 Task: Find connections with filter location Aquidauana with filter topic #linkedincoachwith filter profile language German with filter current company Synechron with filter school Alva's College, Moodabidri, Karnataka with filter industry Theater Companies with filter service category Strategic Planning with filter keywords title Mechanic
Action: Mouse moved to (719, 147)
Screenshot: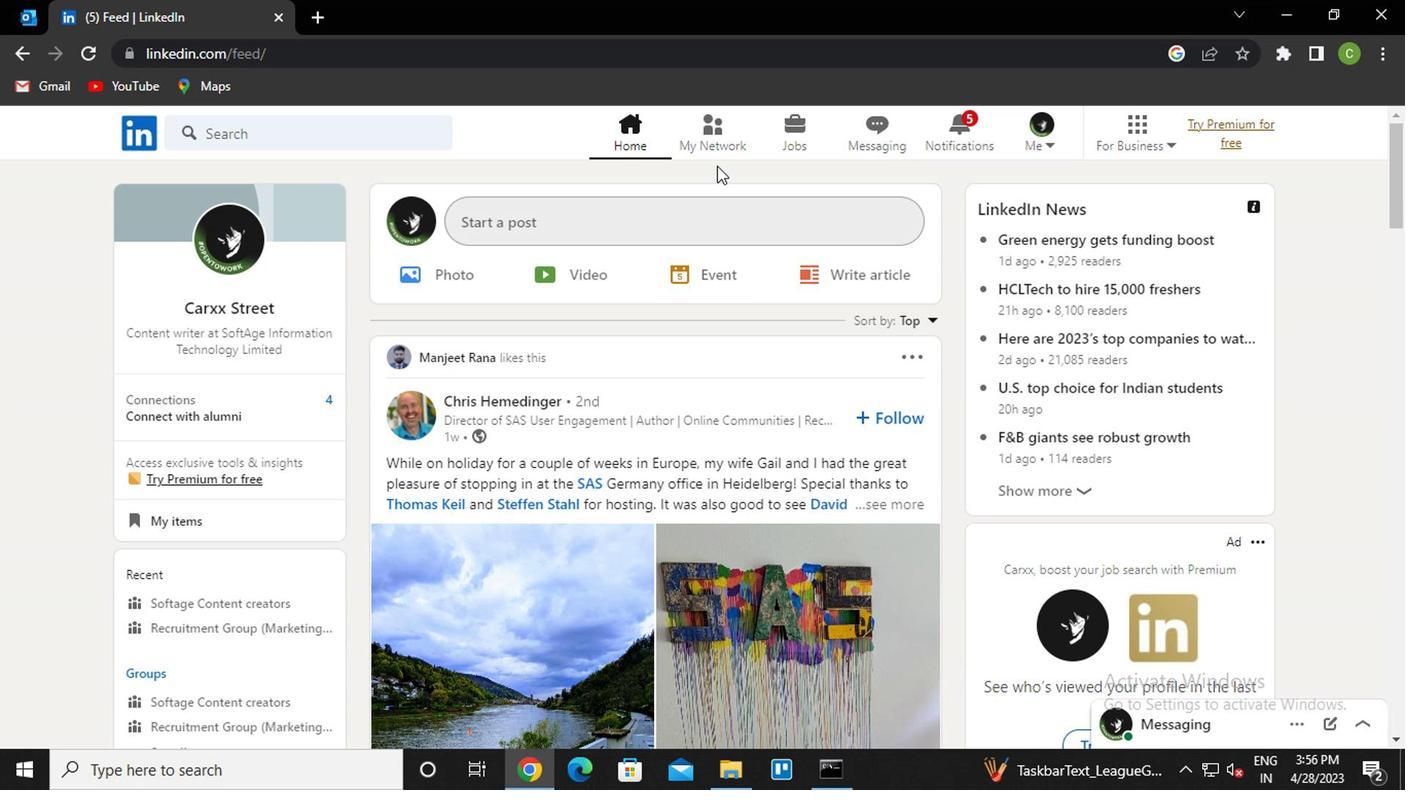 
Action: Mouse pressed left at (719, 147)
Screenshot: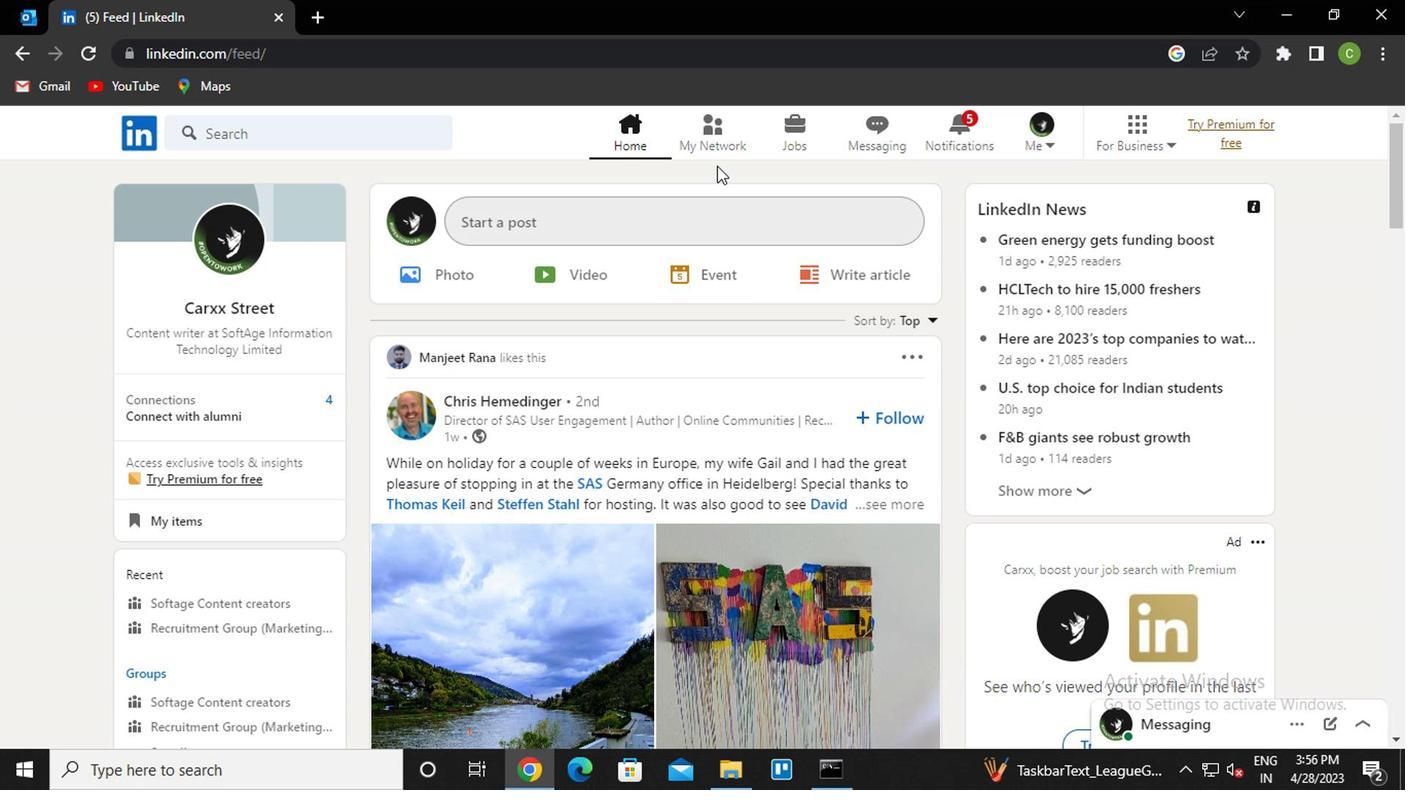 
Action: Mouse moved to (305, 262)
Screenshot: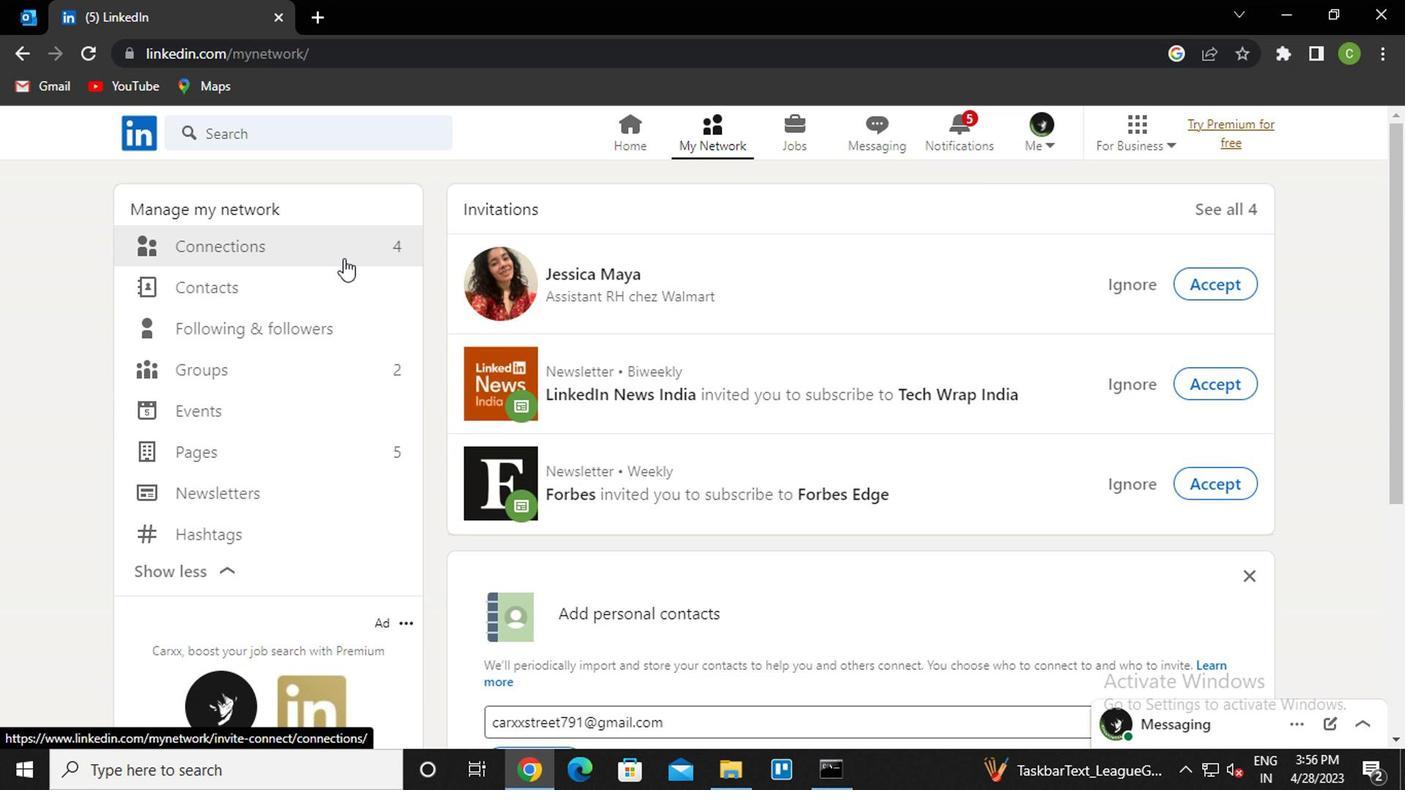 
Action: Mouse pressed left at (305, 262)
Screenshot: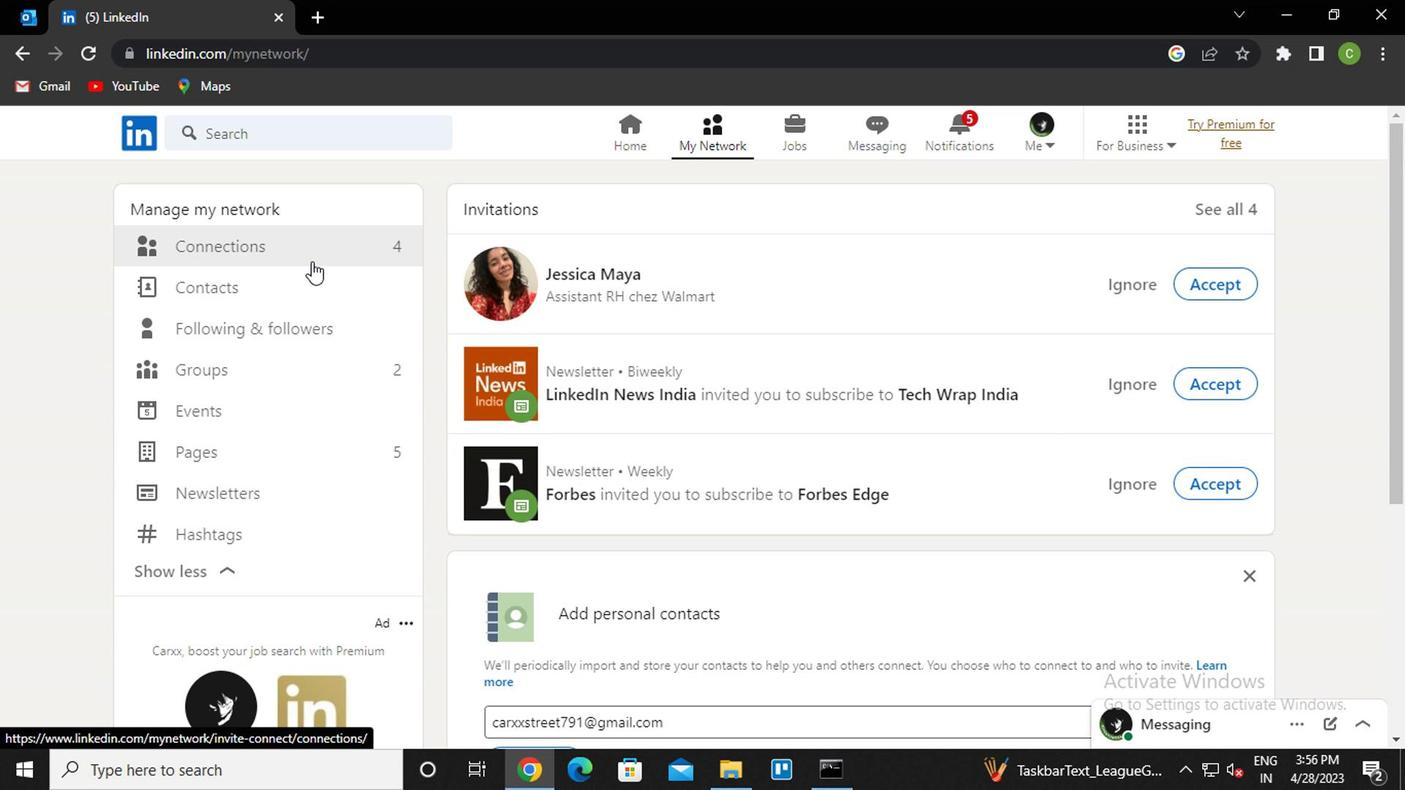 
Action: Mouse moved to (324, 241)
Screenshot: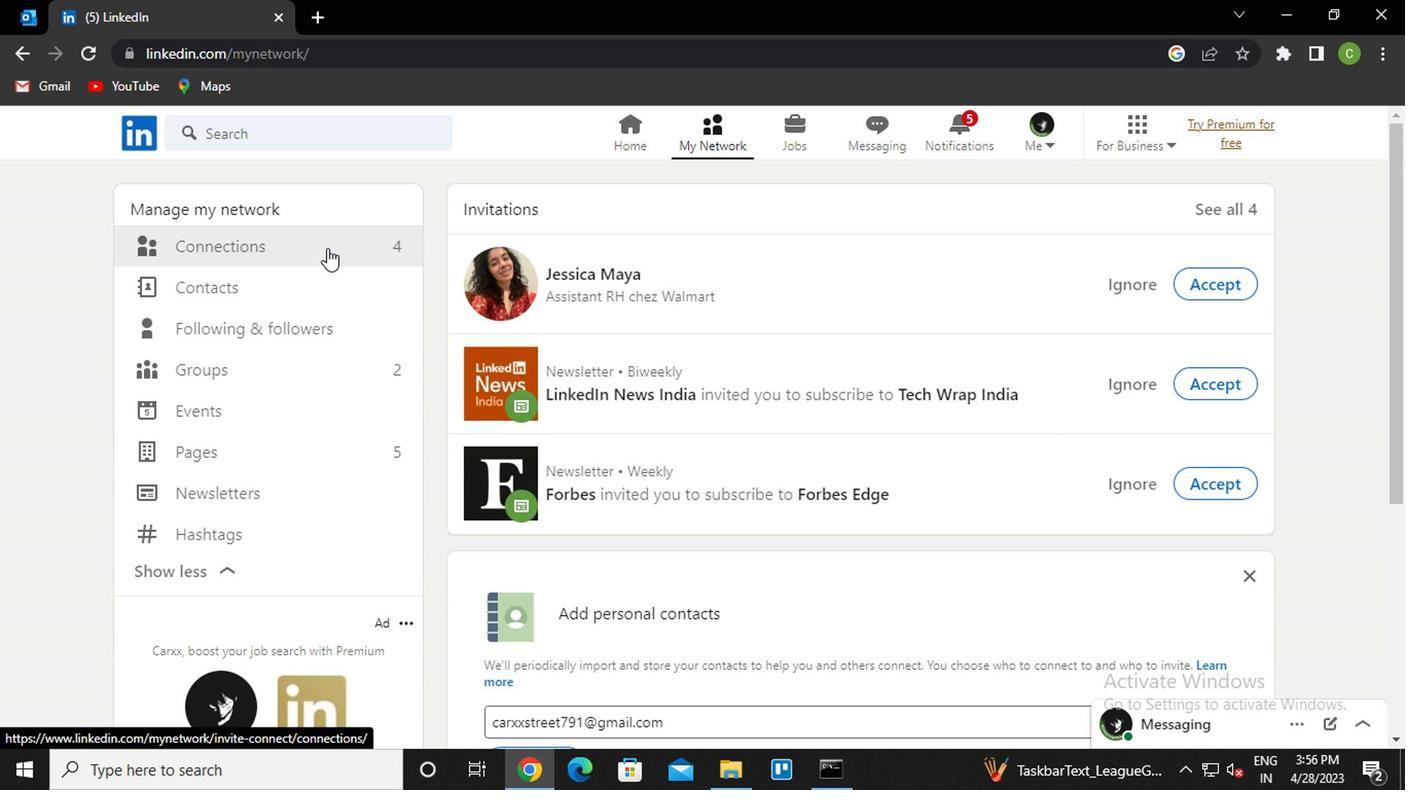 
Action: Mouse pressed left at (324, 241)
Screenshot: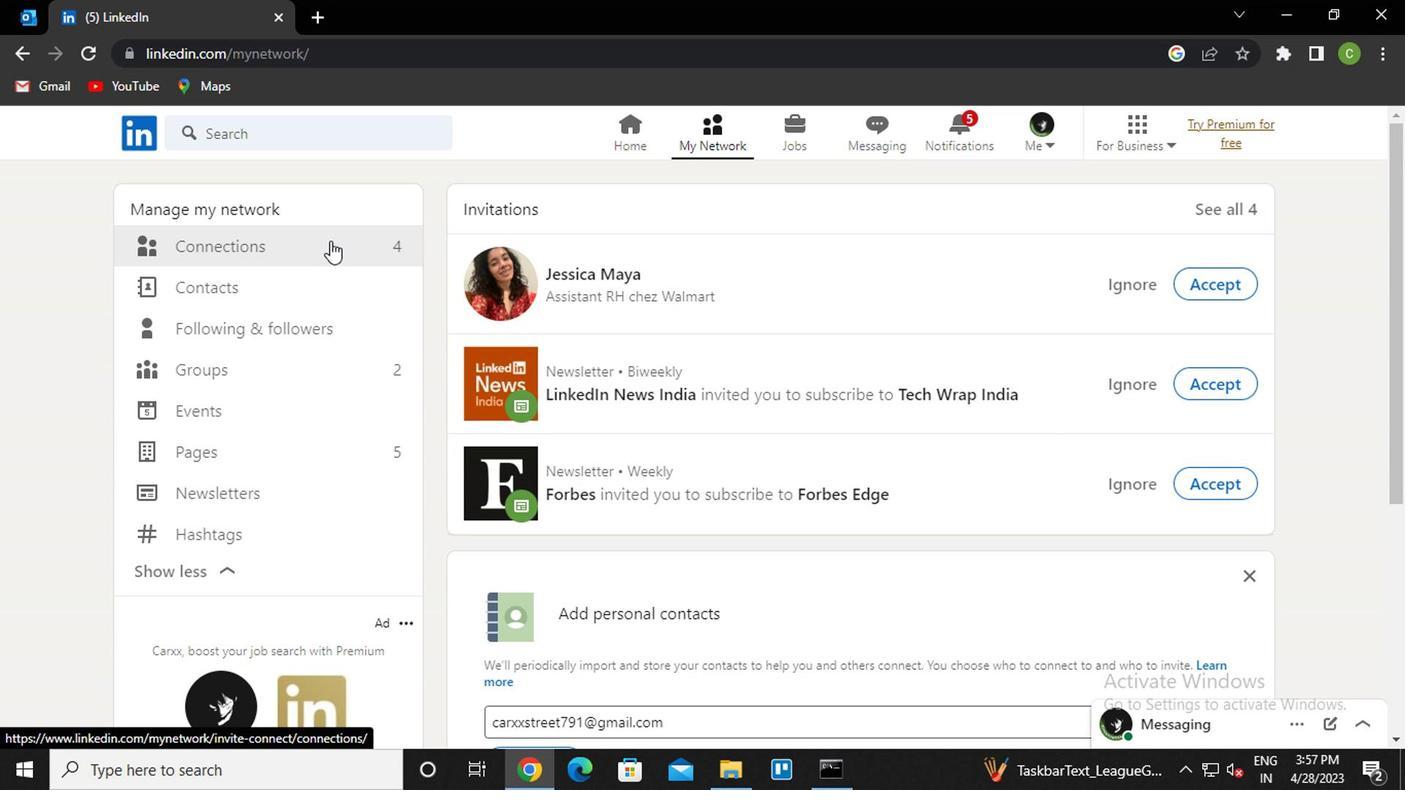 
Action: Mouse moved to (854, 247)
Screenshot: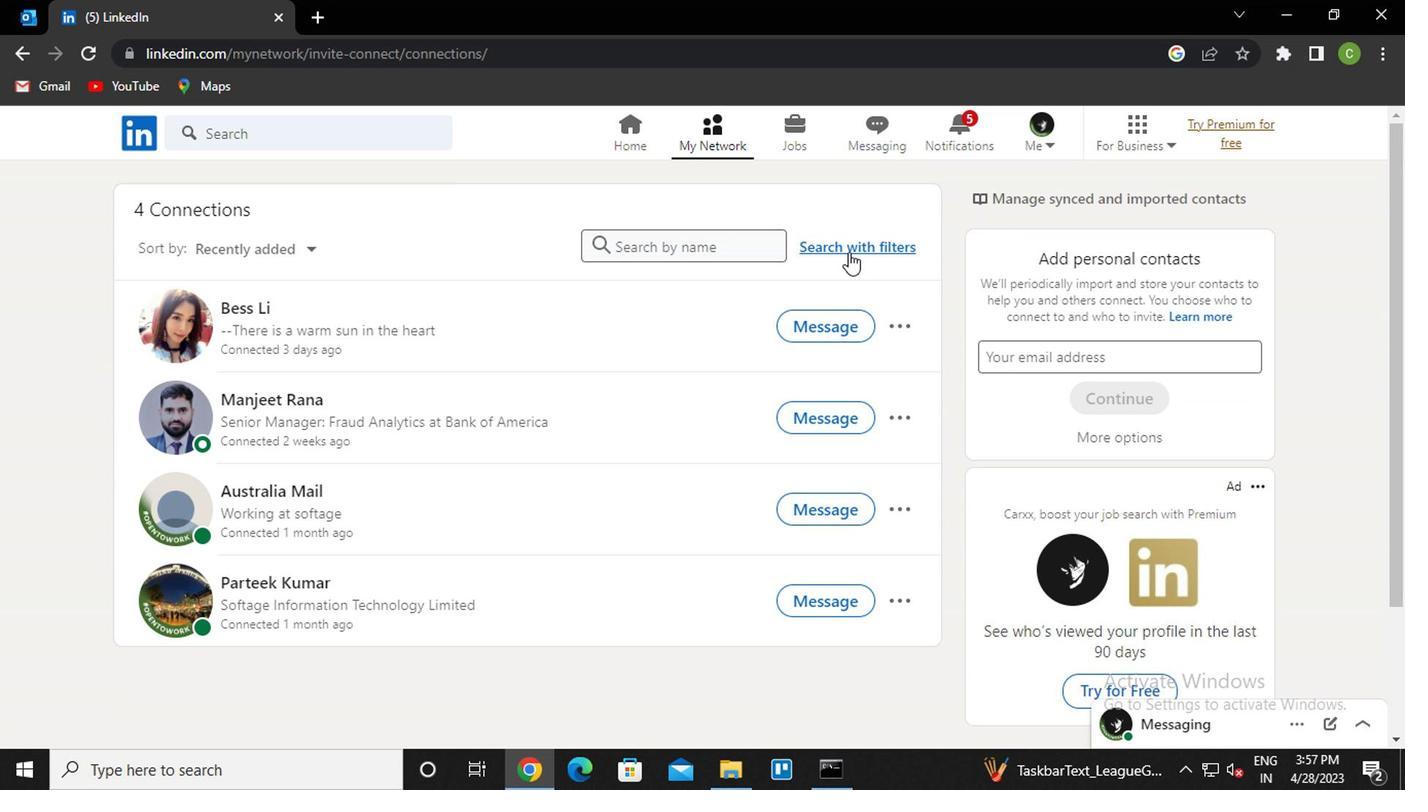 
Action: Mouse pressed left at (854, 247)
Screenshot: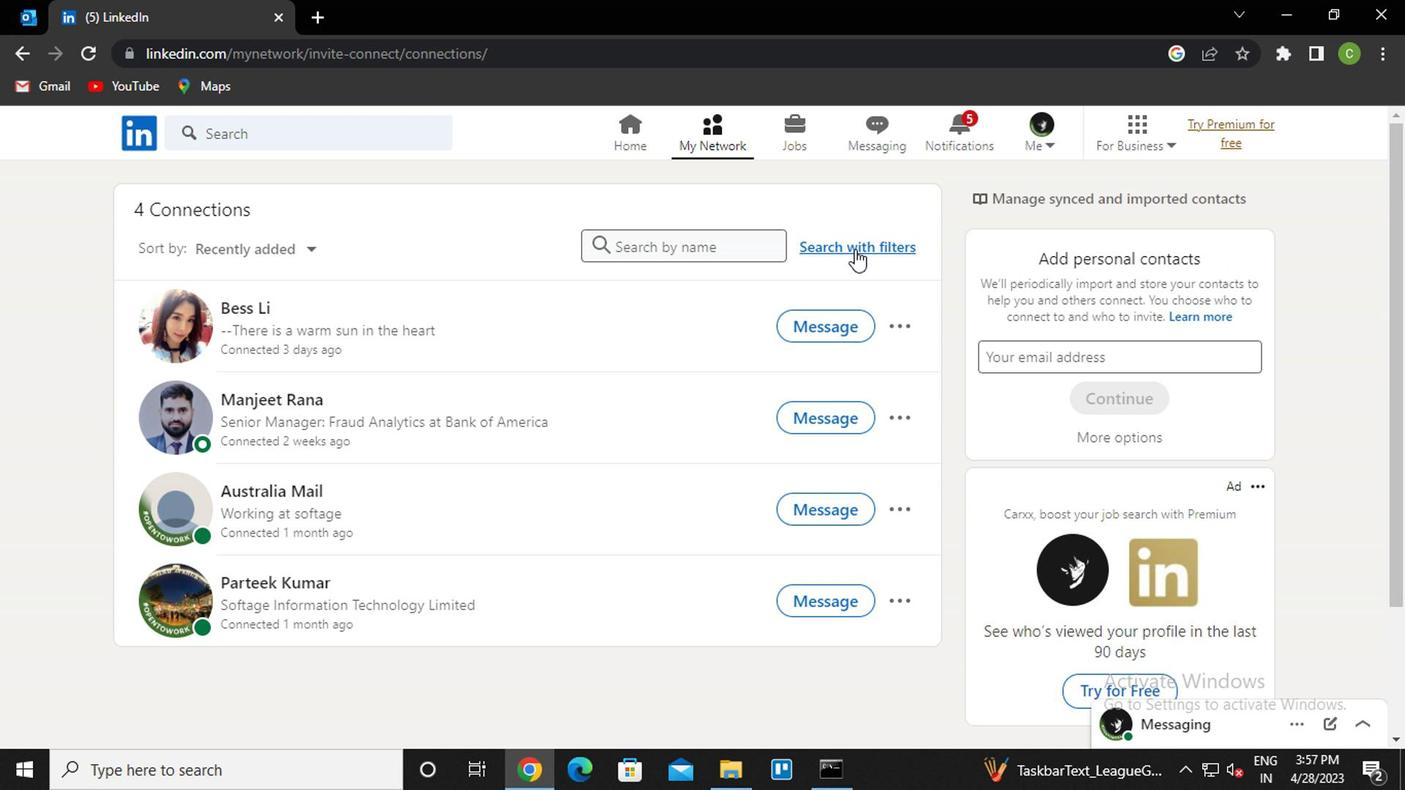
Action: Mouse moved to (756, 193)
Screenshot: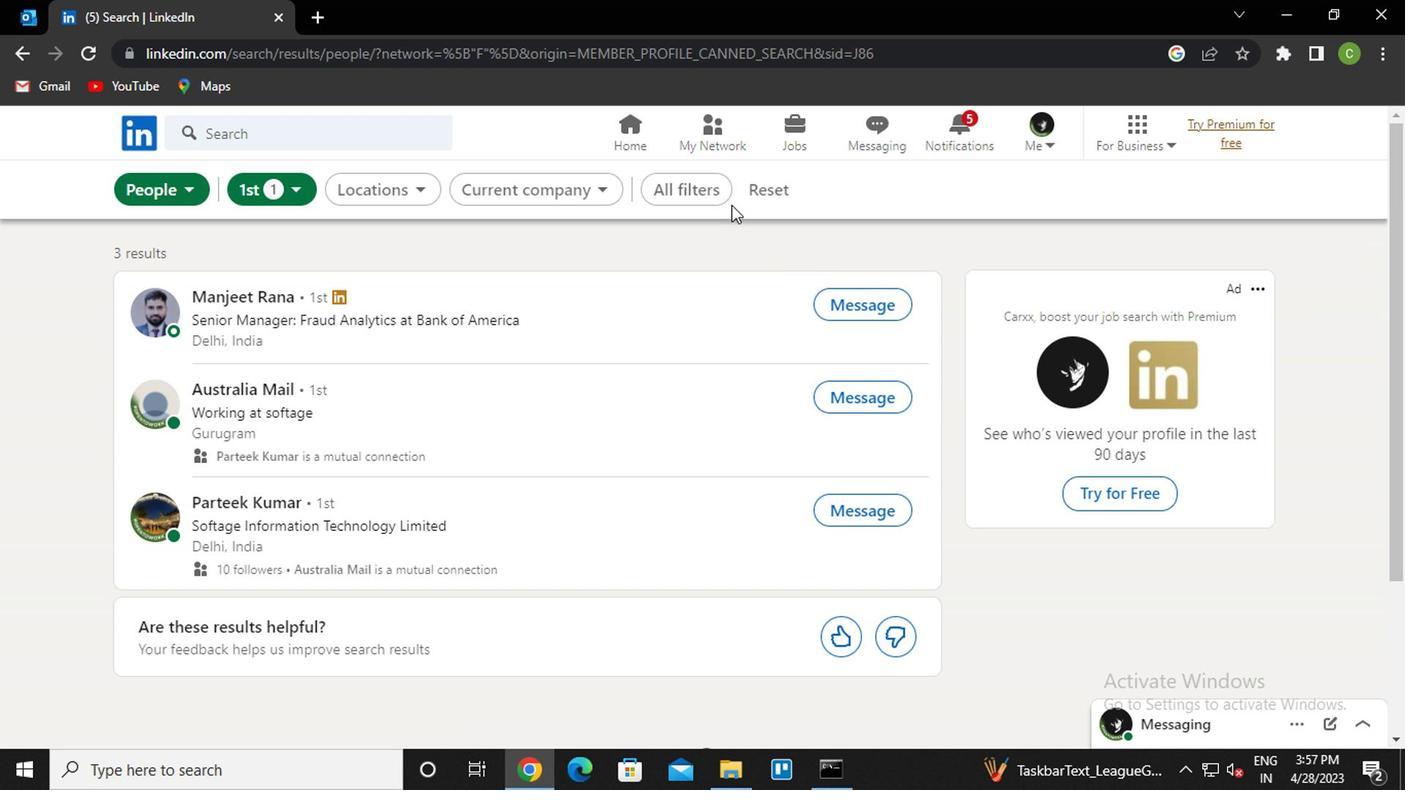
Action: Mouse pressed left at (756, 193)
Screenshot: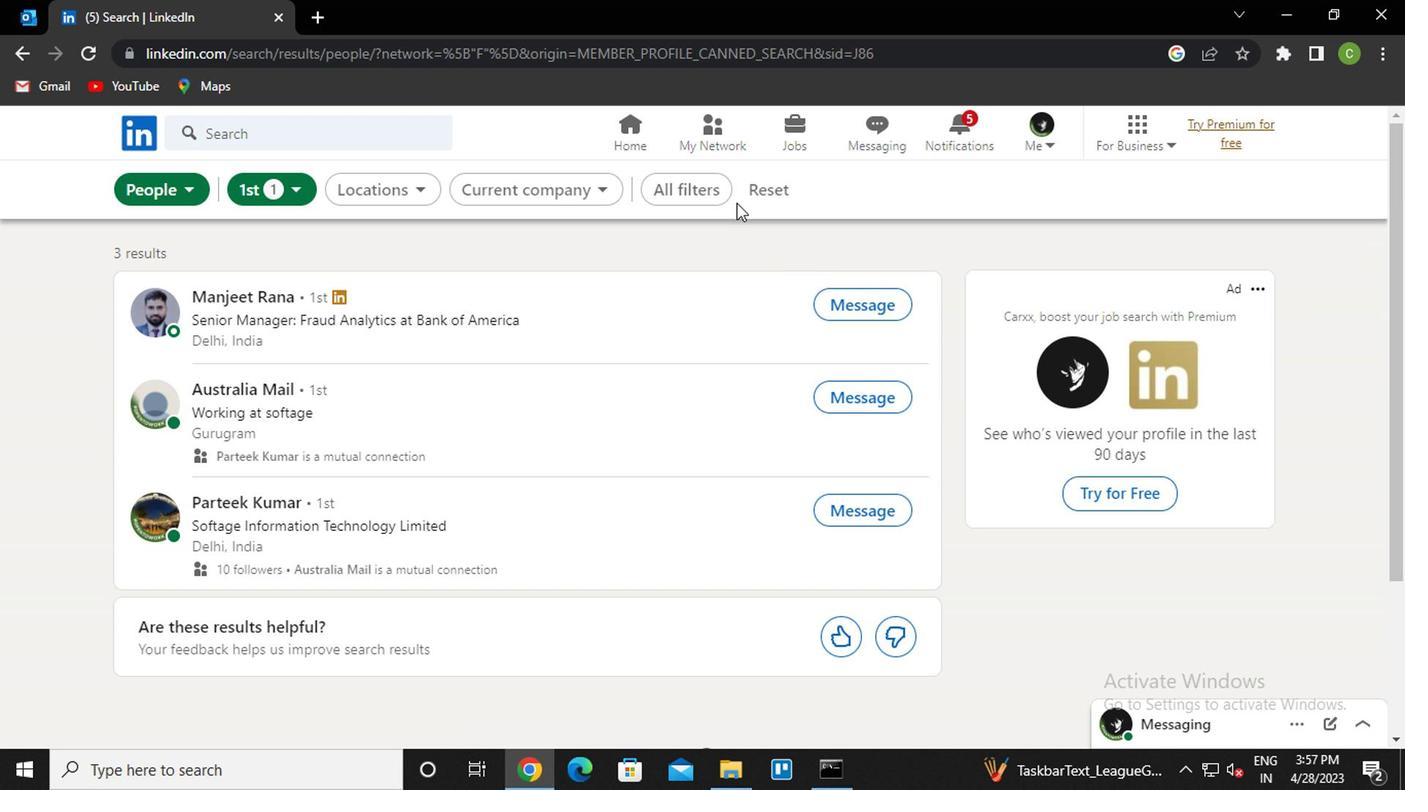 
Action: Mouse moved to (721, 196)
Screenshot: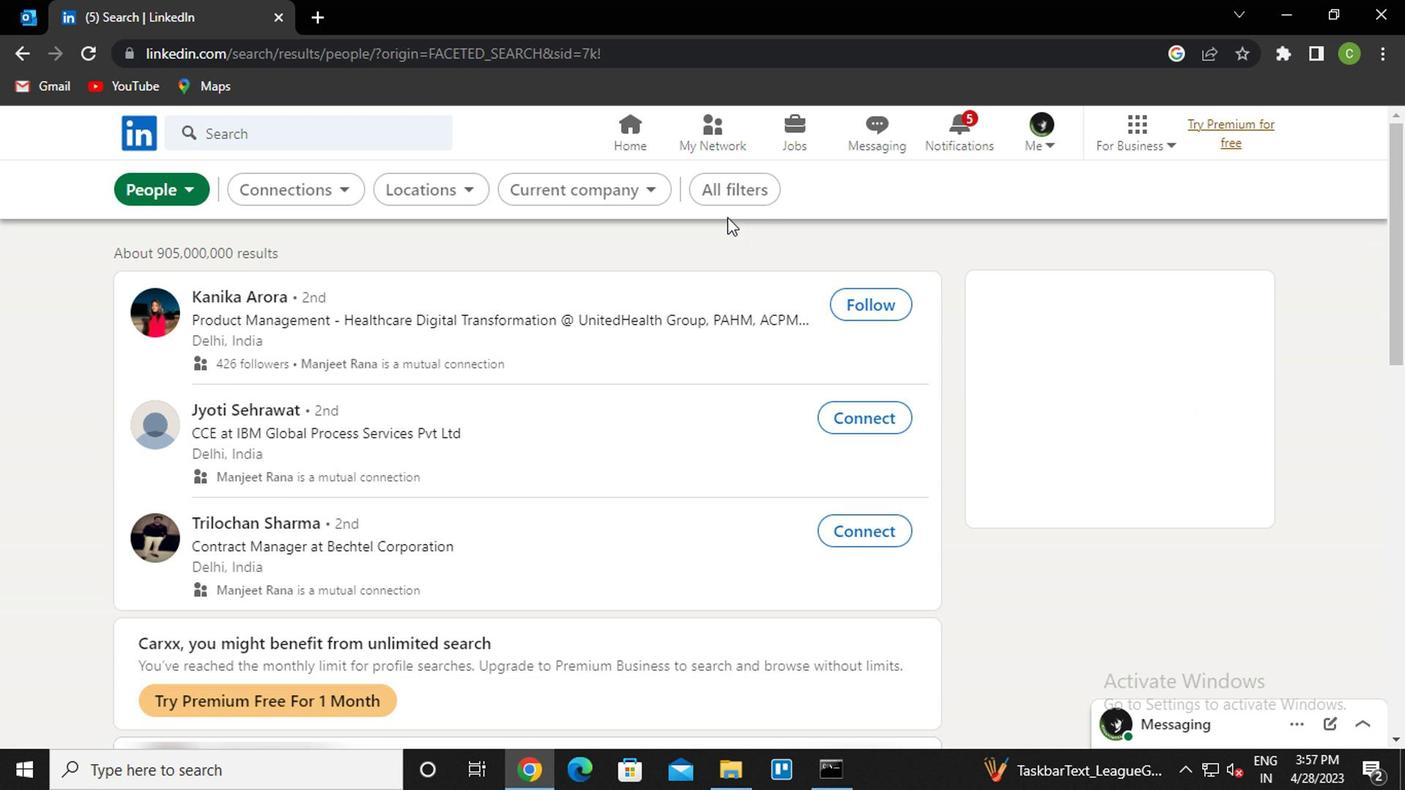 
Action: Mouse pressed left at (721, 196)
Screenshot: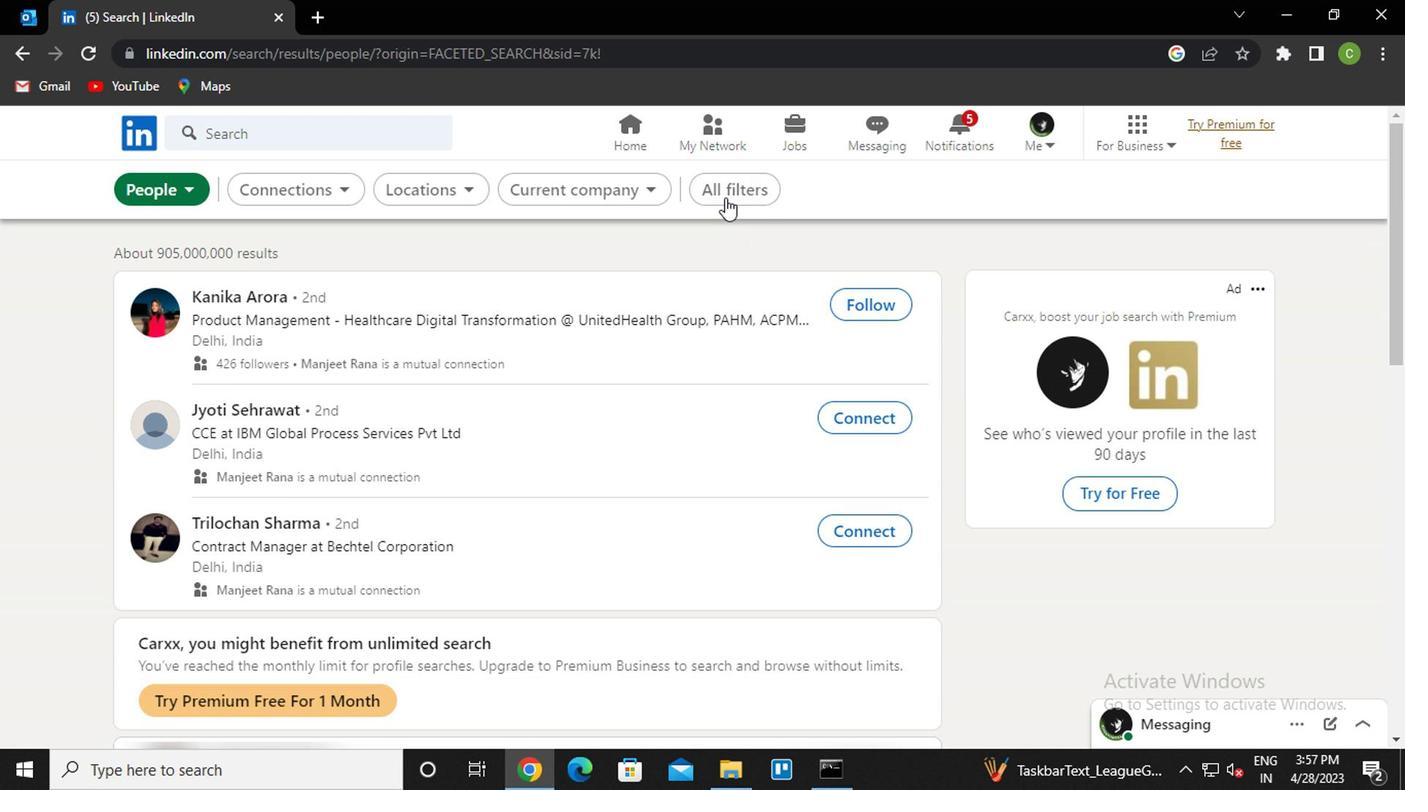 
Action: Mouse moved to (940, 457)
Screenshot: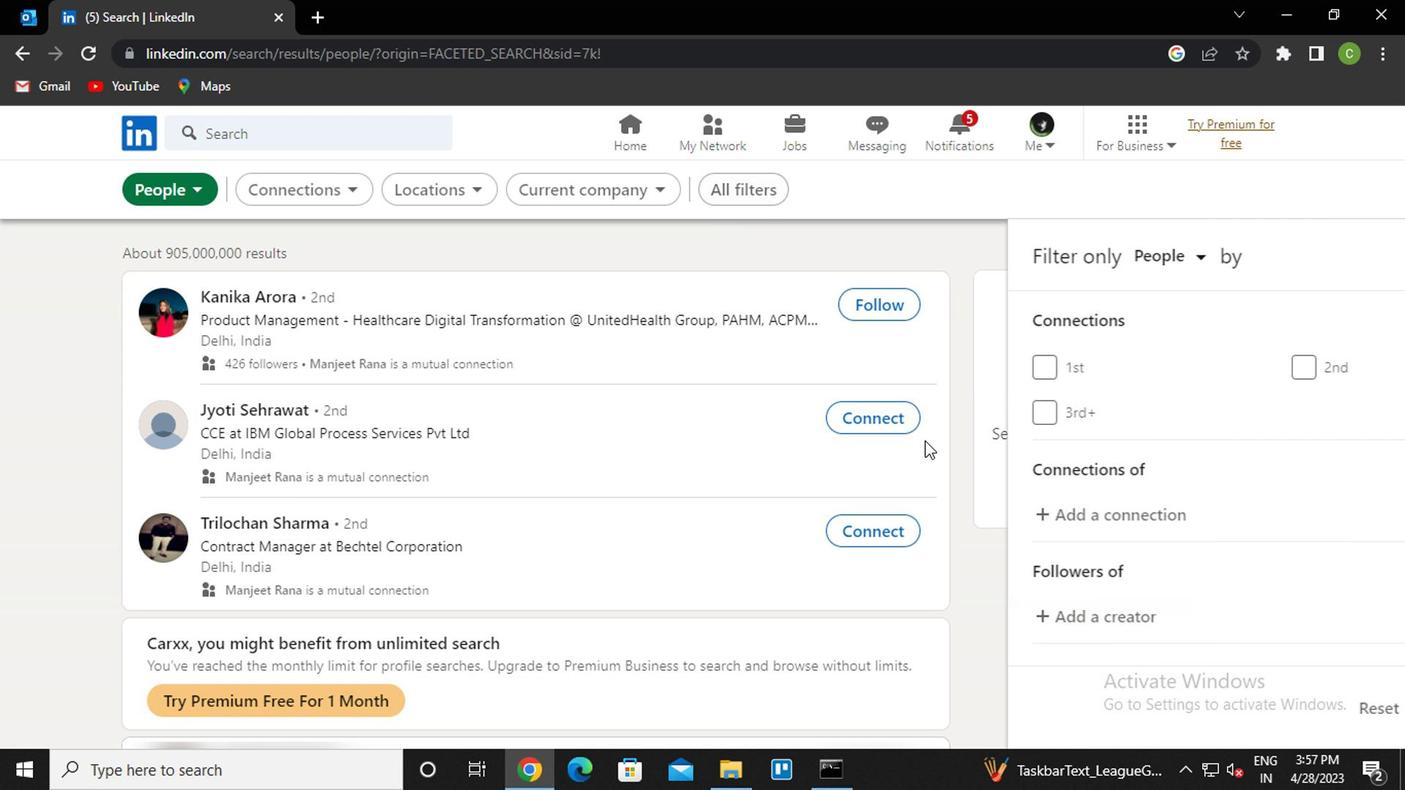 
Action: Mouse scrolled (940, 456) with delta (0, 0)
Screenshot: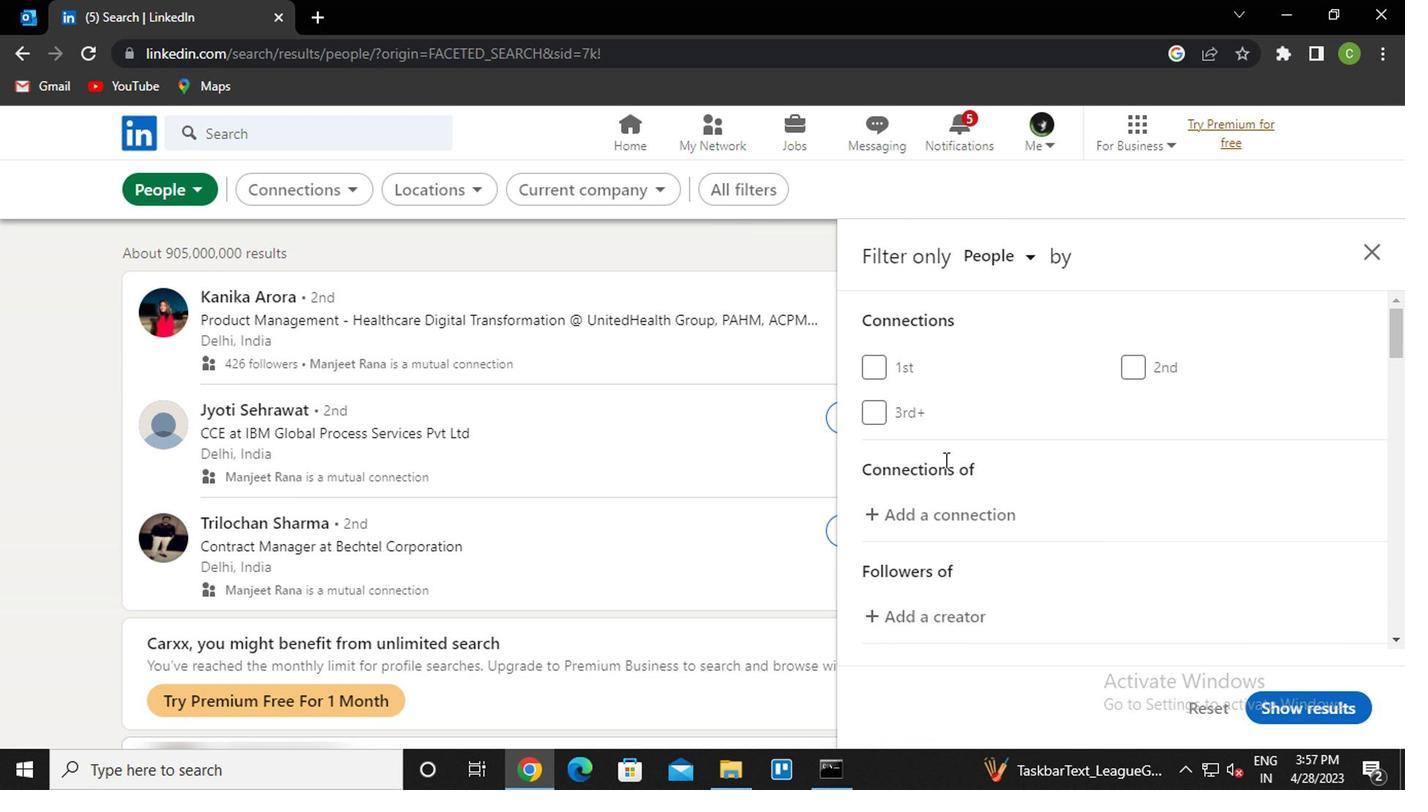 
Action: Mouse scrolled (940, 456) with delta (0, 0)
Screenshot: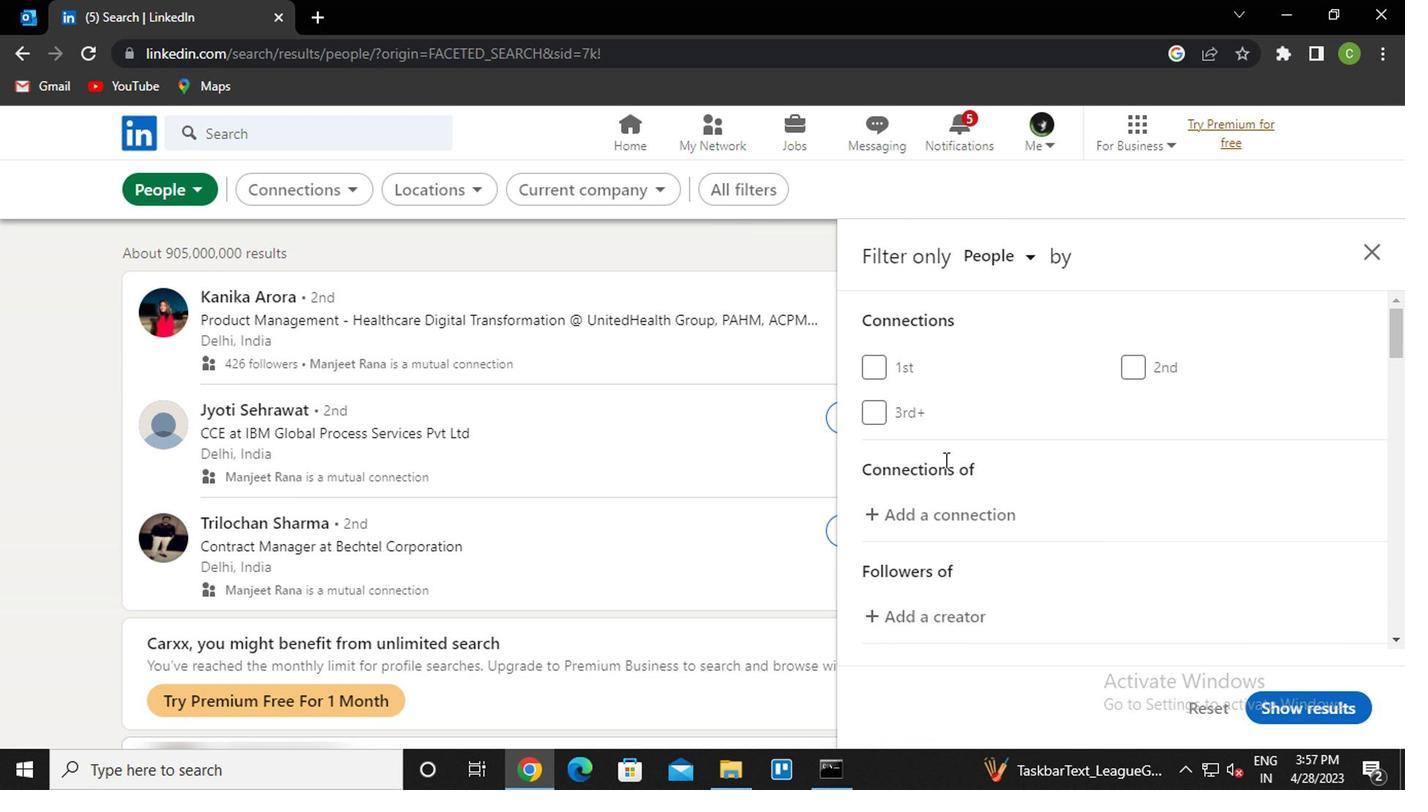 
Action: Mouse moved to (943, 462)
Screenshot: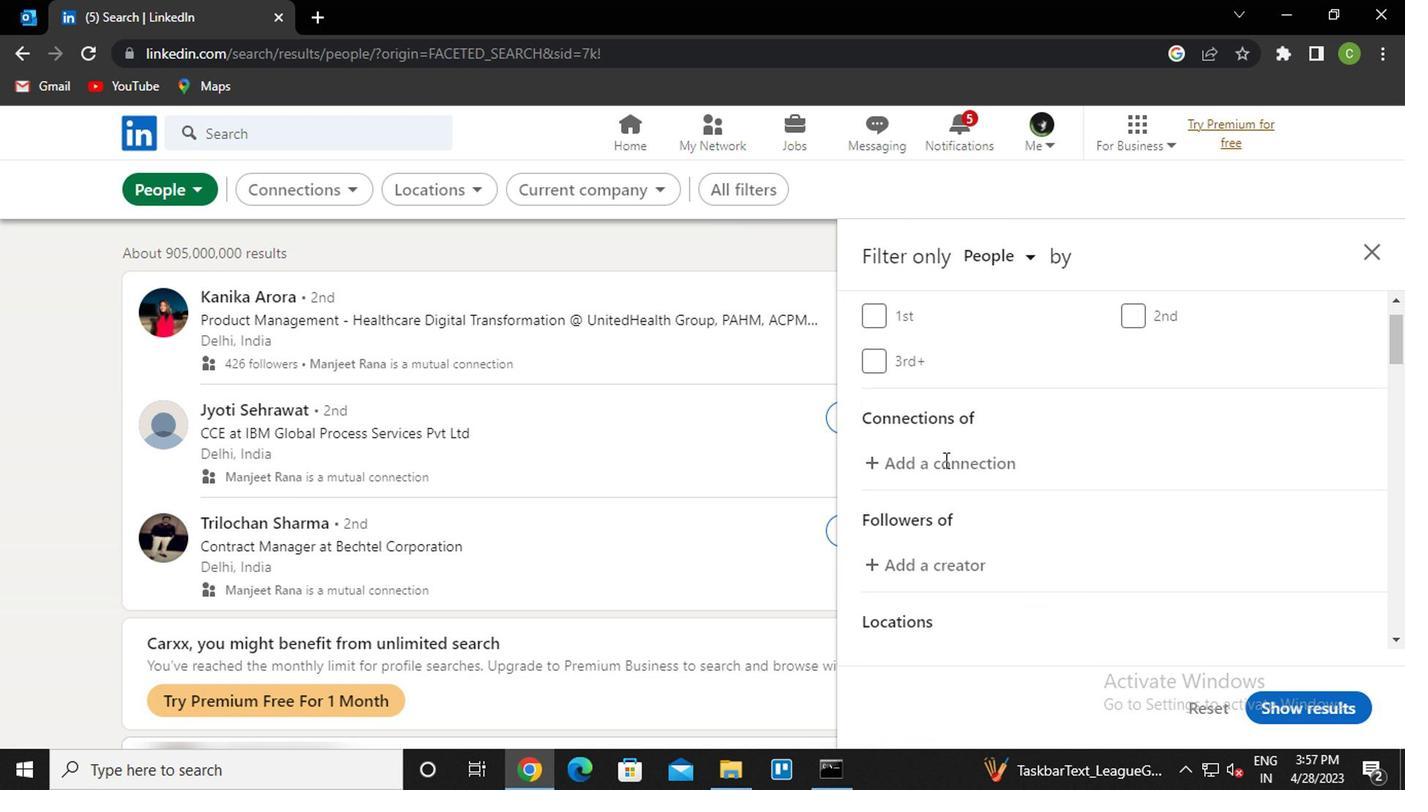 
Action: Mouse scrolled (943, 462) with delta (0, 0)
Screenshot: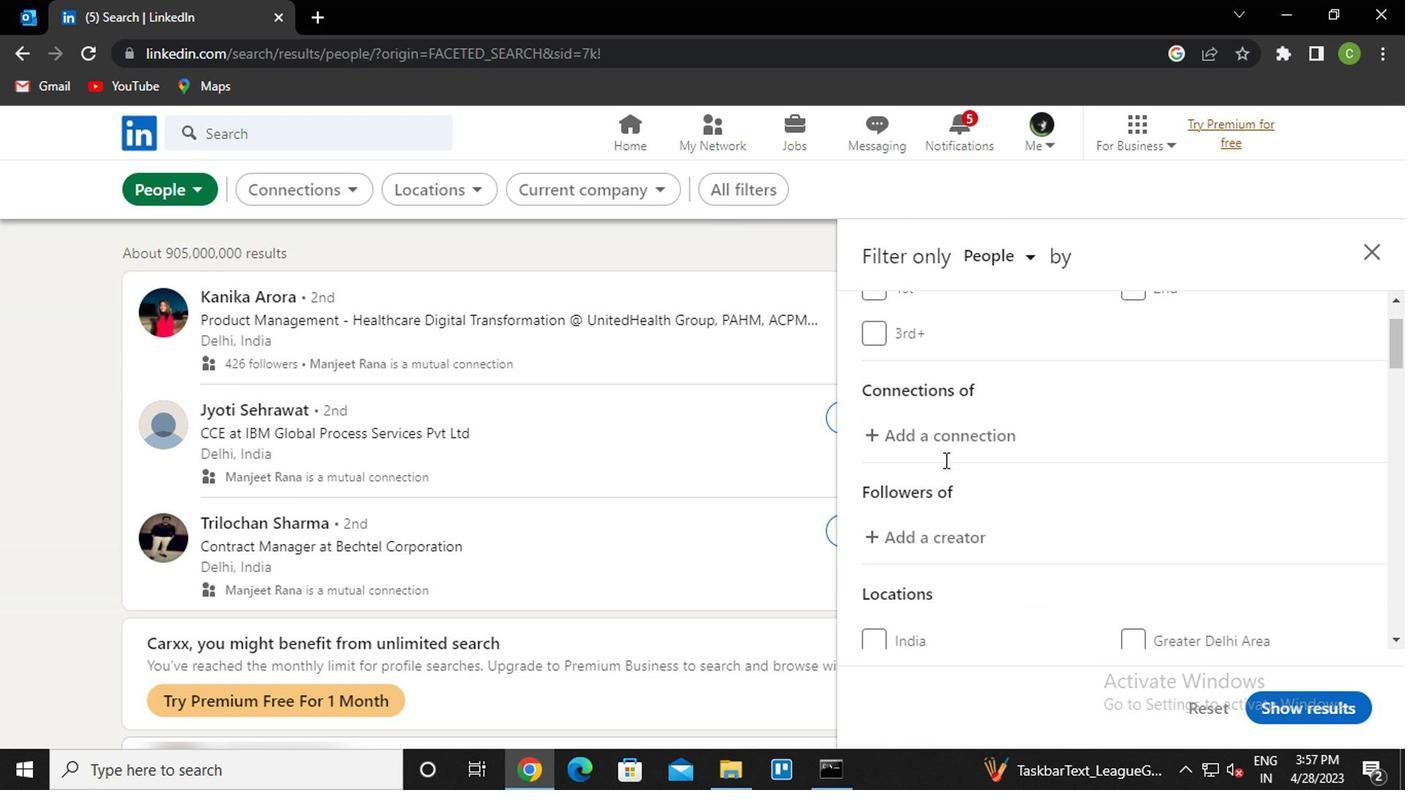 
Action: Mouse moved to (958, 475)
Screenshot: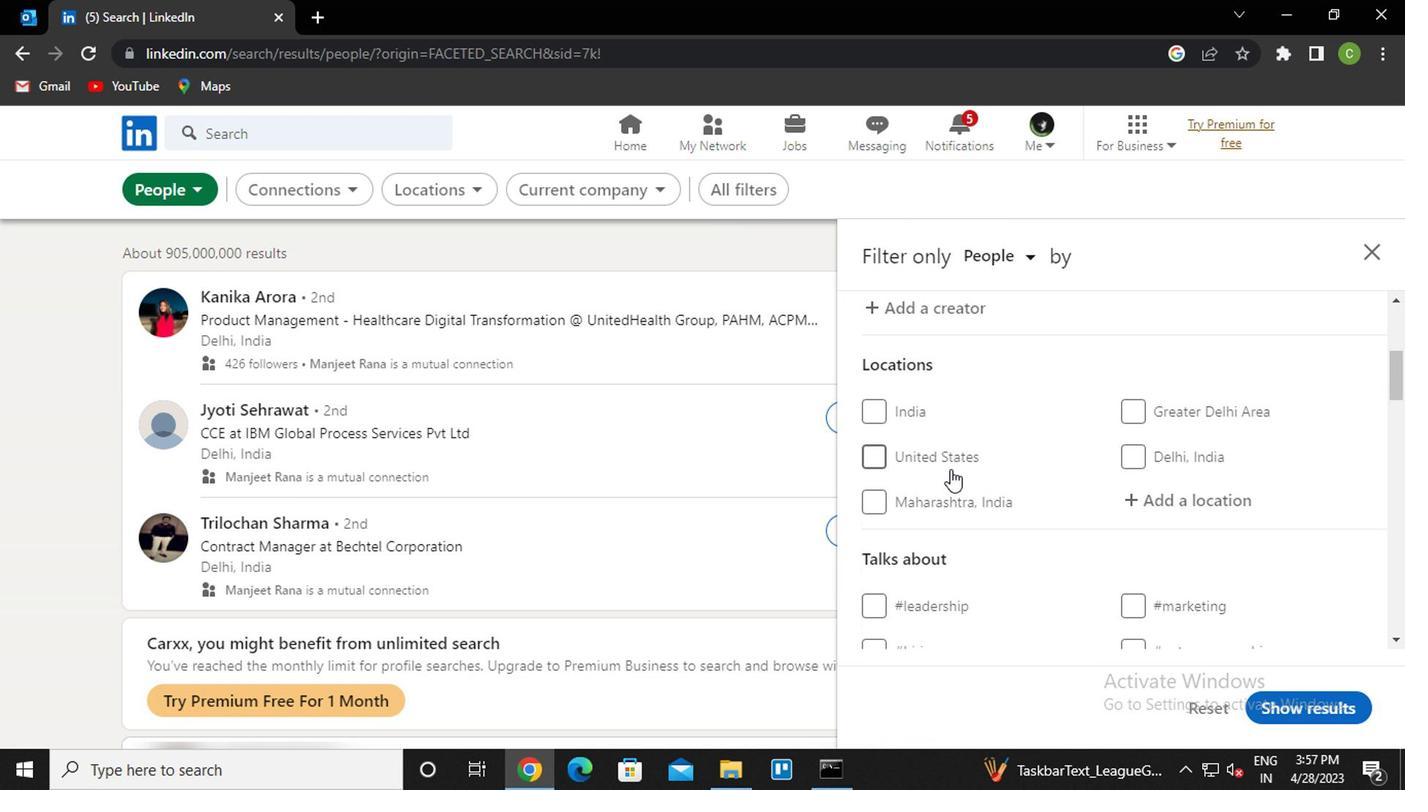 
Action: Mouse scrolled (958, 474) with delta (0, 0)
Screenshot: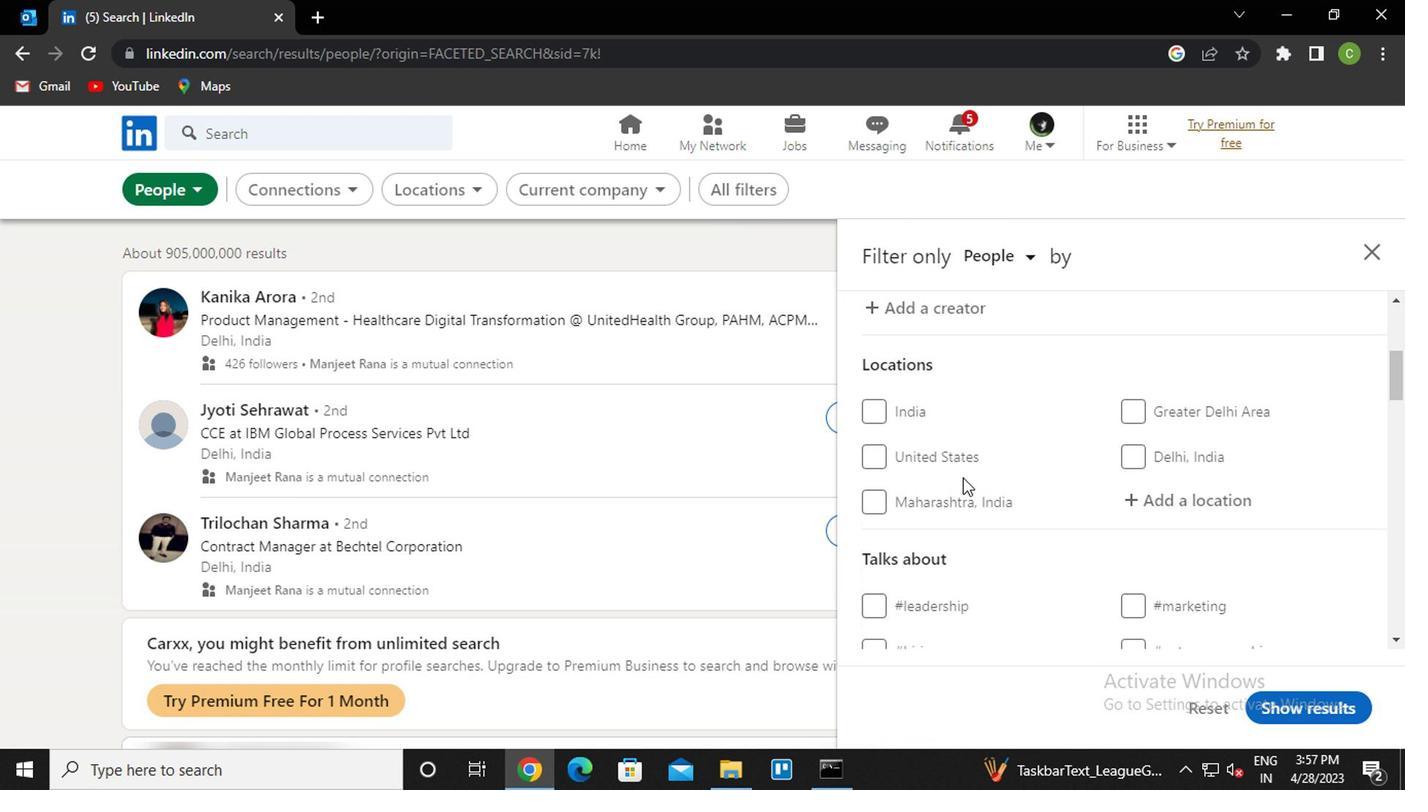 
Action: Mouse moved to (1144, 393)
Screenshot: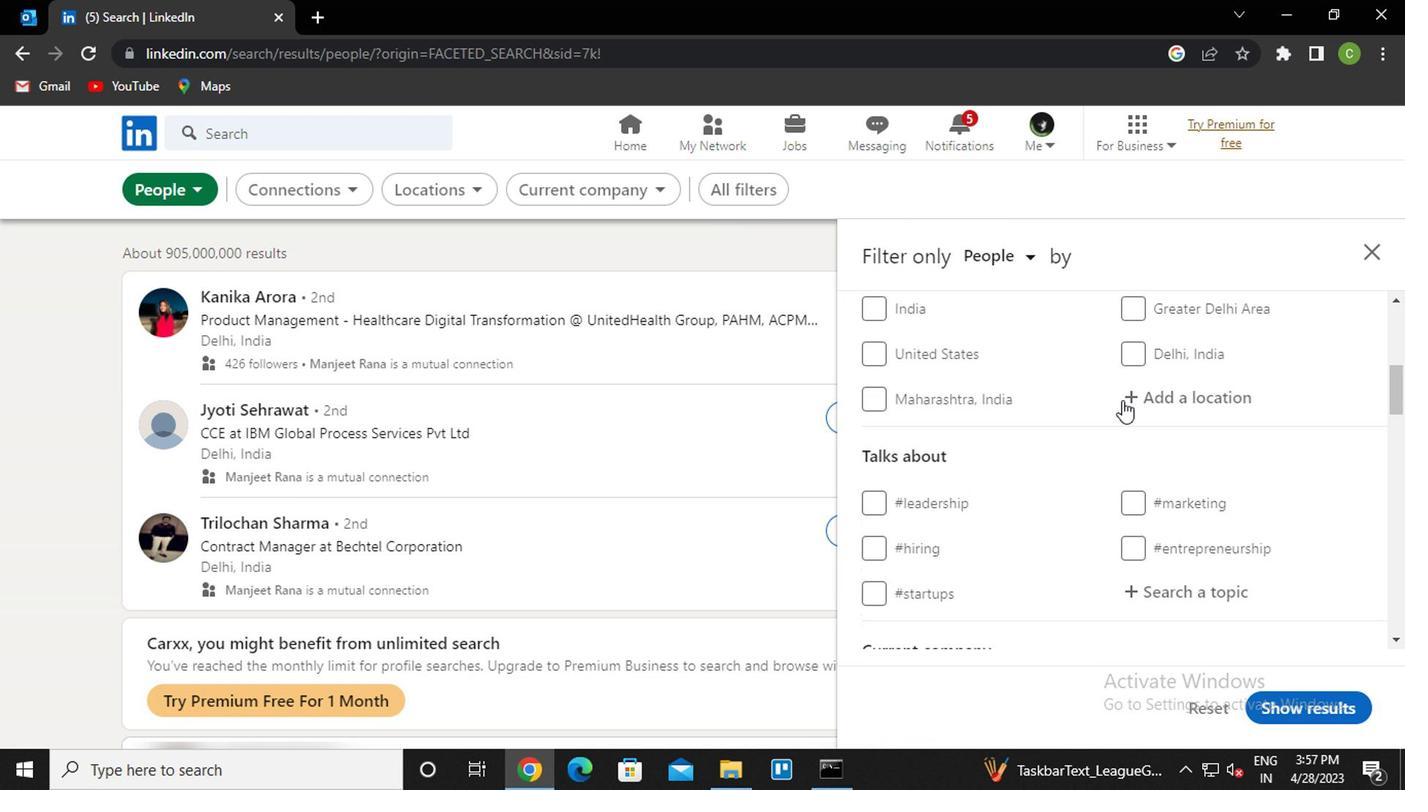 
Action: Mouse pressed left at (1144, 393)
Screenshot: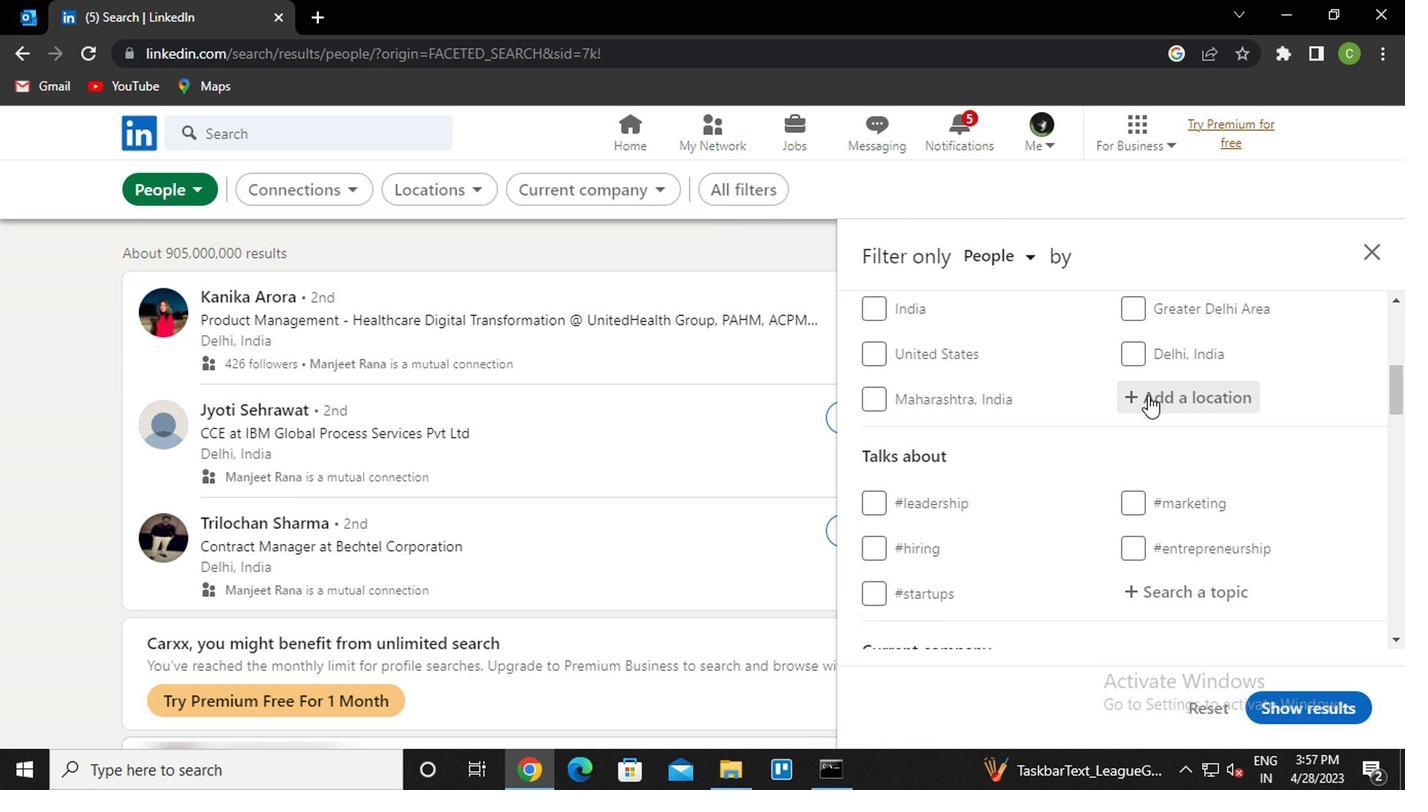 
Action: Key pressed <Key.caps_lock>a<Key.caps_lock>quida<Key.down><Key.enter>
Screenshot: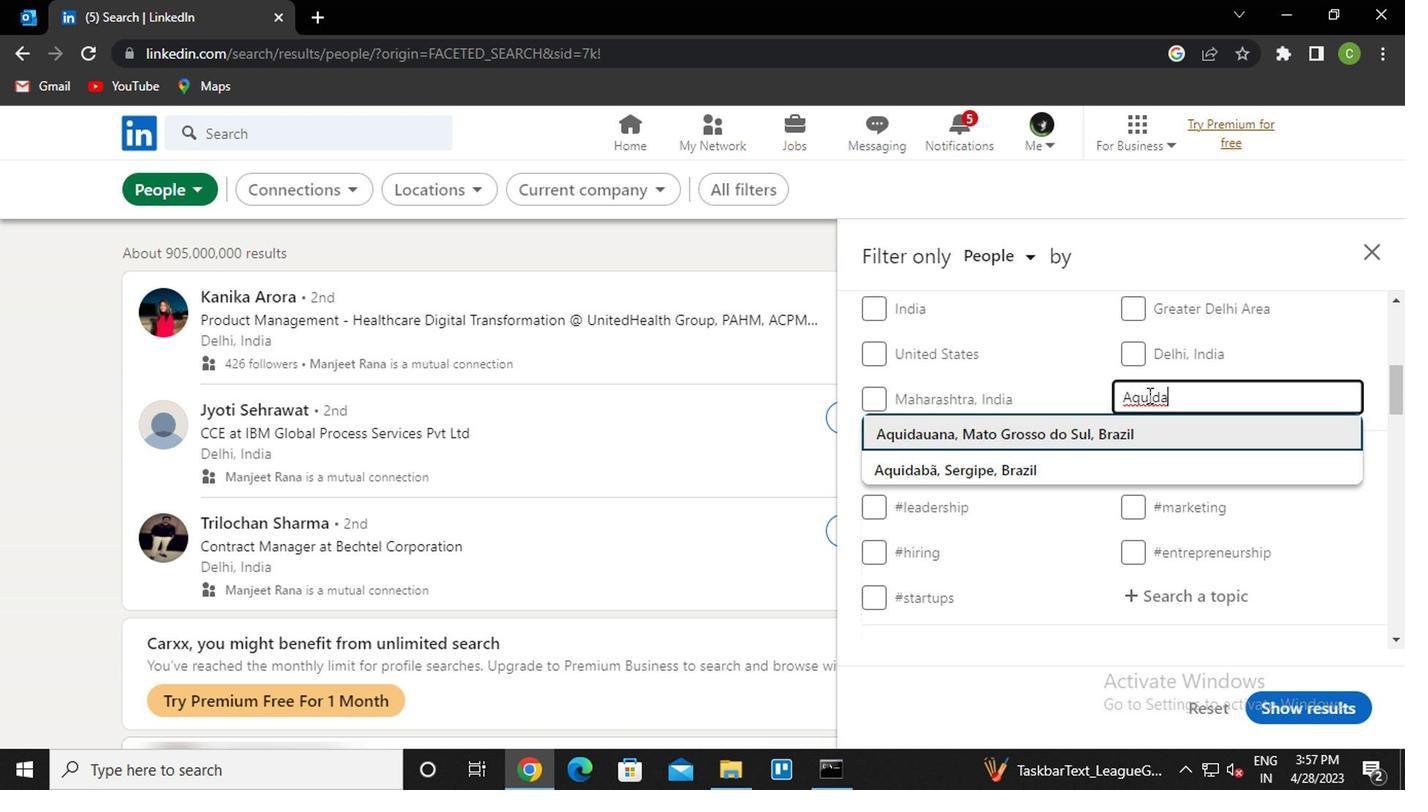 
Action: Mouse scrolled (1144, 393) with delta (0, 0)
Screenshot: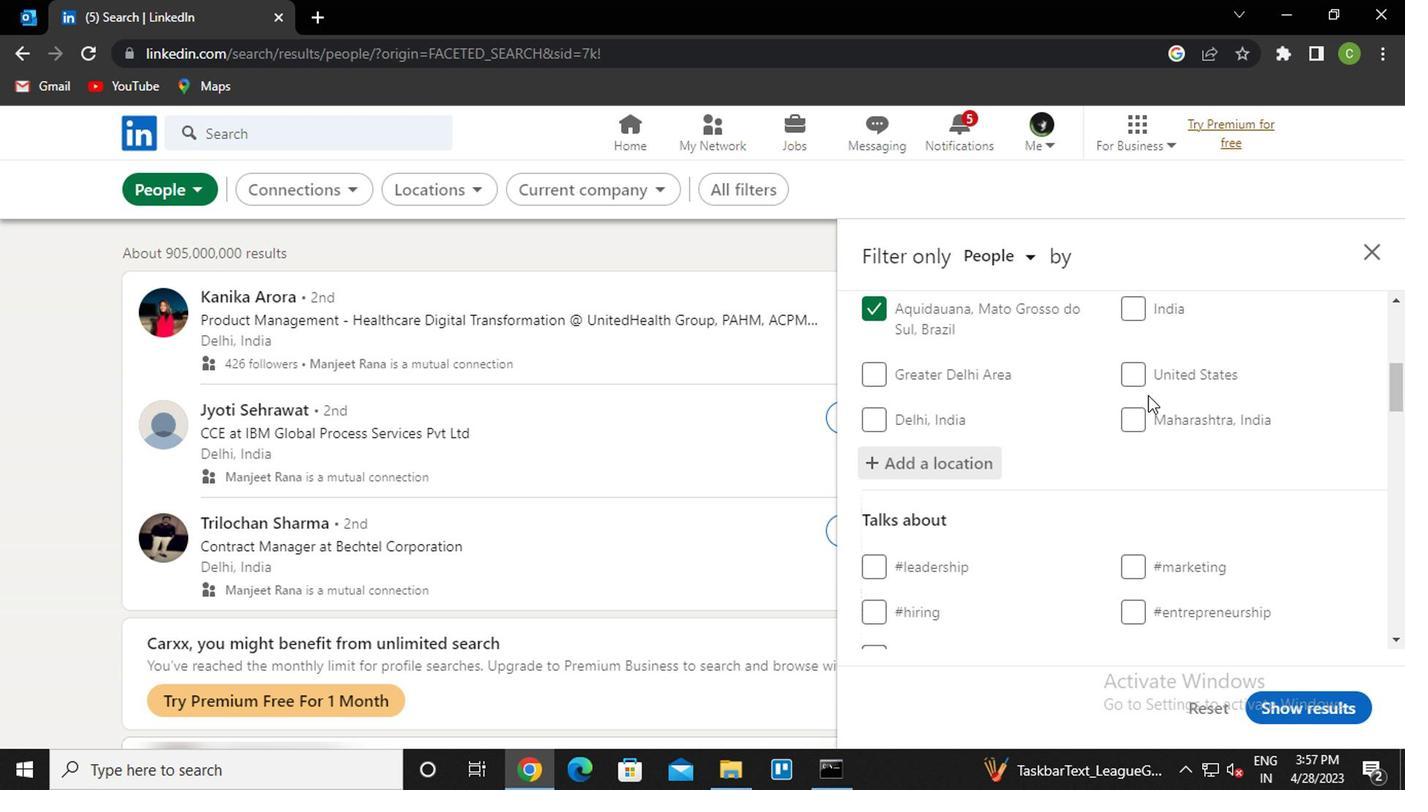 
Action: Mouse scrolled (1144, 393) with delta (0, 0)
Screenshot: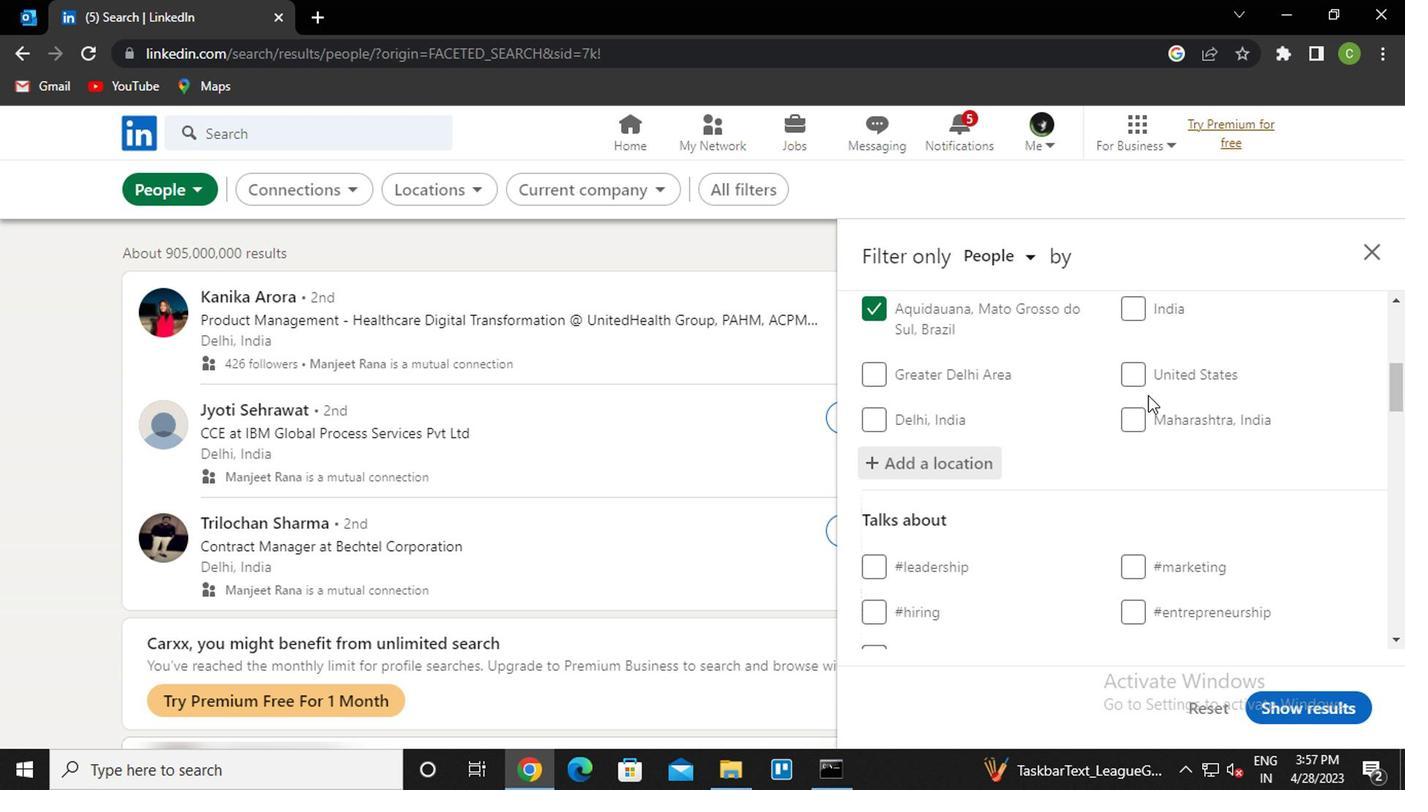 
Action: Mouse moved to (1180, 444)
Screenshot: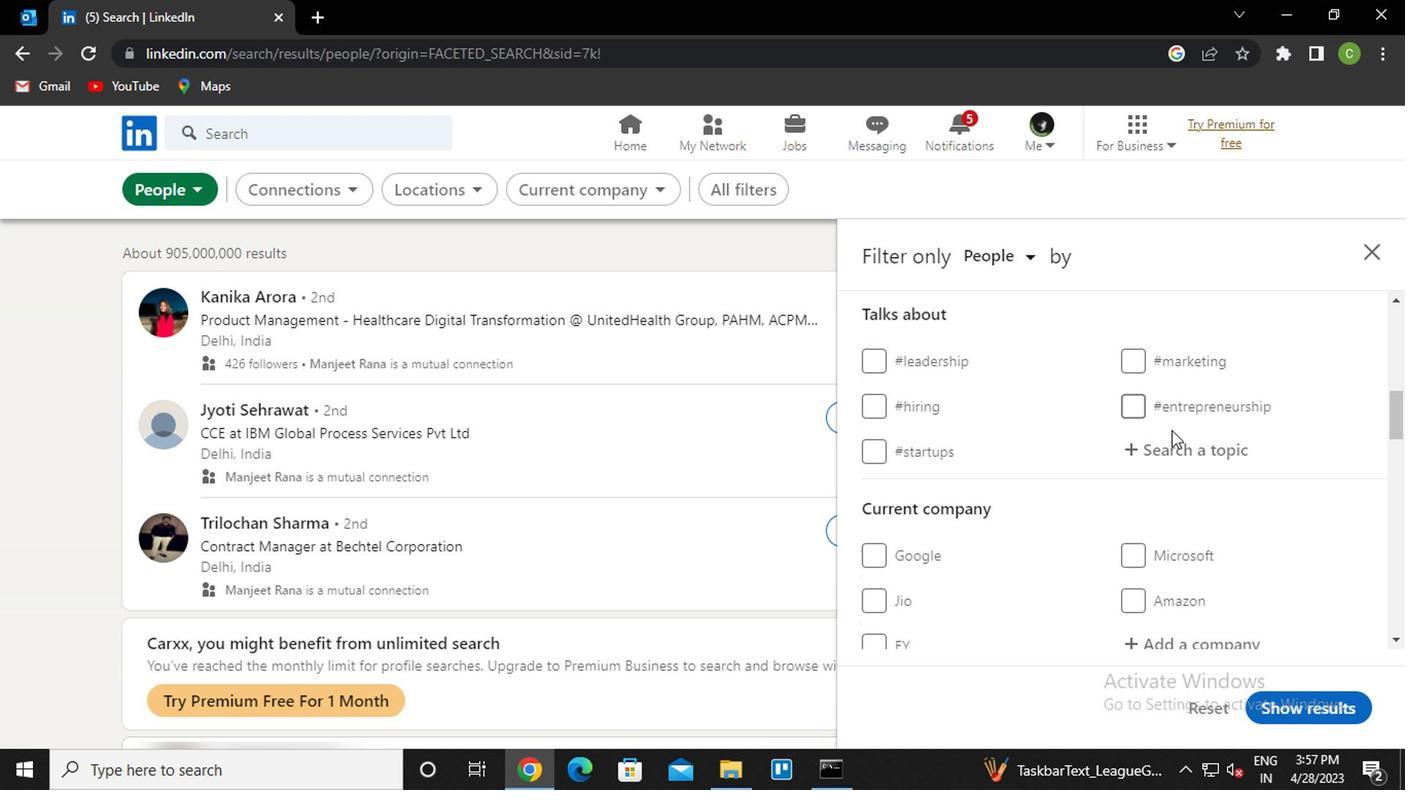 
Action: Mouse pressed left at (1180, 444)
Screenshot: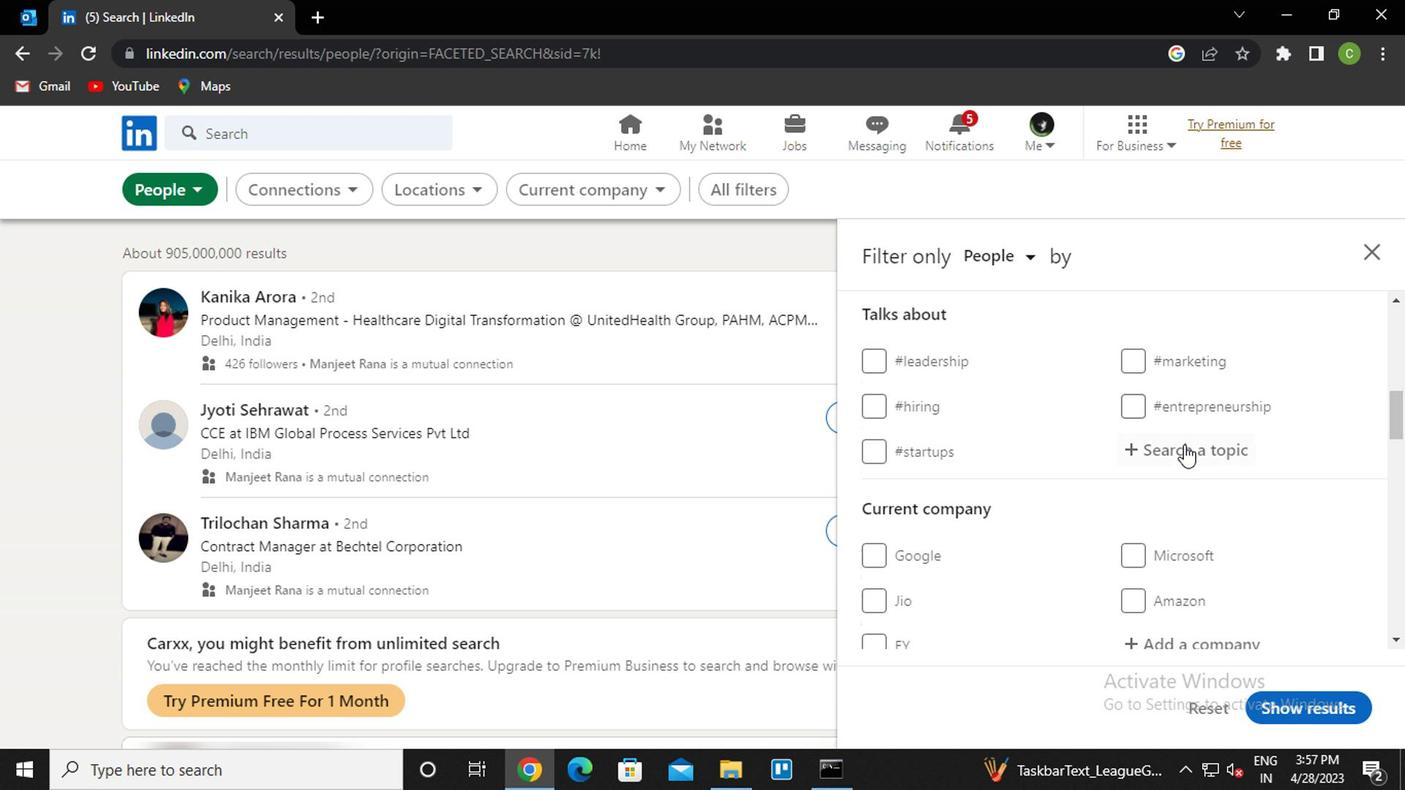 
Action: Key pressed linkedin<Key.down><Key.down><Key.down><Key.down><Key.down><Key.down><Key.down><Key.down><Key.down><Key.down><Key.down>coach<Key.down><Key.enter>
Screenshot: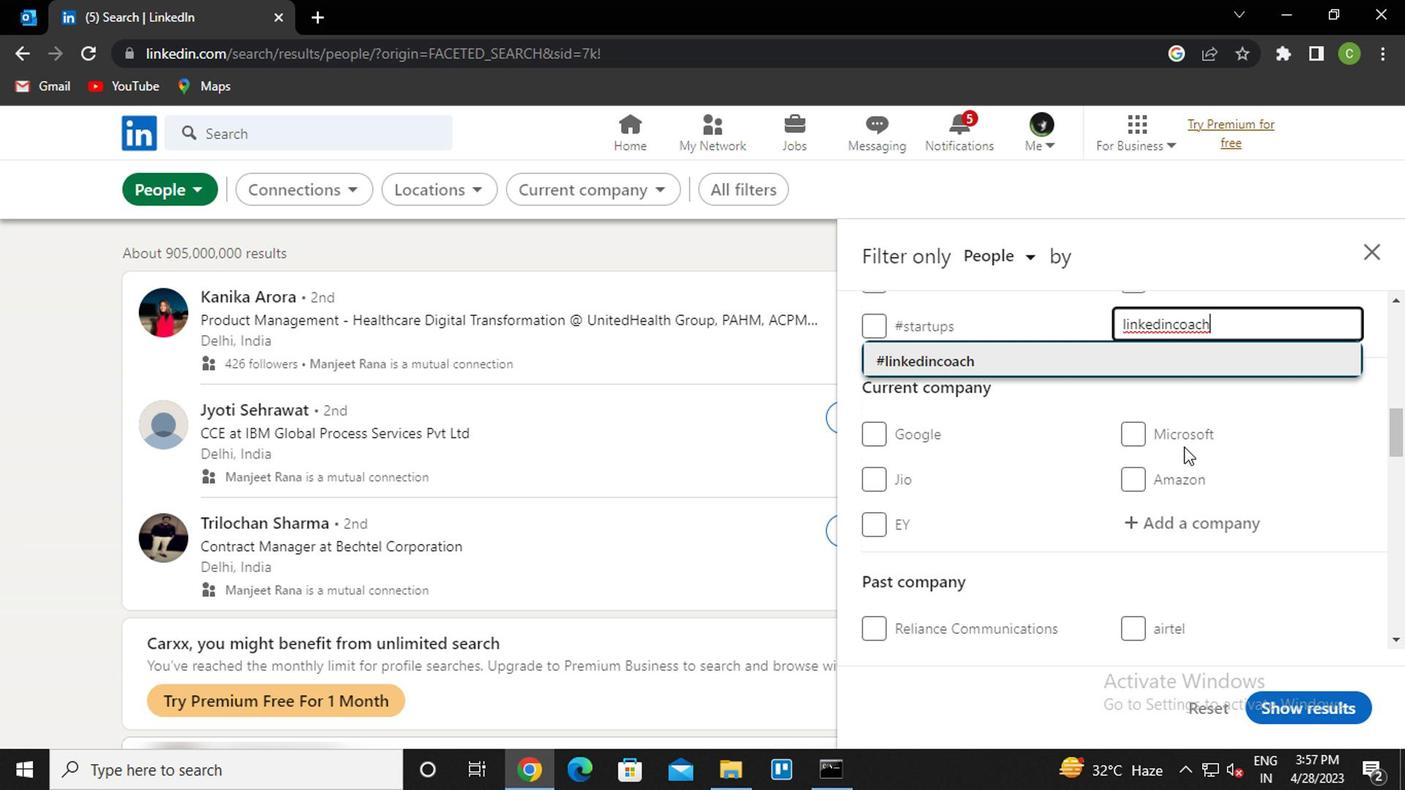 
Action: Mouse moved to (1184, 538)
Screenshot: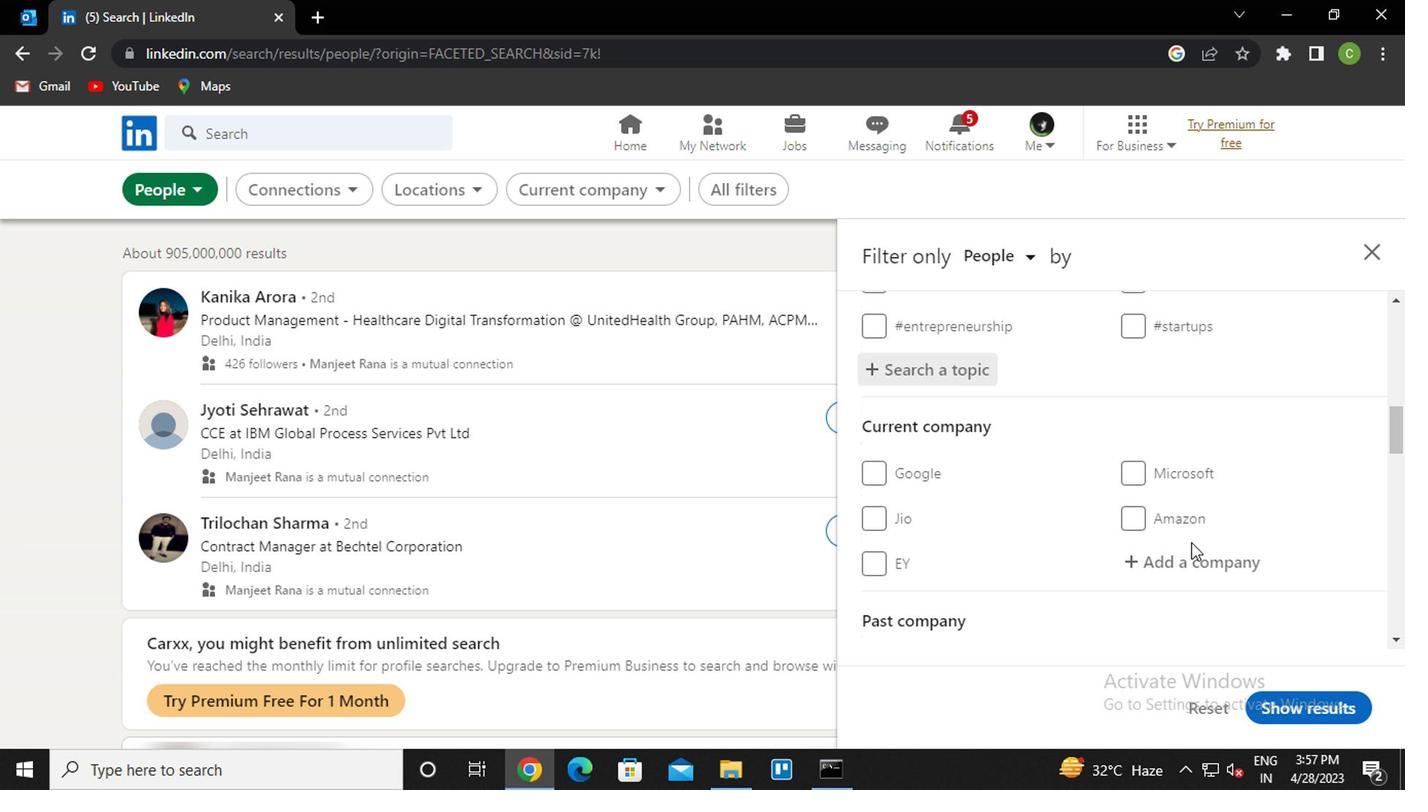 
Action: Mouse scrolled (1184, 538) with delta (0, 0)
Screenshot: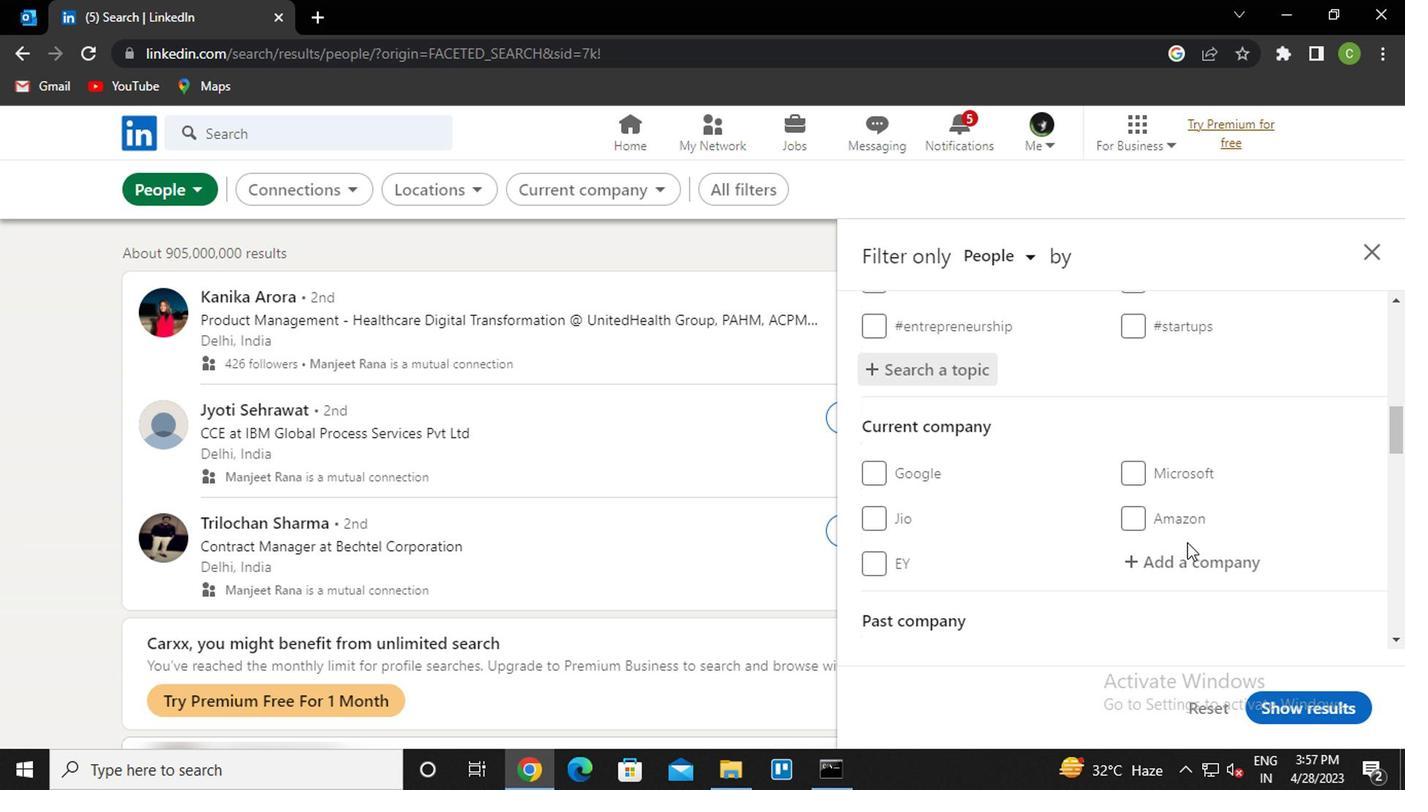 
Action: Mouse scrolled (1184, 538) with delta (0, 0)
Screenshot: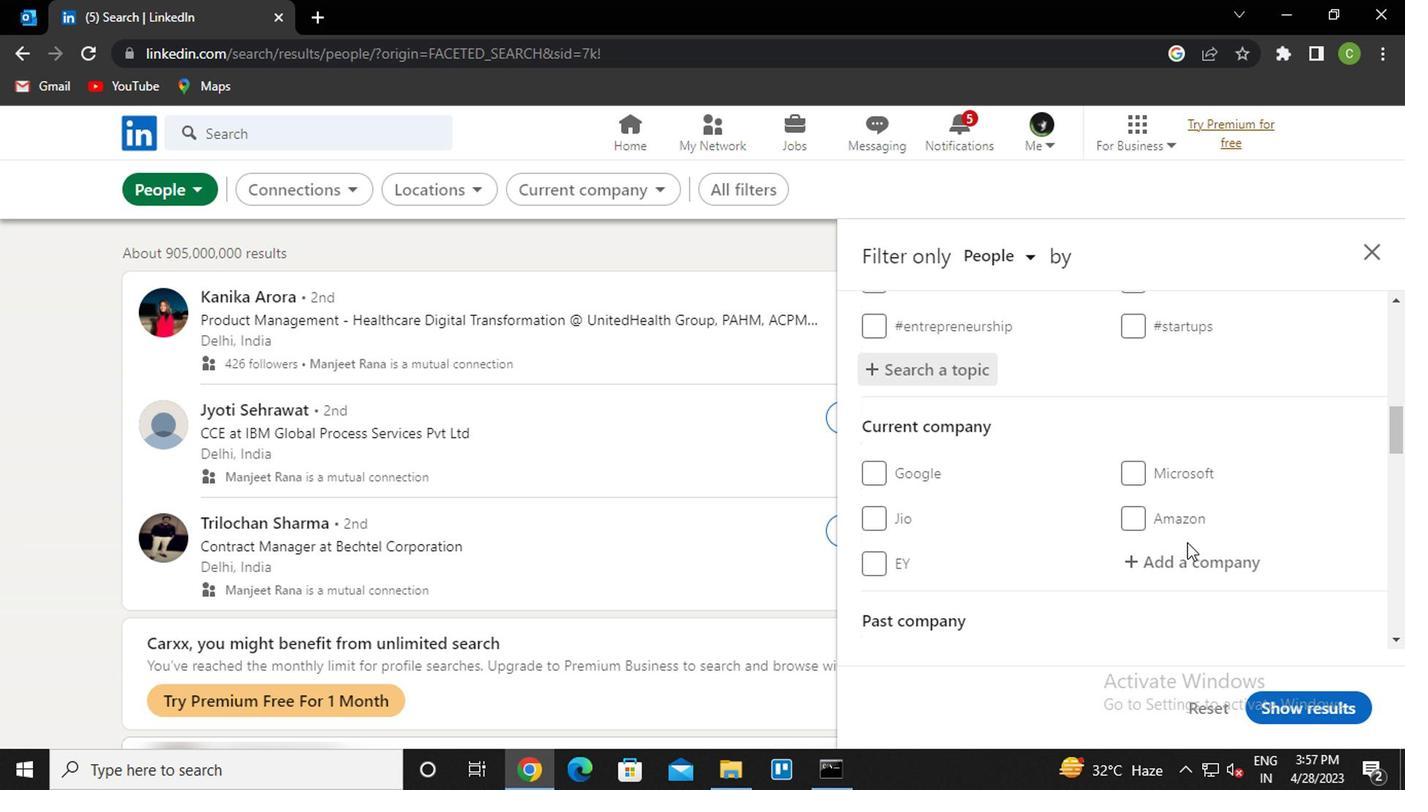 
Action: Mouse moved to (1182, 538)
Screenshot: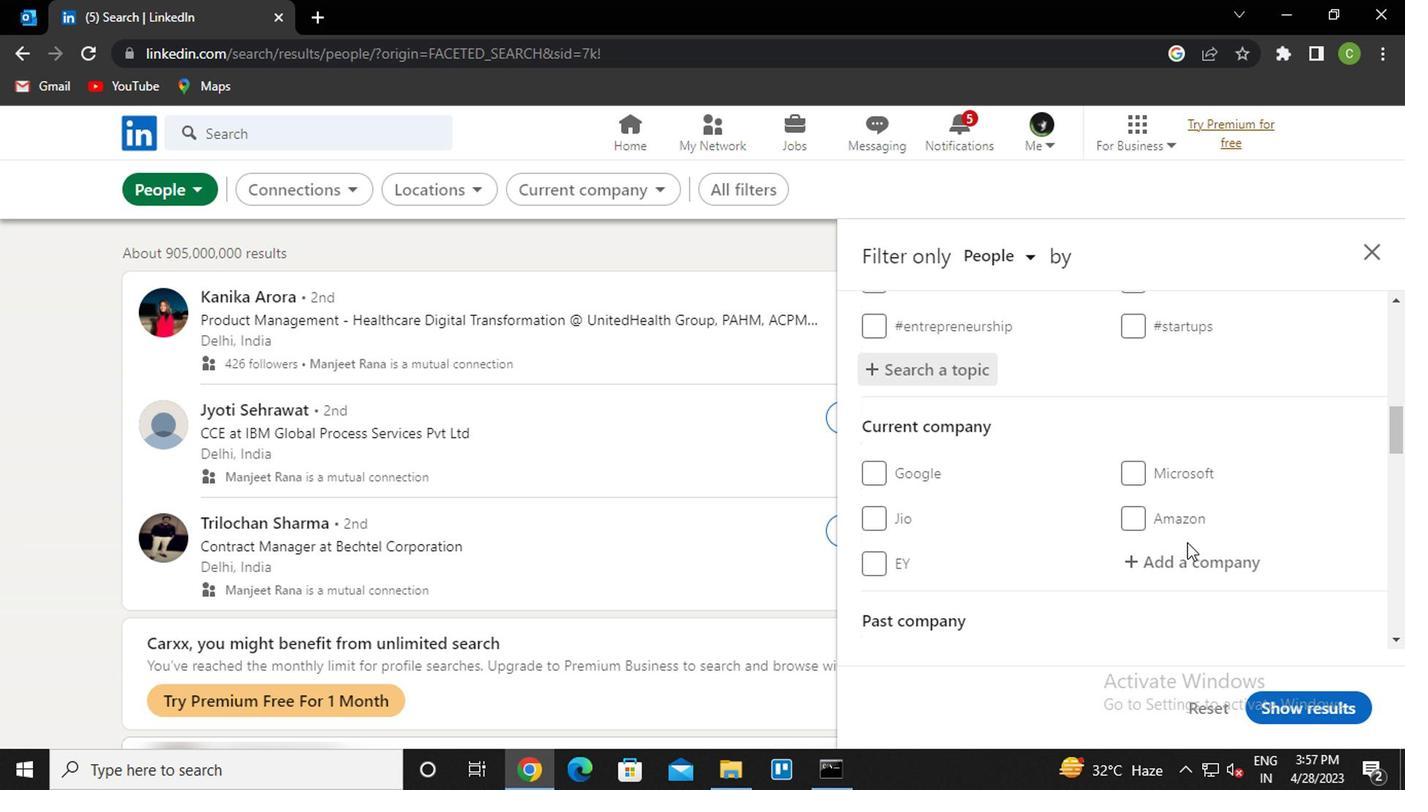 
Action: Mouse scrolled (1182, 538) with delta (0, 0)
Screenshot: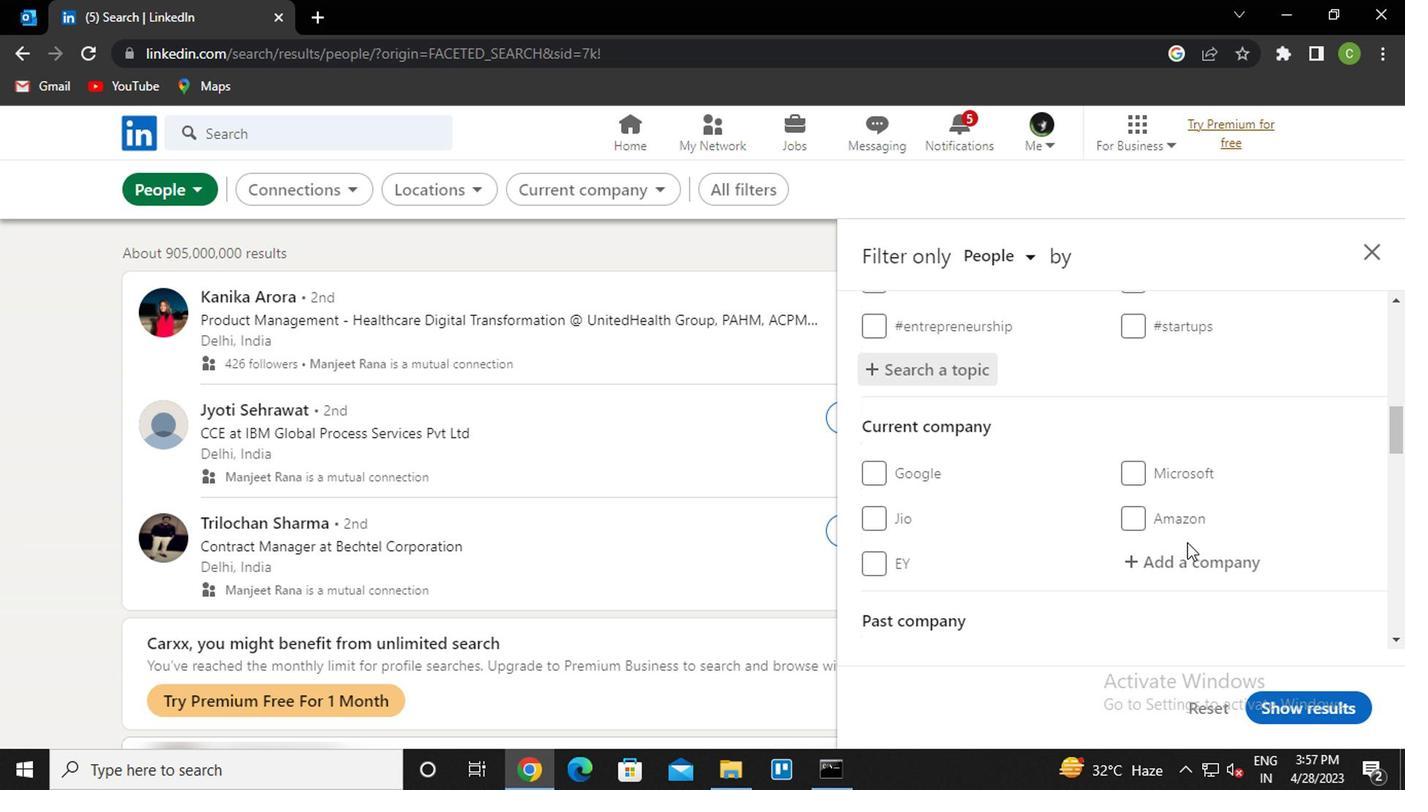 
Action: Mouse scrolled (1182, 538) with delta (0, 0)
Screenshot: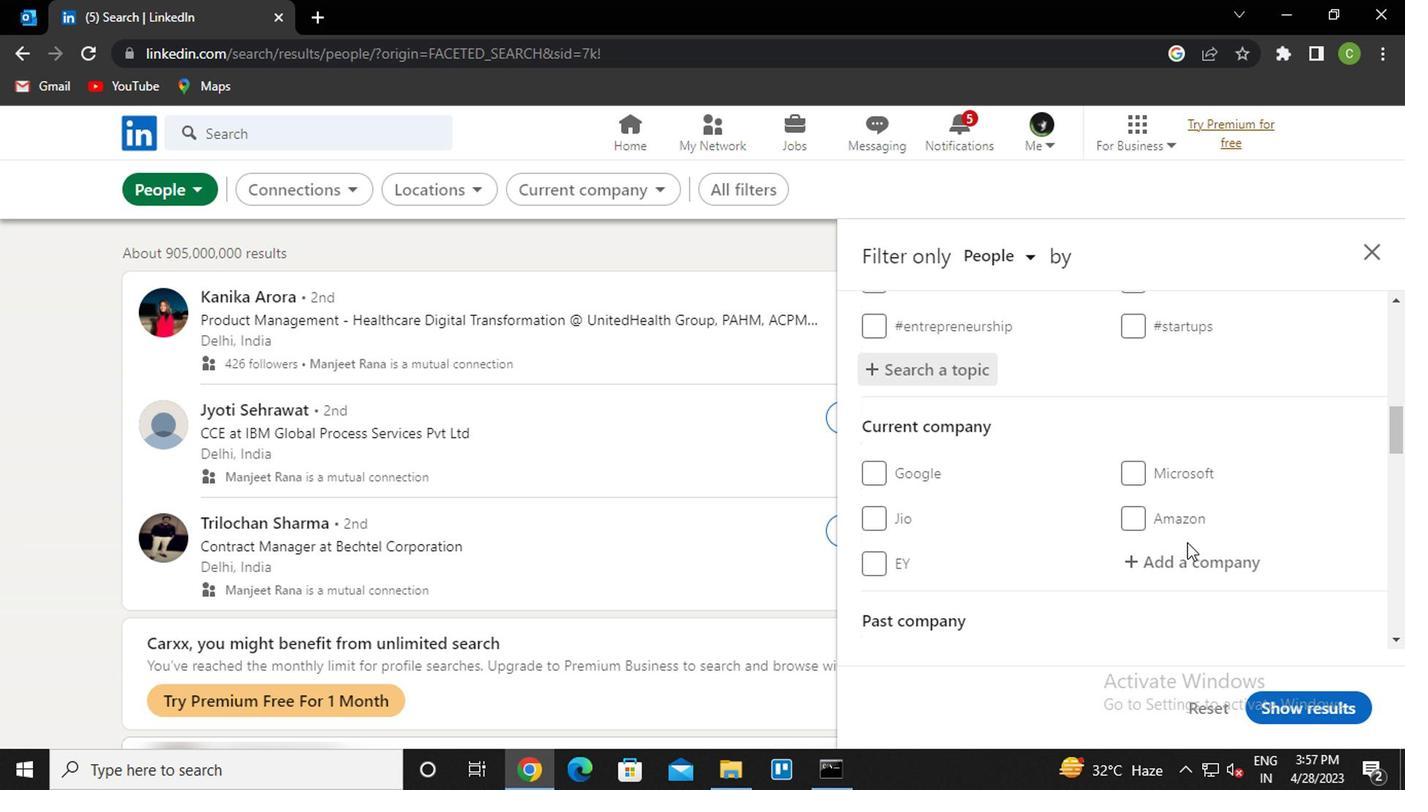 
Action: Mouse scrolled (1182, 538) with delta (0, 0)
Screenshot: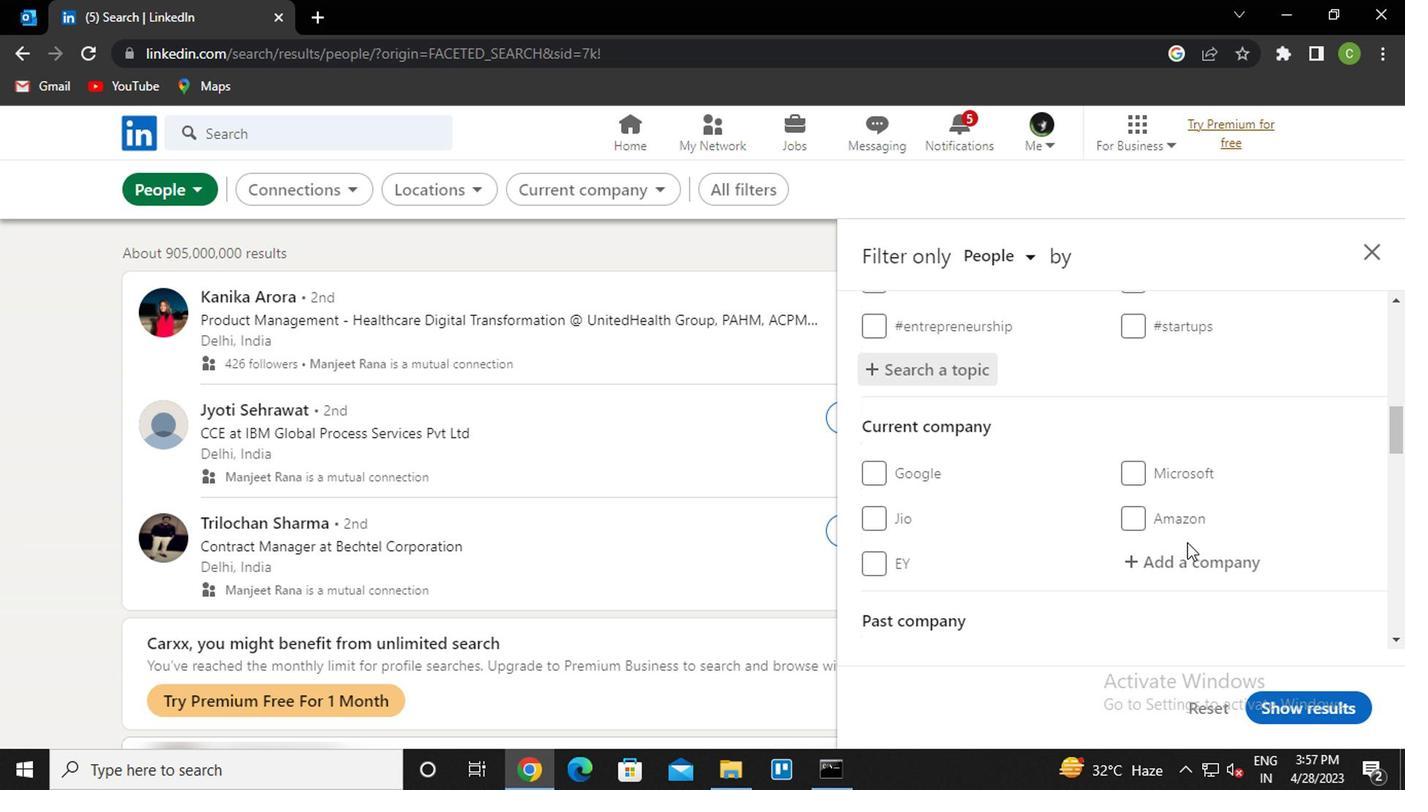 
Action: Mouse scrolled (1182, 538) with delta (0, 0)
Screenshot: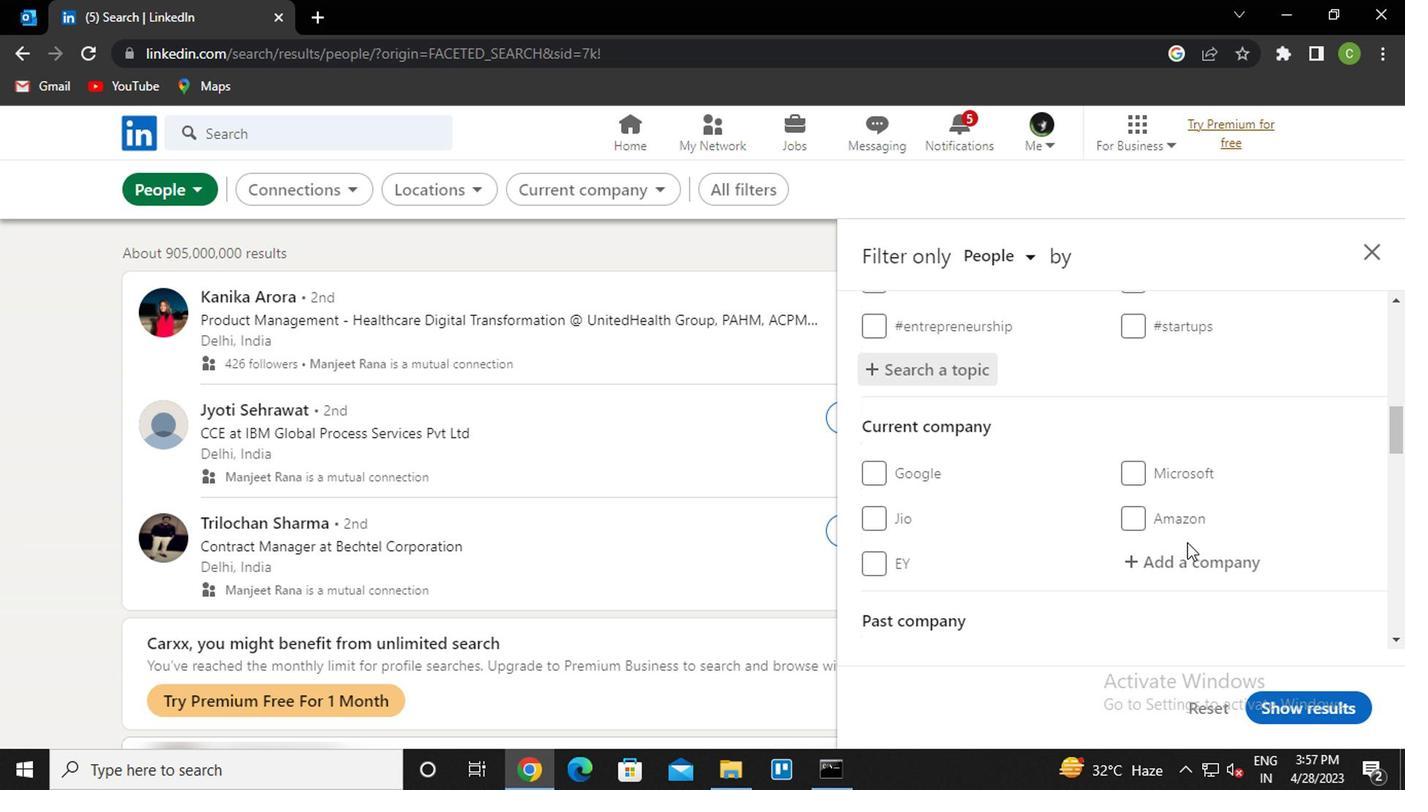 
Action: Mouse scrolled (1182, 538) with delta (0, 0)
Screenshot: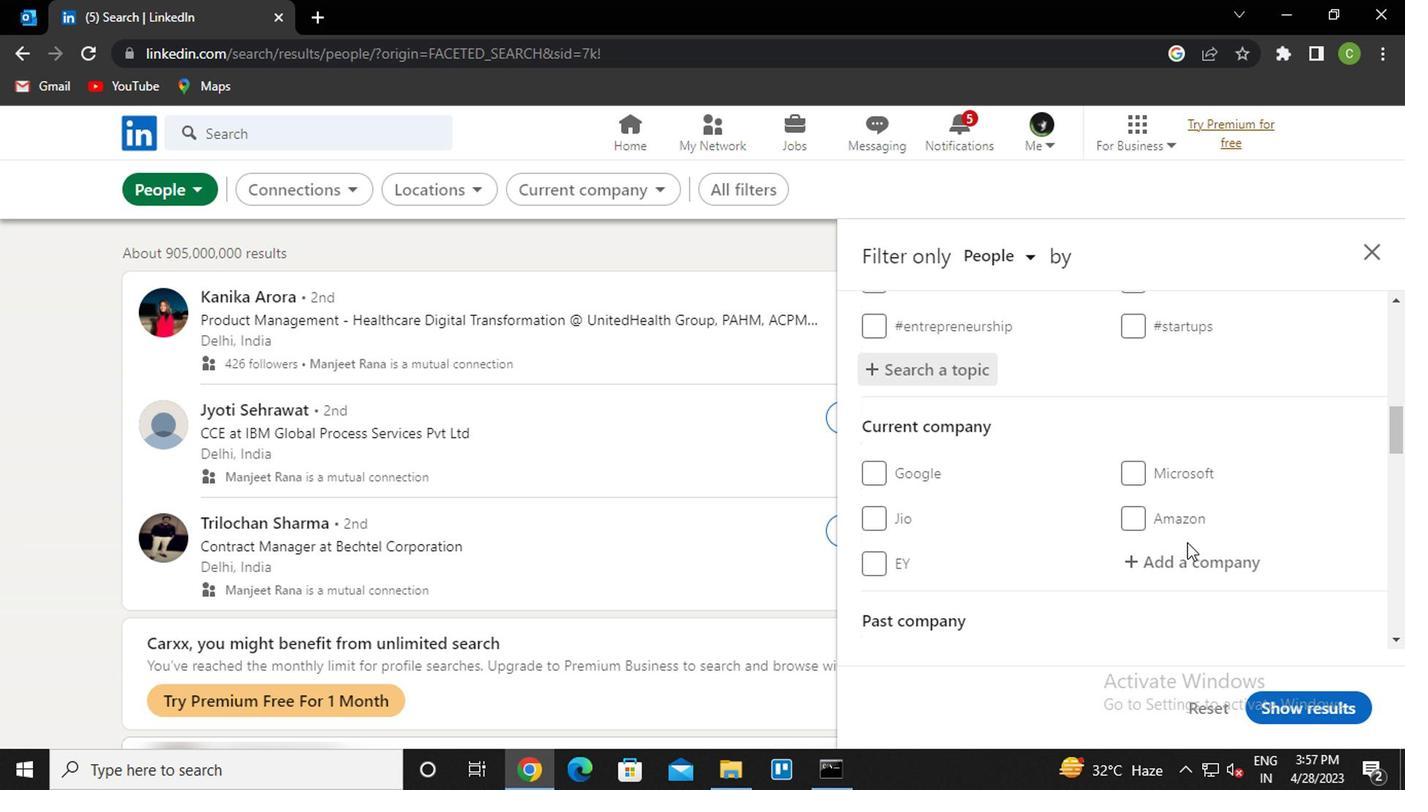 
Action: Mouse scrolled (1182, 538) with delta (0, 0)
Screenshot: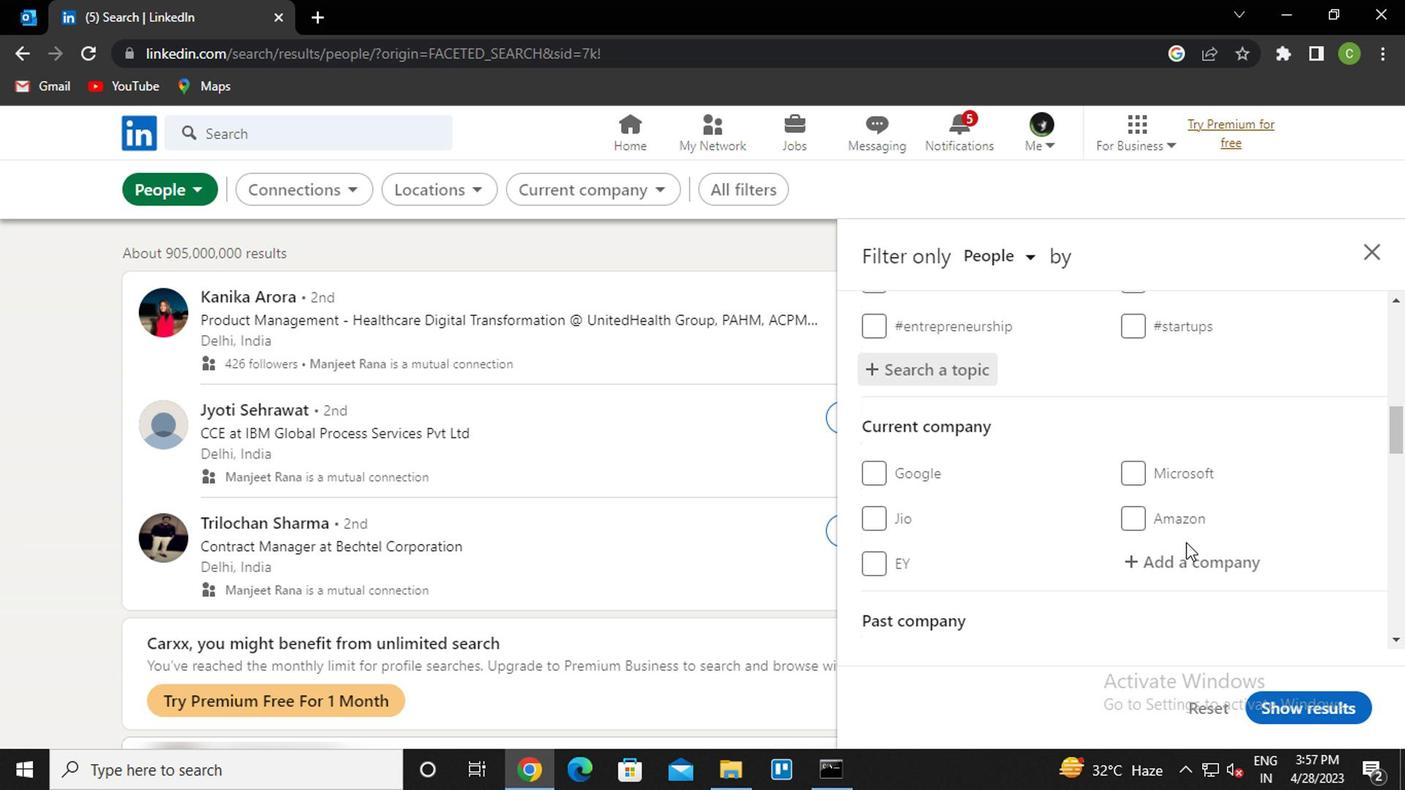 
Action: Mouse moved to (1111, 464)
Screenshot: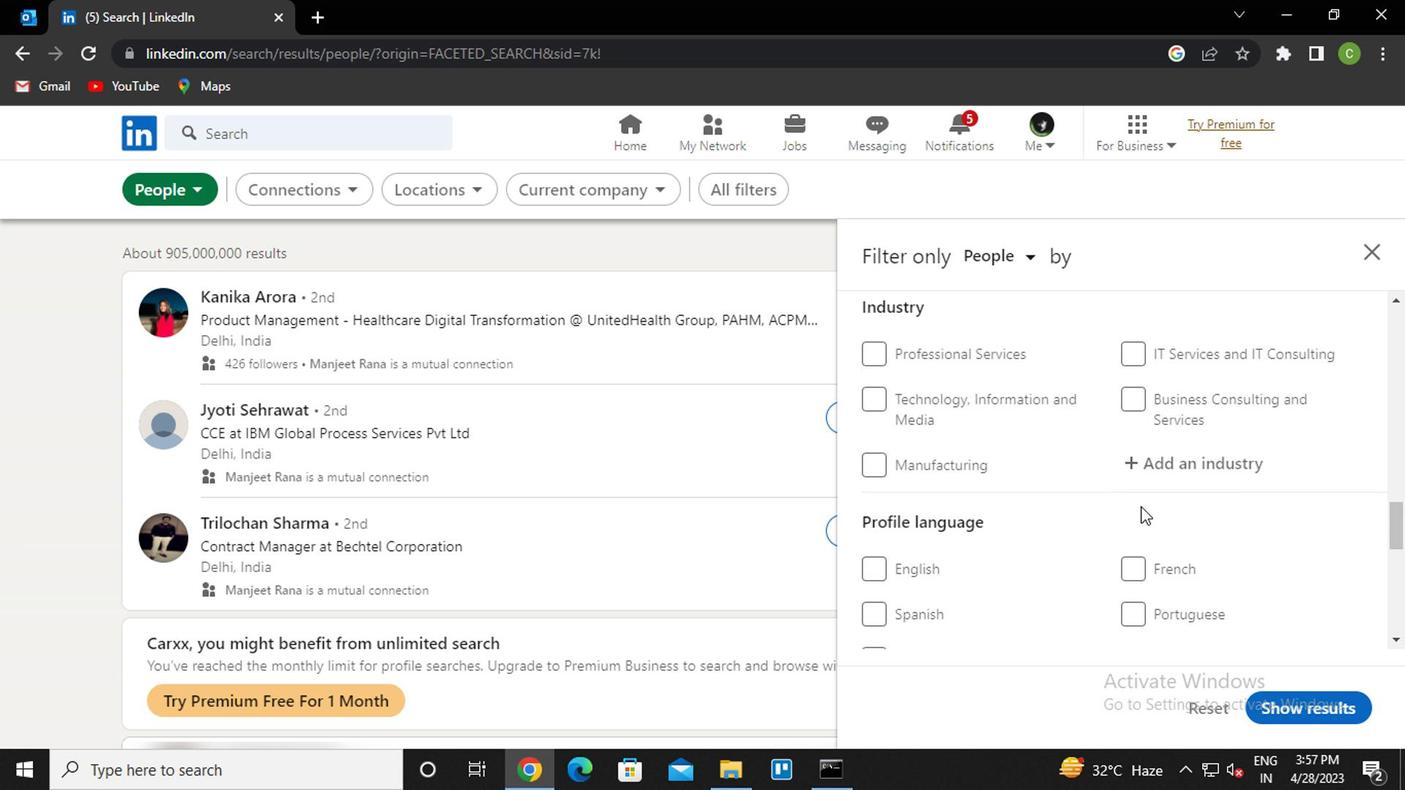 
Action: Mouse scrolled (1111, 464) with delta (0, 0)
Screenshot: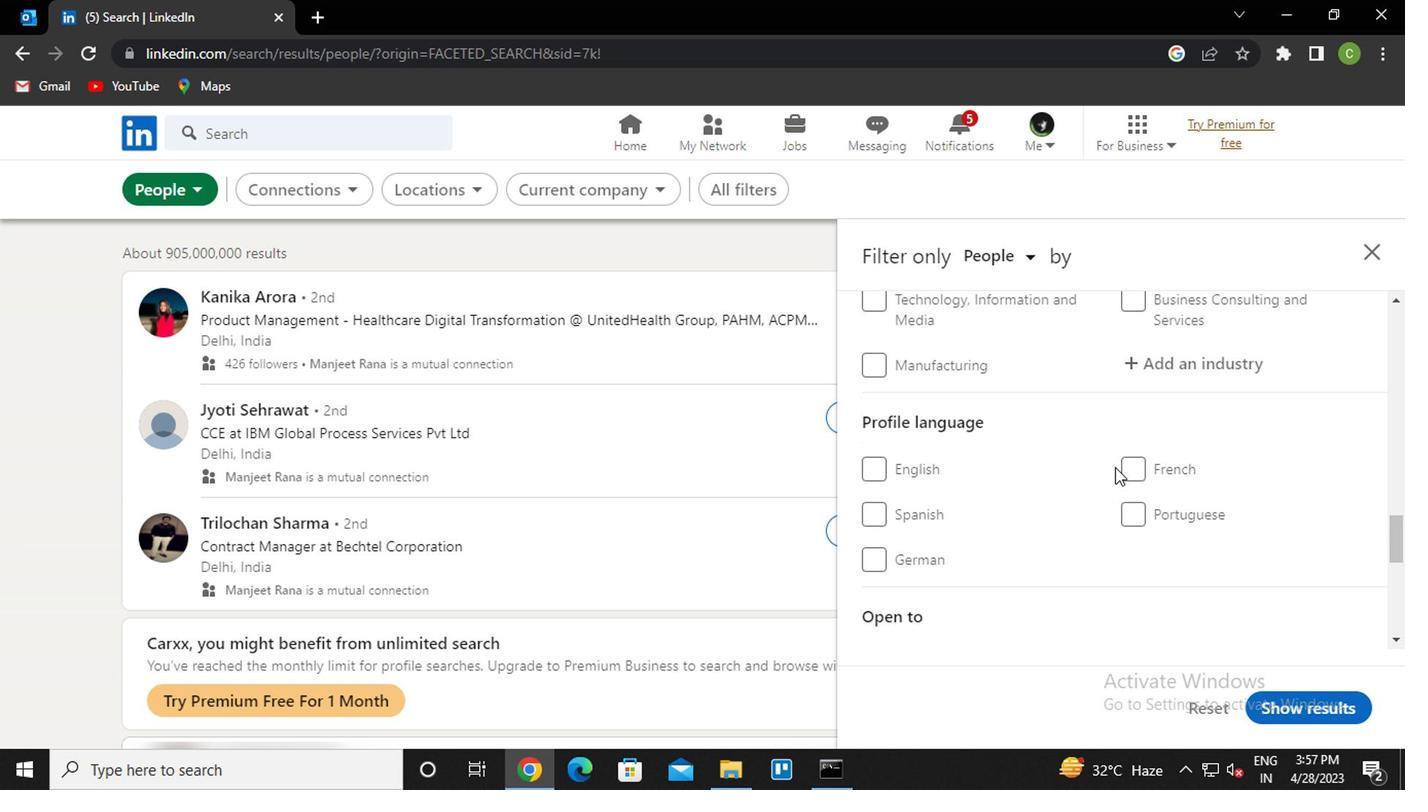 
Action: Mouse scrolled (1111, 464) with delta (0, 0)
Screenshot: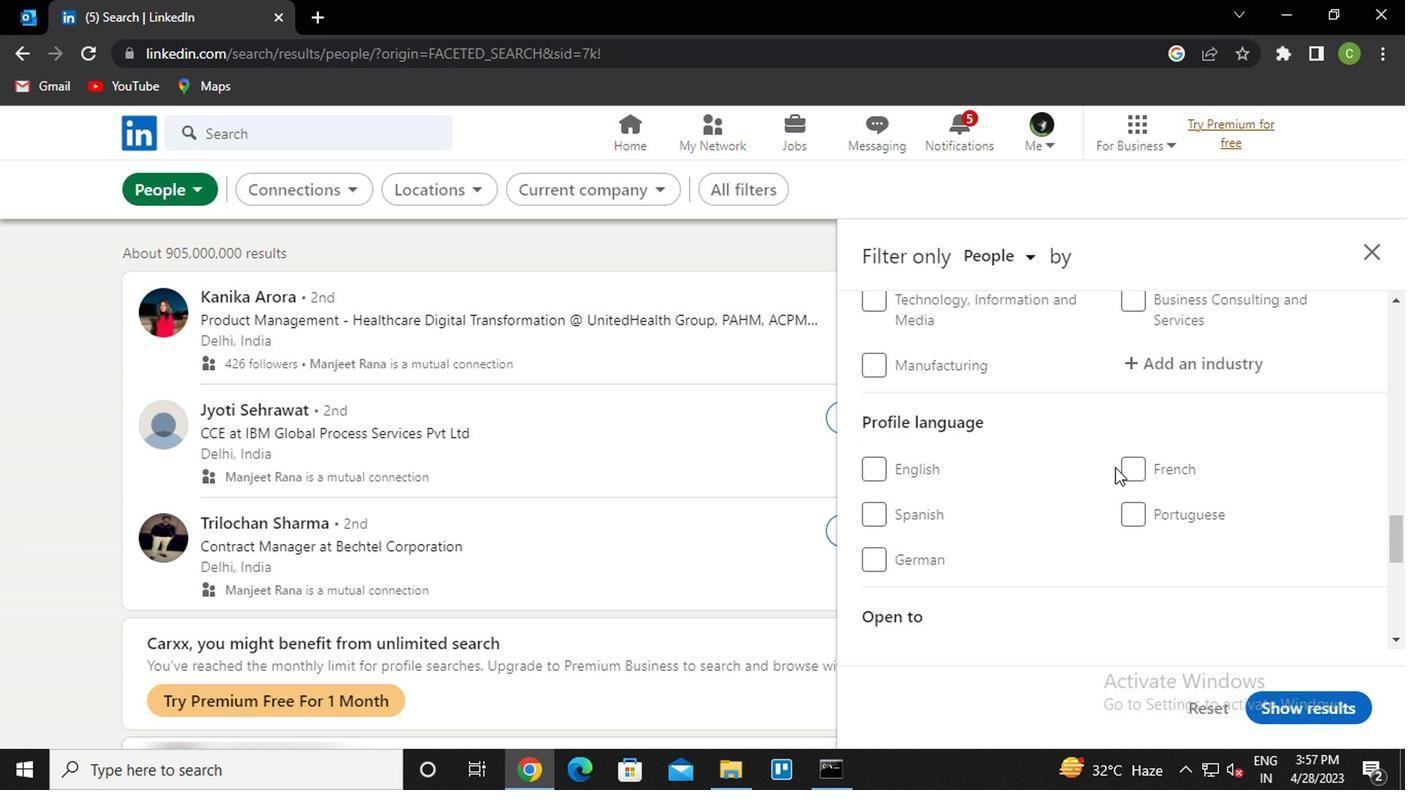 
Action: Mouse scrolled (1111, 464) with delta (0, 0)
Screenshot: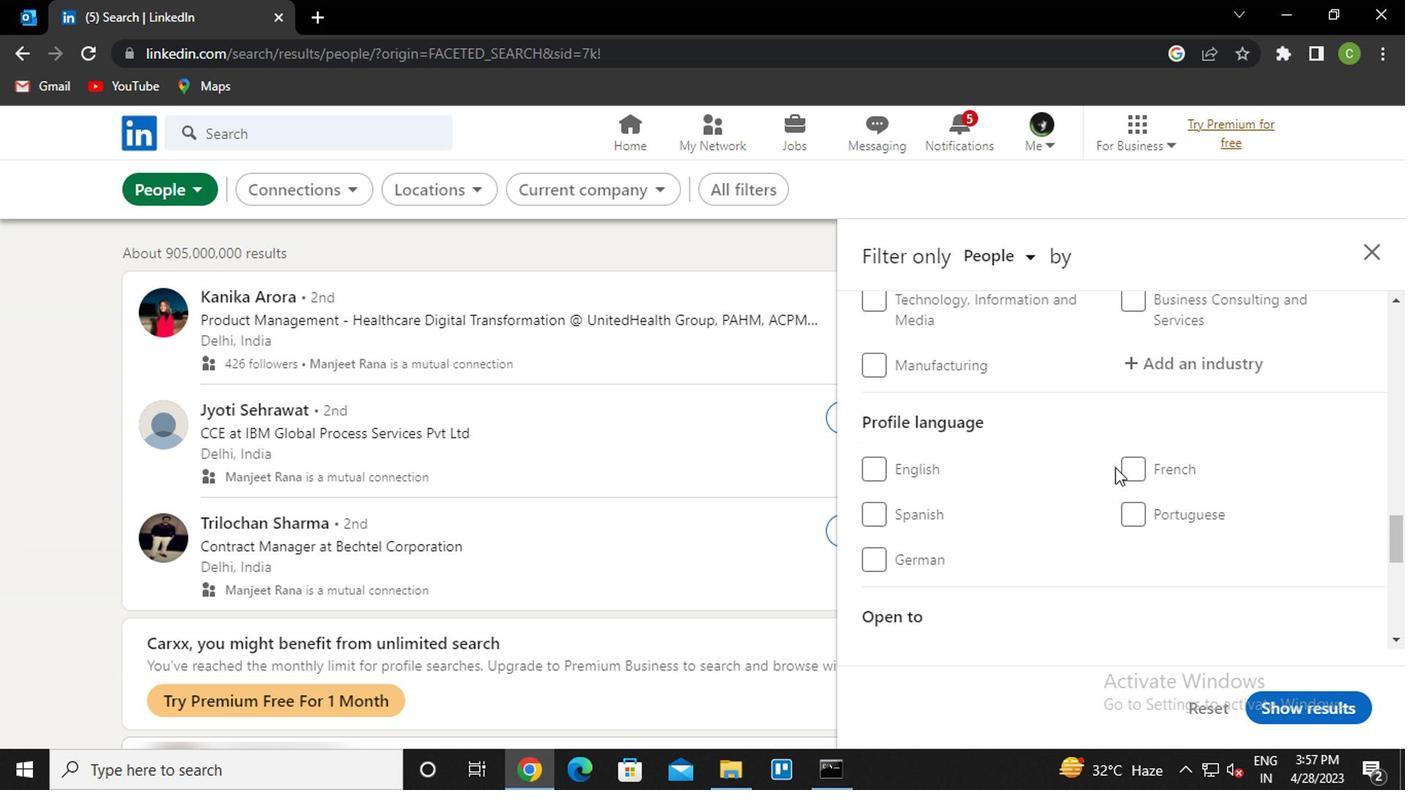 
Action: Mouse scrolled (1111, 464) with delta (0, 0)
Screenshot: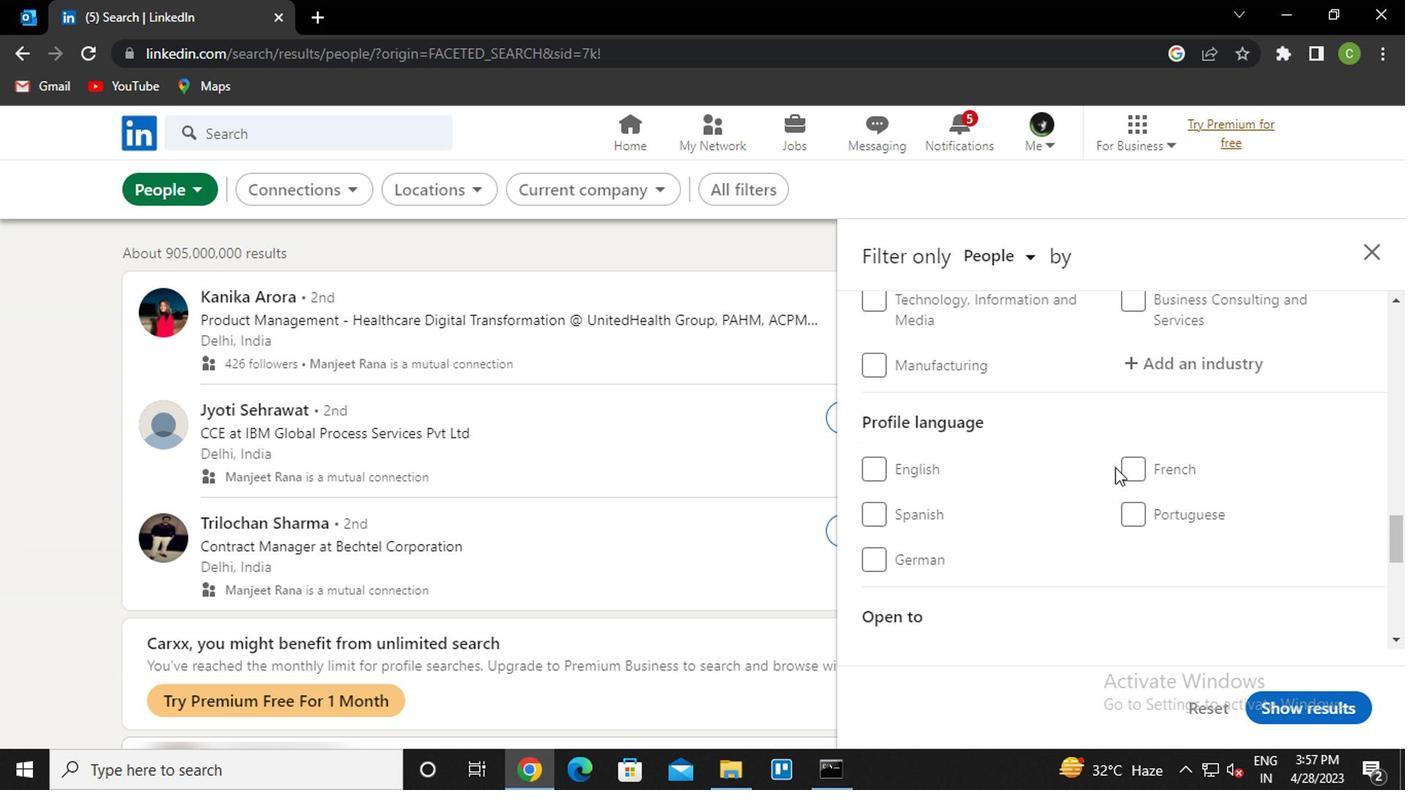 
Action: Mouse scrolled (1111, 464) with delta (0, 0)
Screenshot: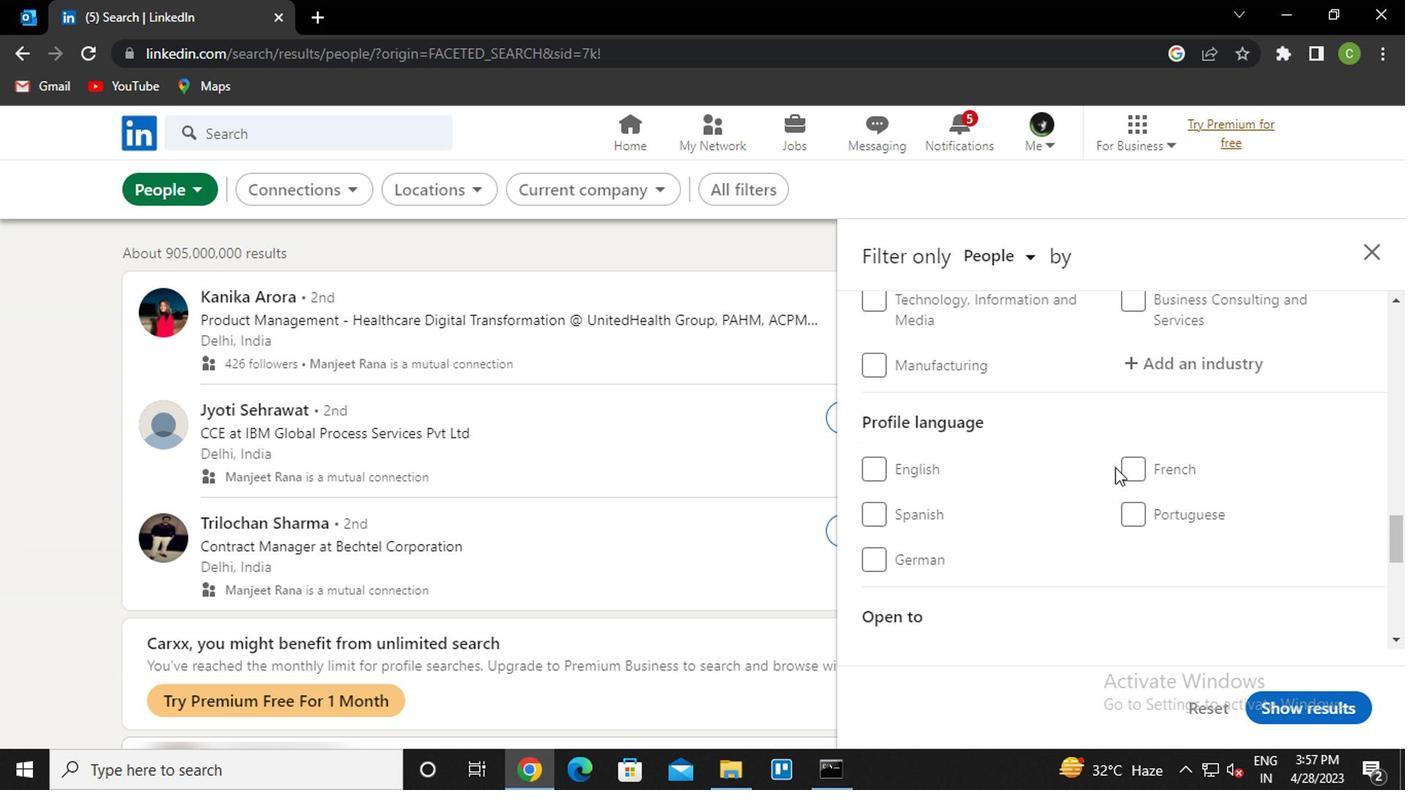 
Action: Mouse scrolled (1111, 464) with delta (0, 0)
Screenshot: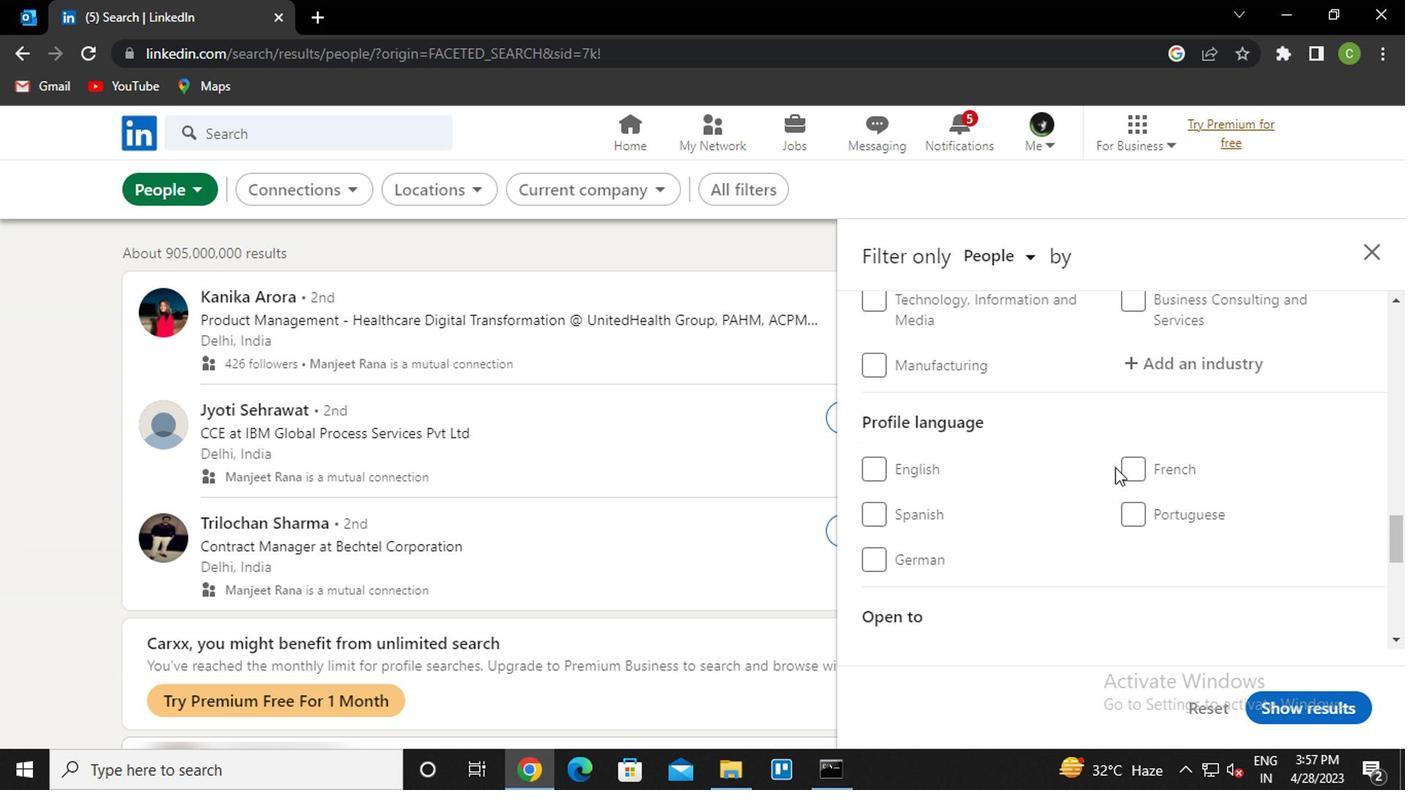 
Action: Mouse scrolled (1111, 465) with delta (0, 0)
Screenshot: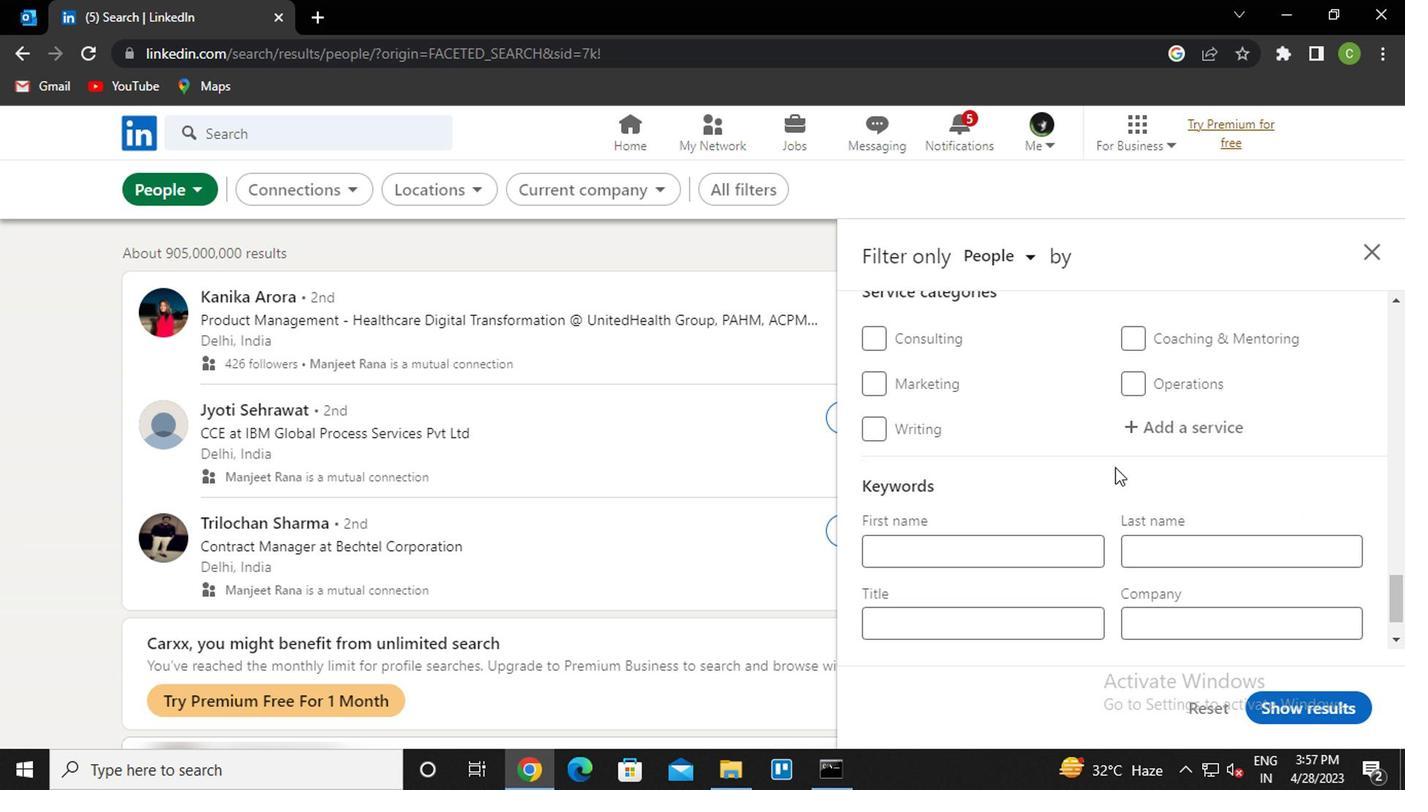 
Action: Mouse scrolled (1111, 465) with delta (0, 0)
Screenshot: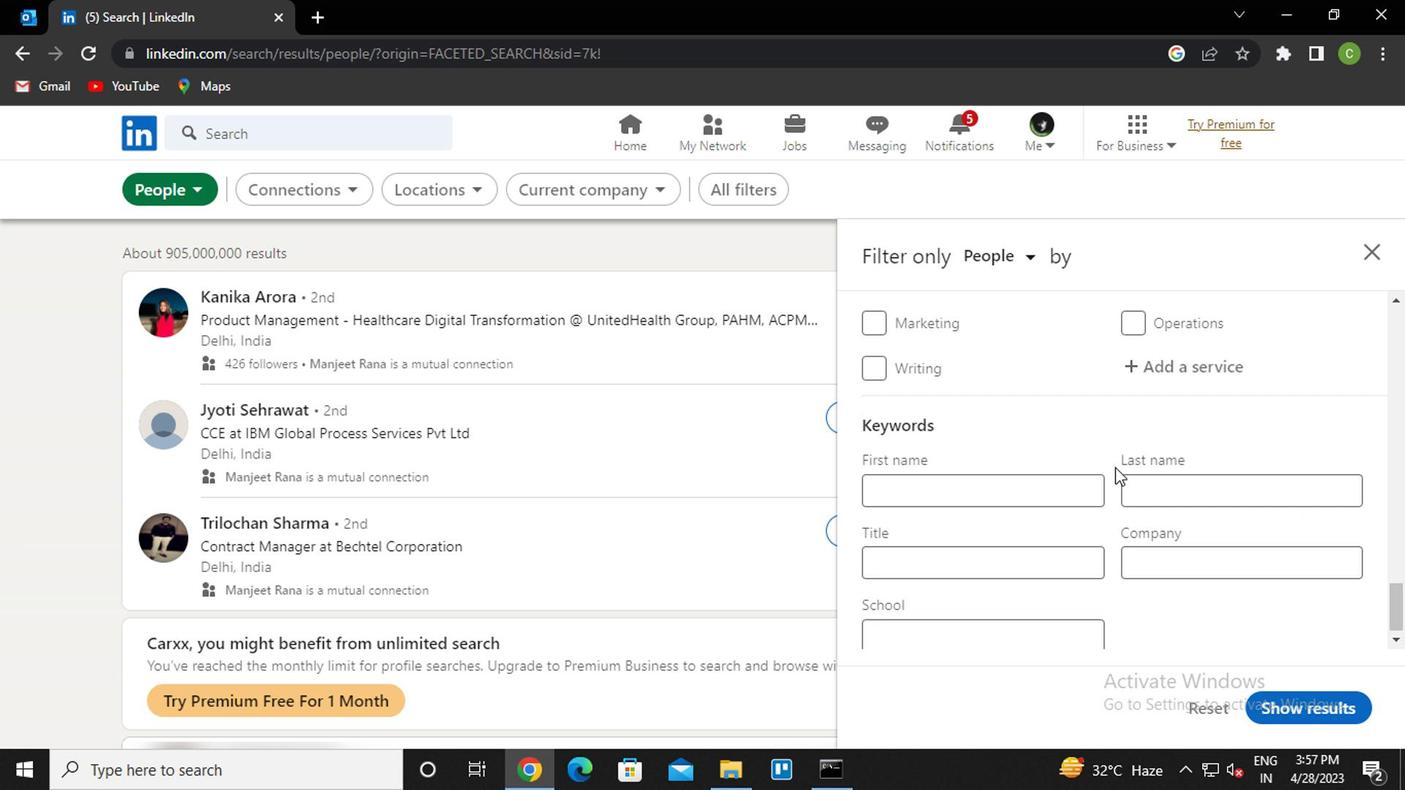 
Action: Mouse scrolled (1111, 465) with delta (0, 0)
Screenshot: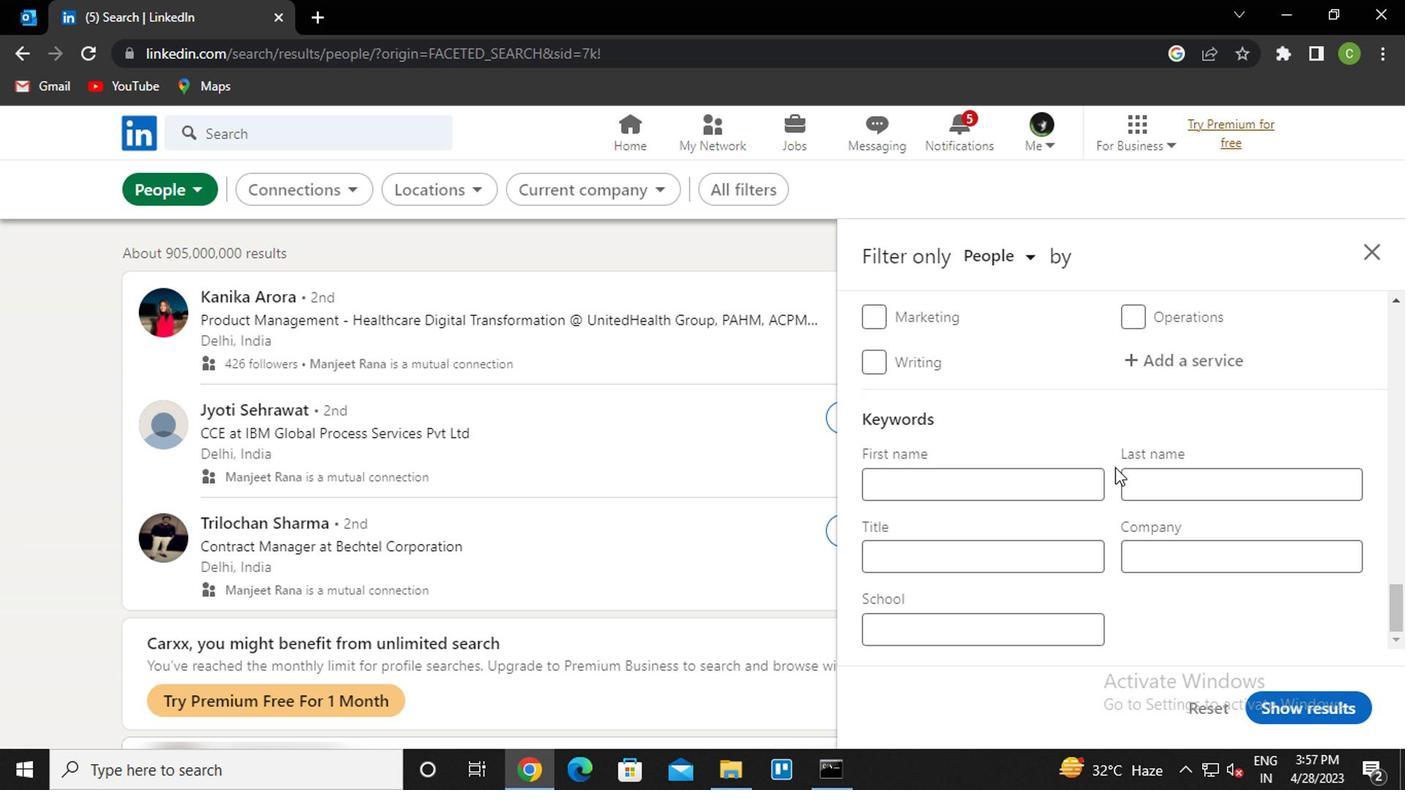 
Action: Mouse scrolled (1111, 465) with delta (0, 0)
Screenshot: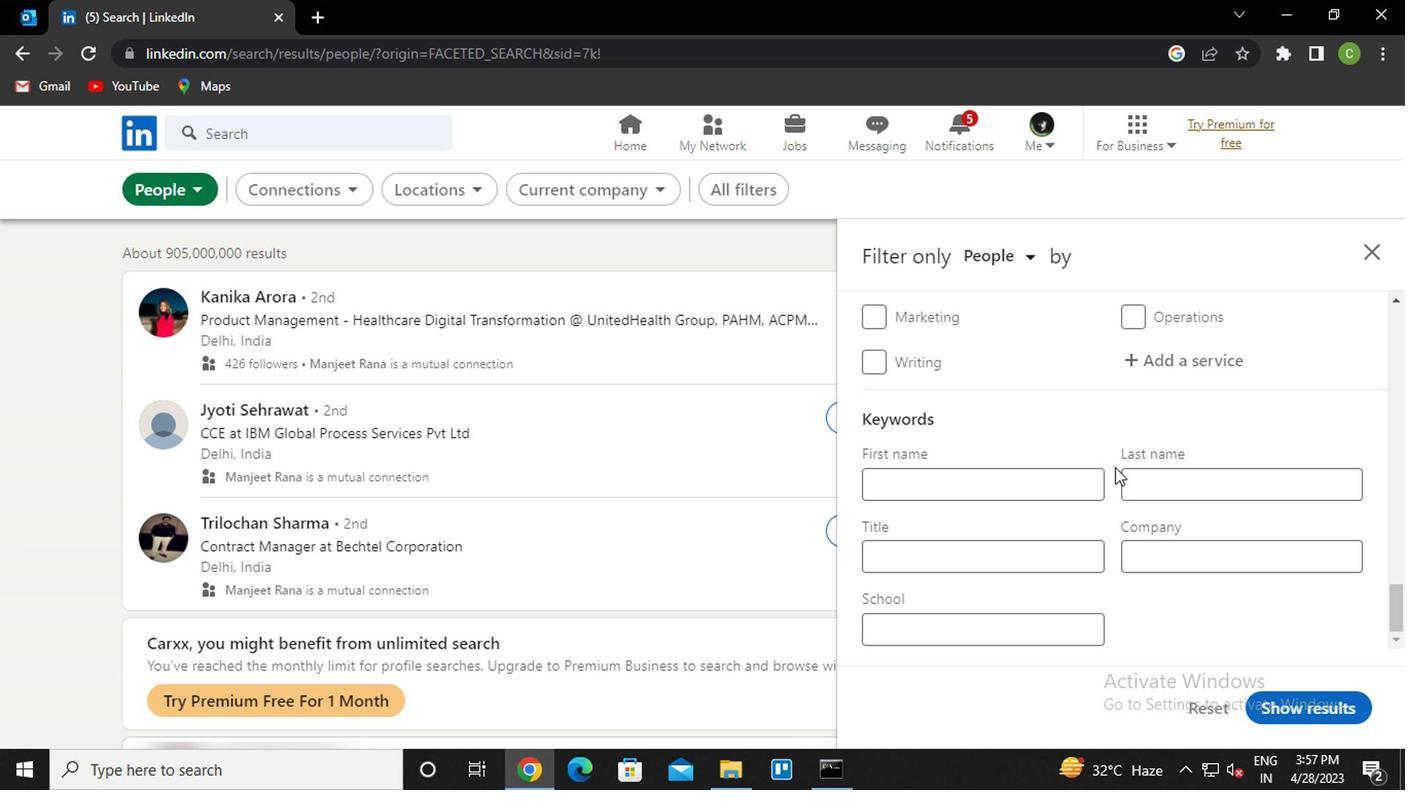 
Action: Mouse scrolled (1111, 465) with delta (0, 0)
Screenshot: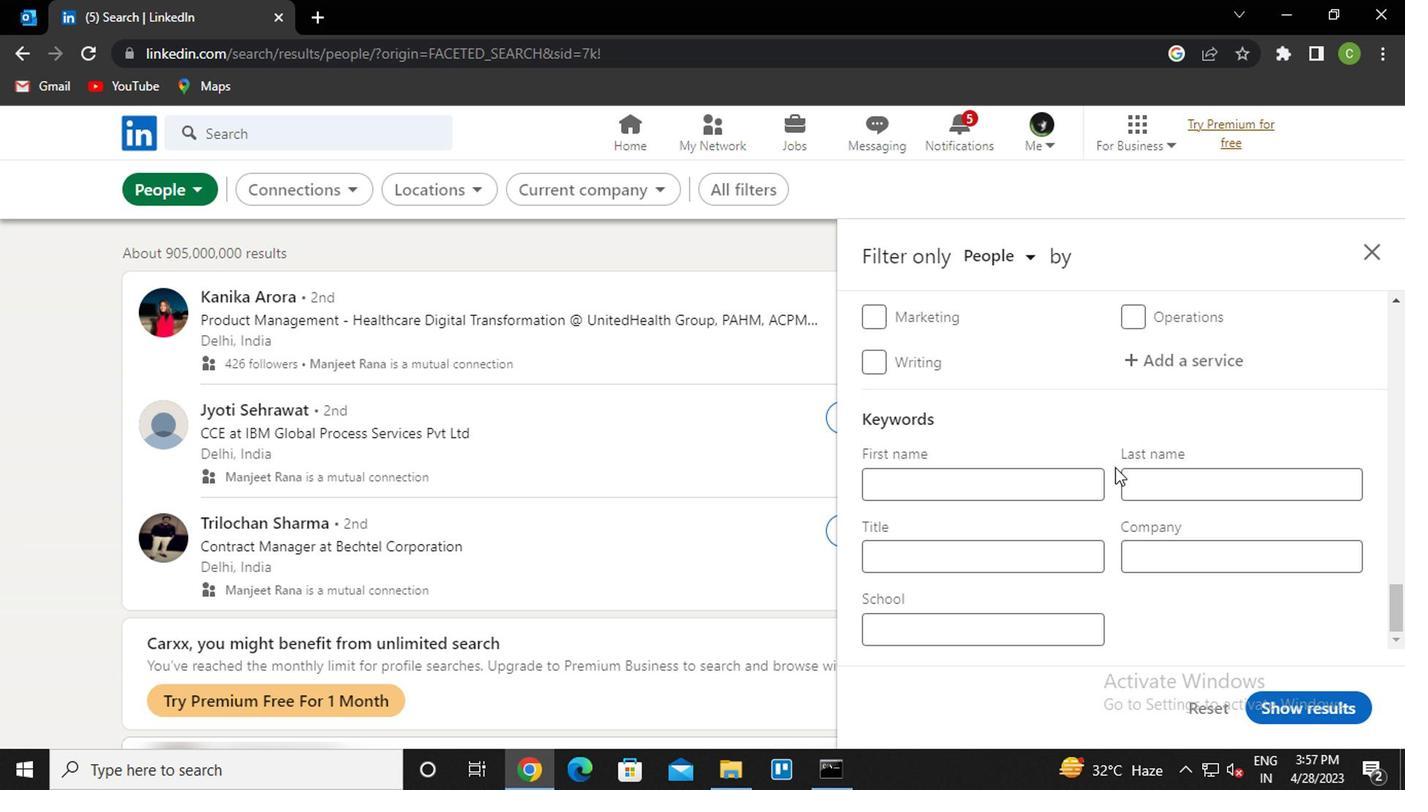 
Action: Mouse moved to (864, 560)
Screenshot: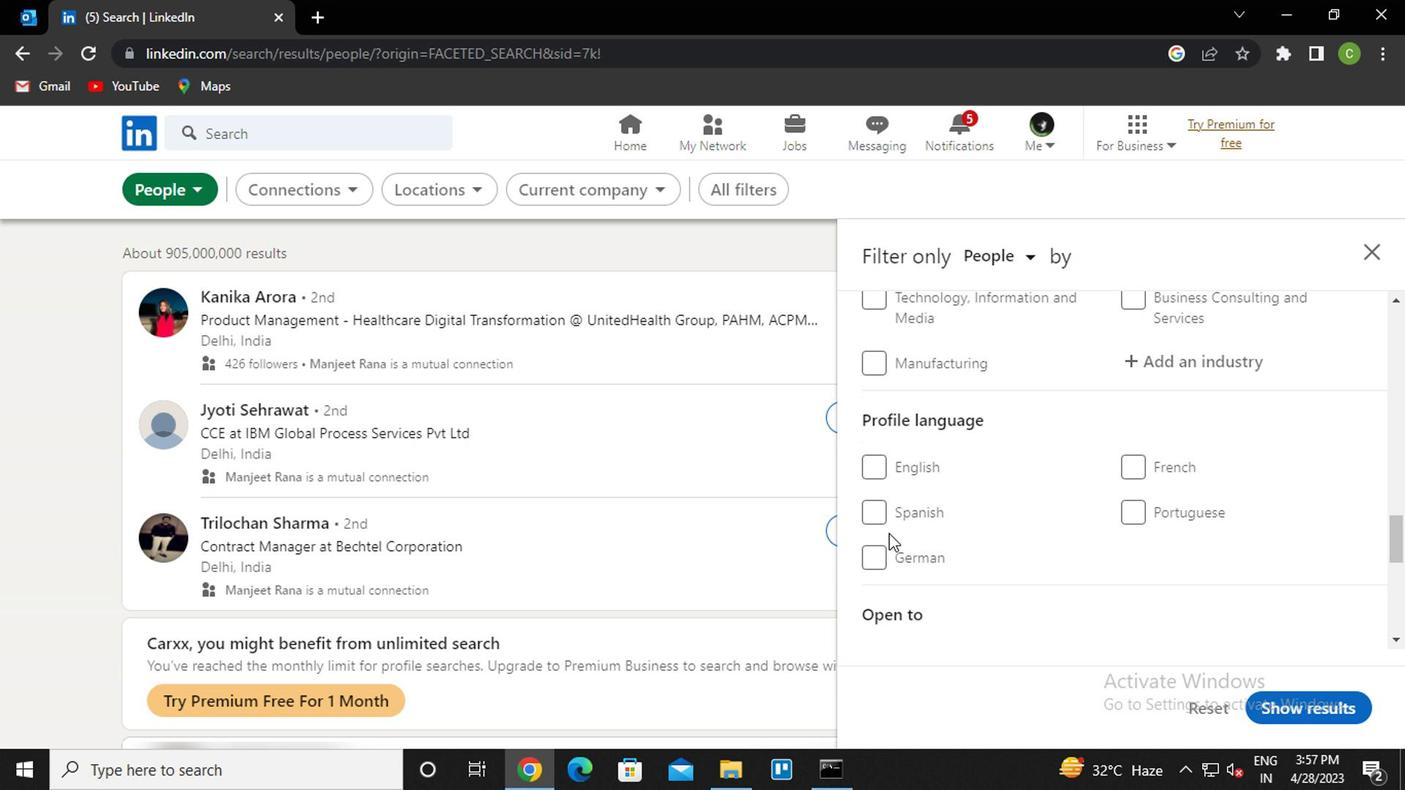 
Action: Mouse pressed left at (864, 560)
Screenshot: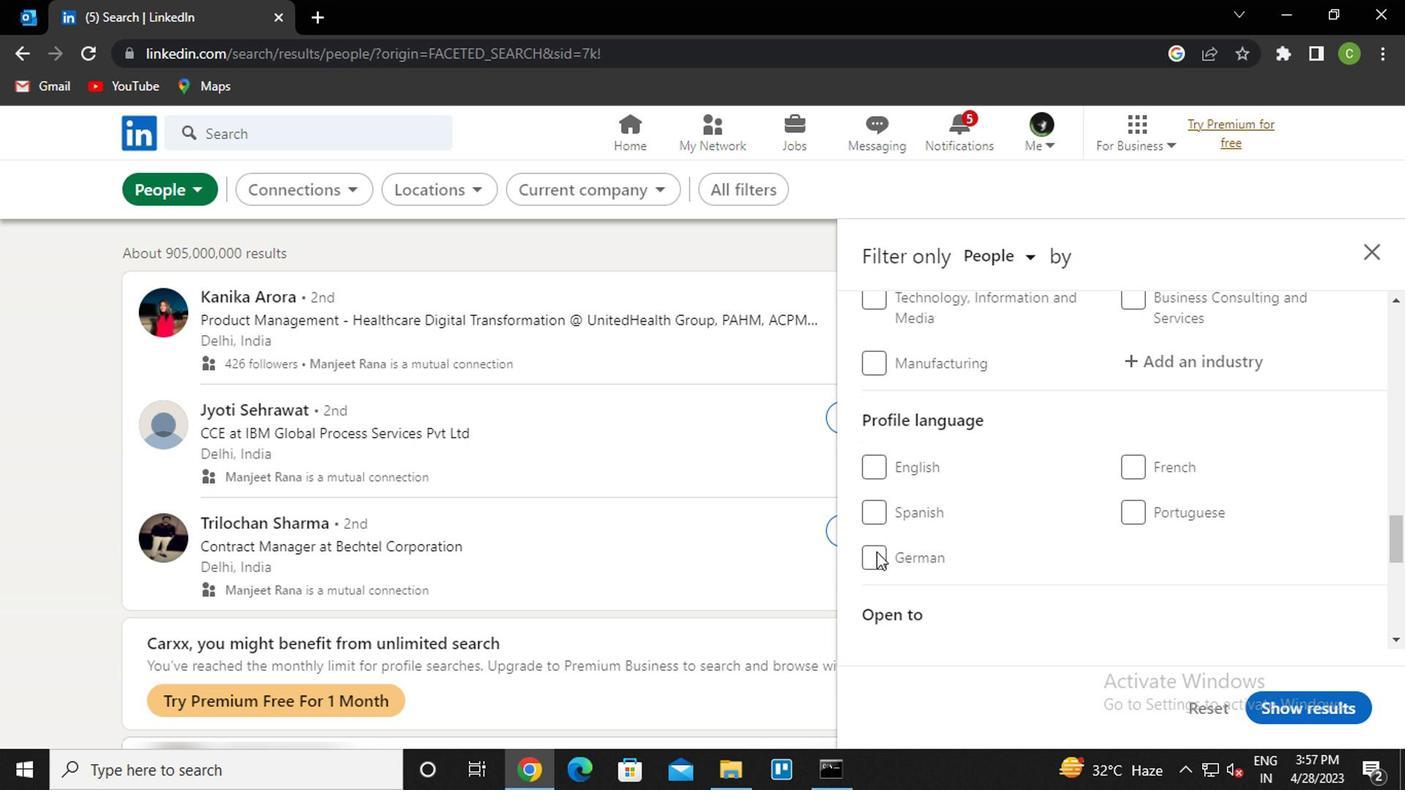 
Action: Mouse moved to (1011, 530)
Screenshot: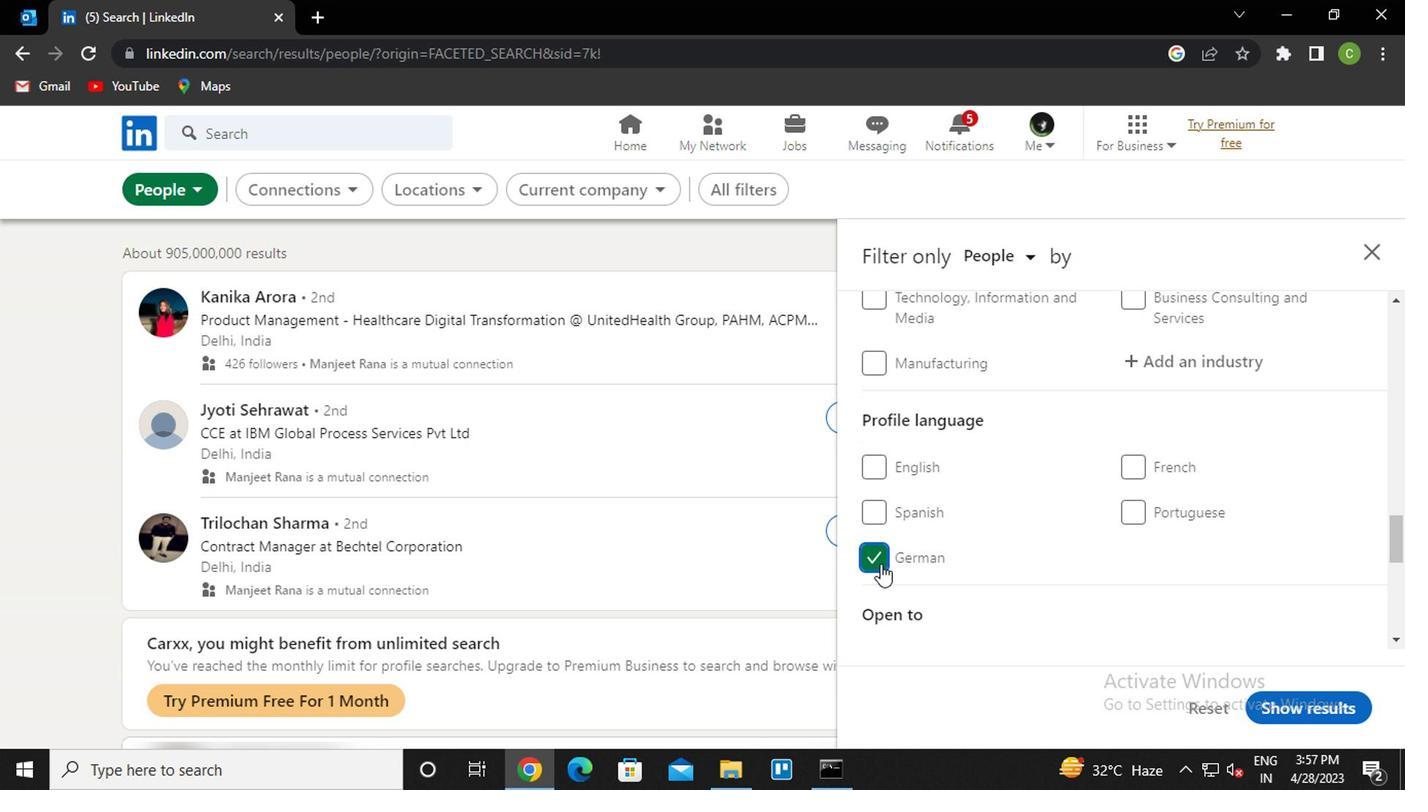 
Action: Mouse scrolled (1011, 532) with delta (0, 1)
Screenshot: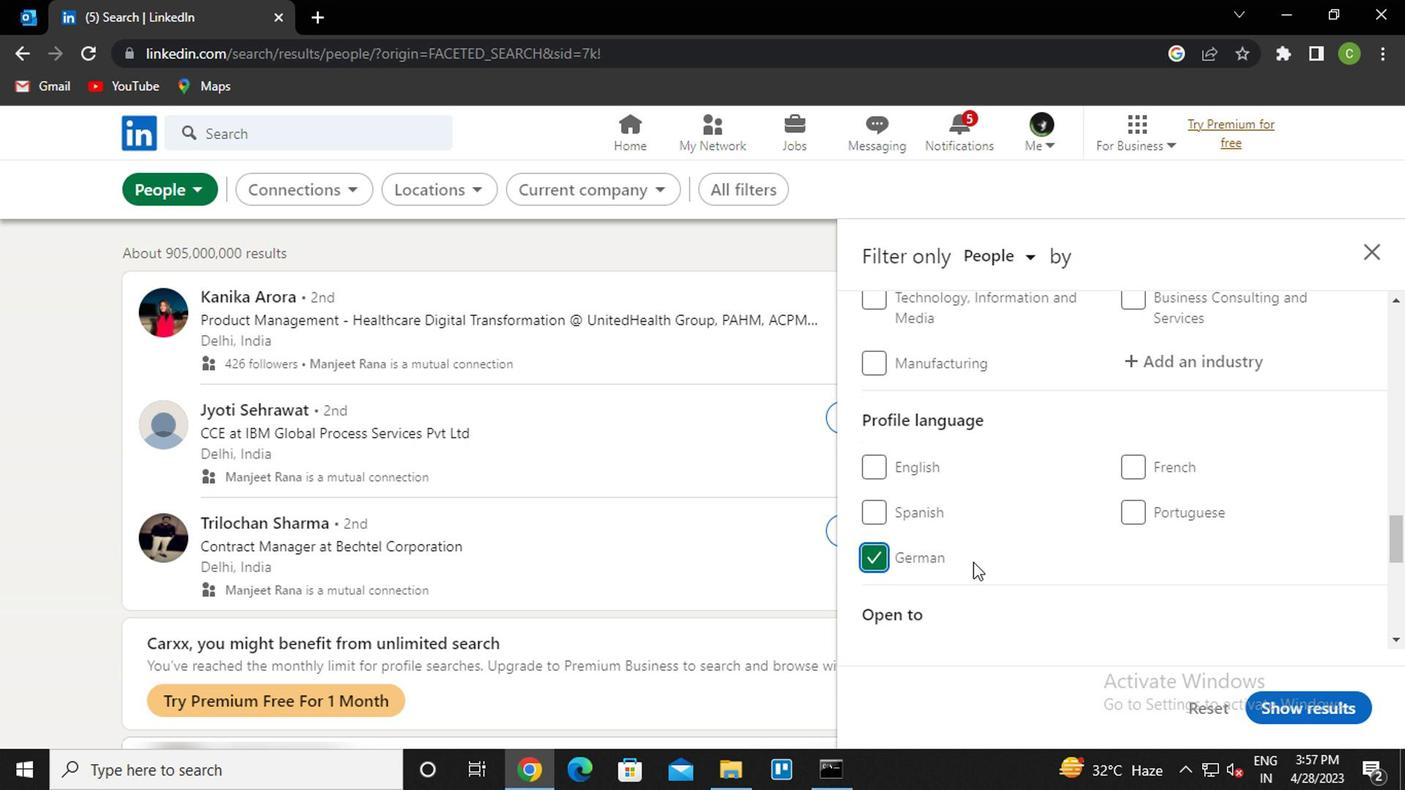
Action: Mouse scrolled (1011, 532) with delta (0, 1)
Screenshot: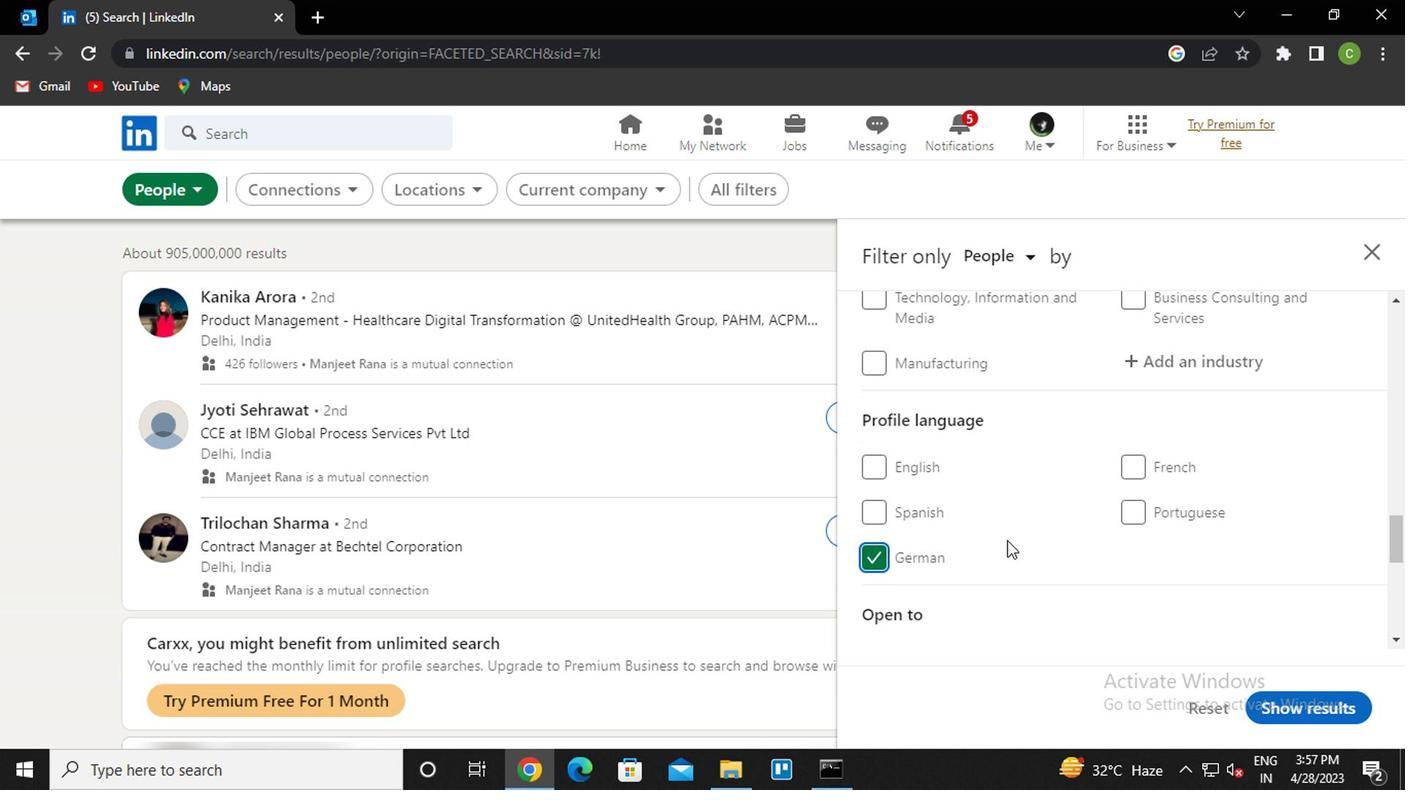 
Action: Mouse scrolled (1011, 532) with delta (0, 1)
Screenshot: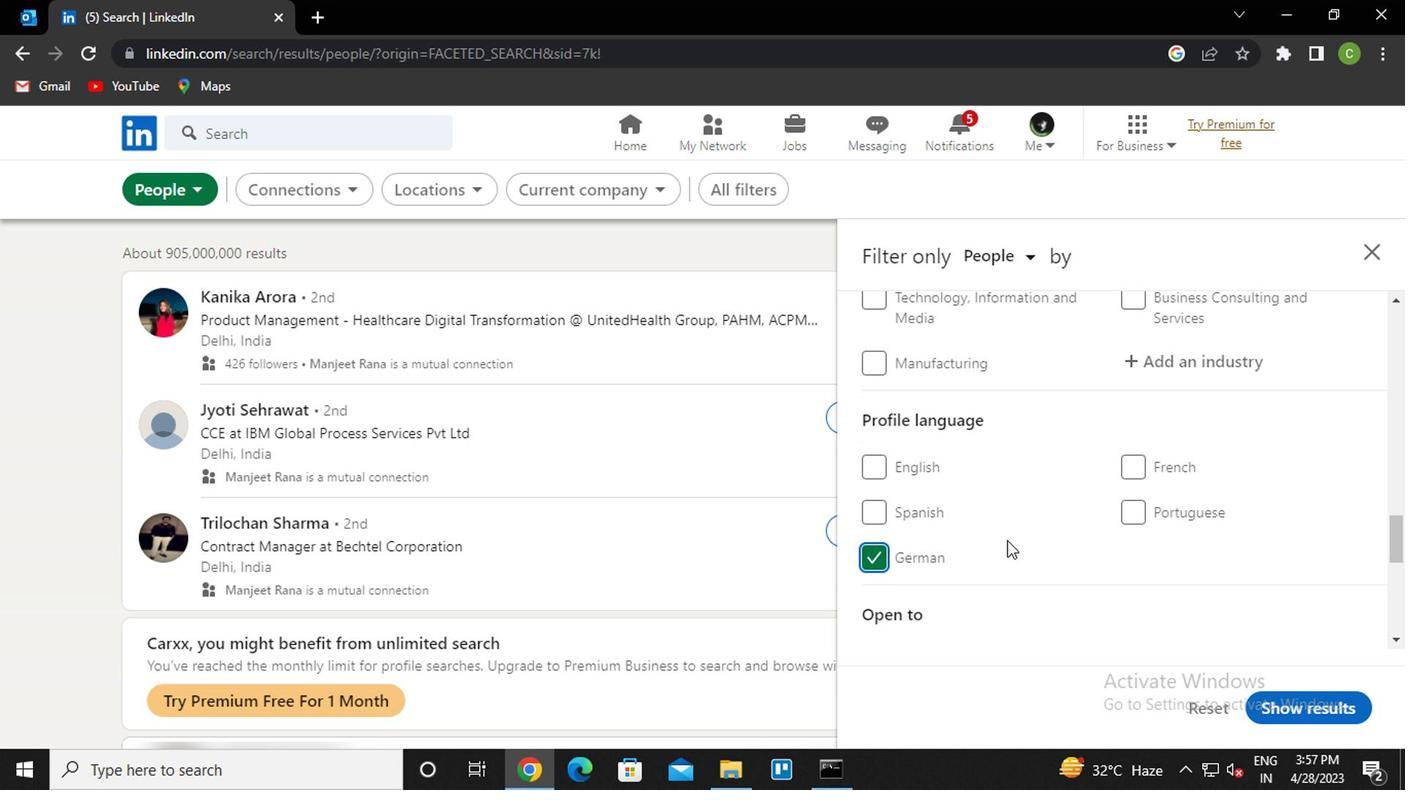 
Action: Mouse scrolled (1011, 532) with delta (0, 1)
Screenshot: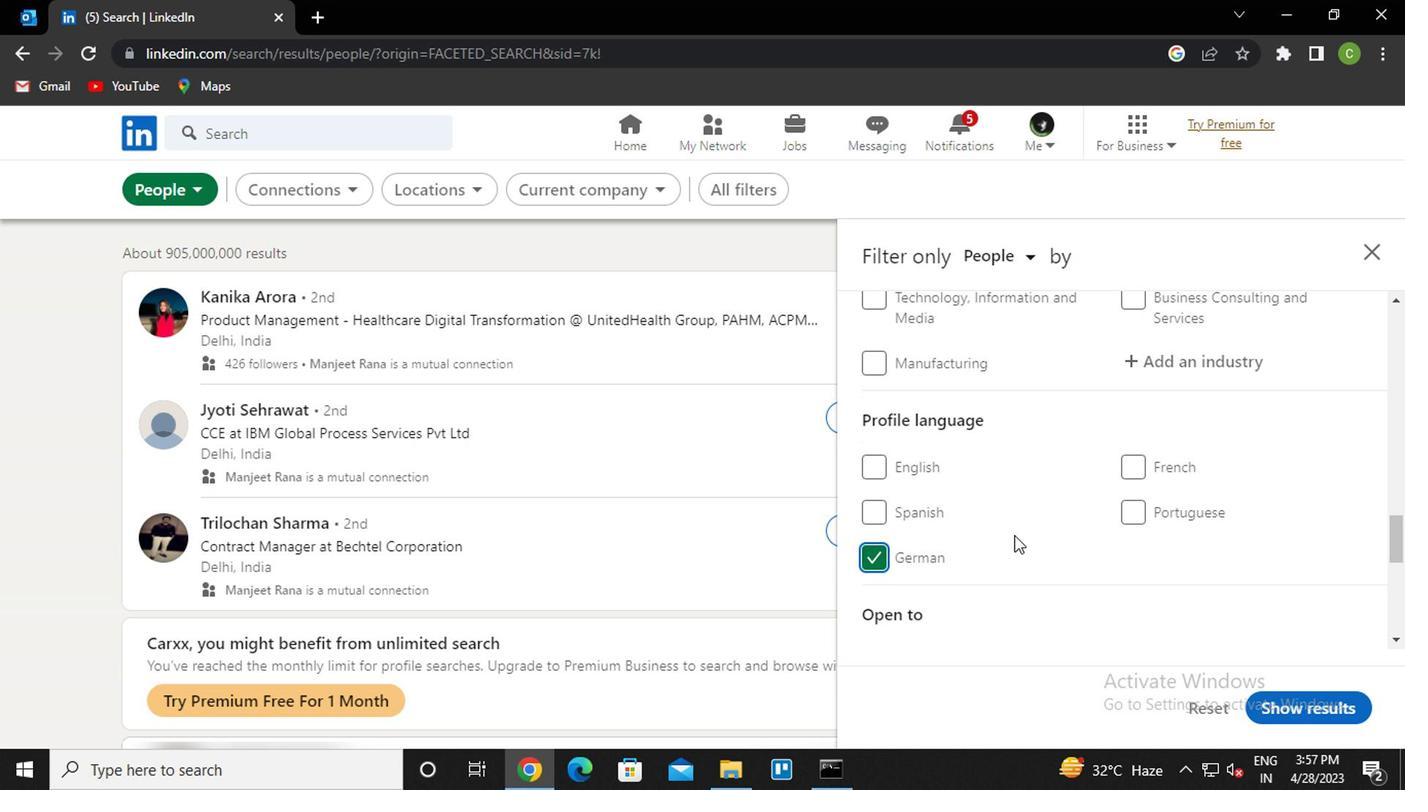 
Action: Mouse scrolled (1011, 532) with delta (0, 1)
Screenshot: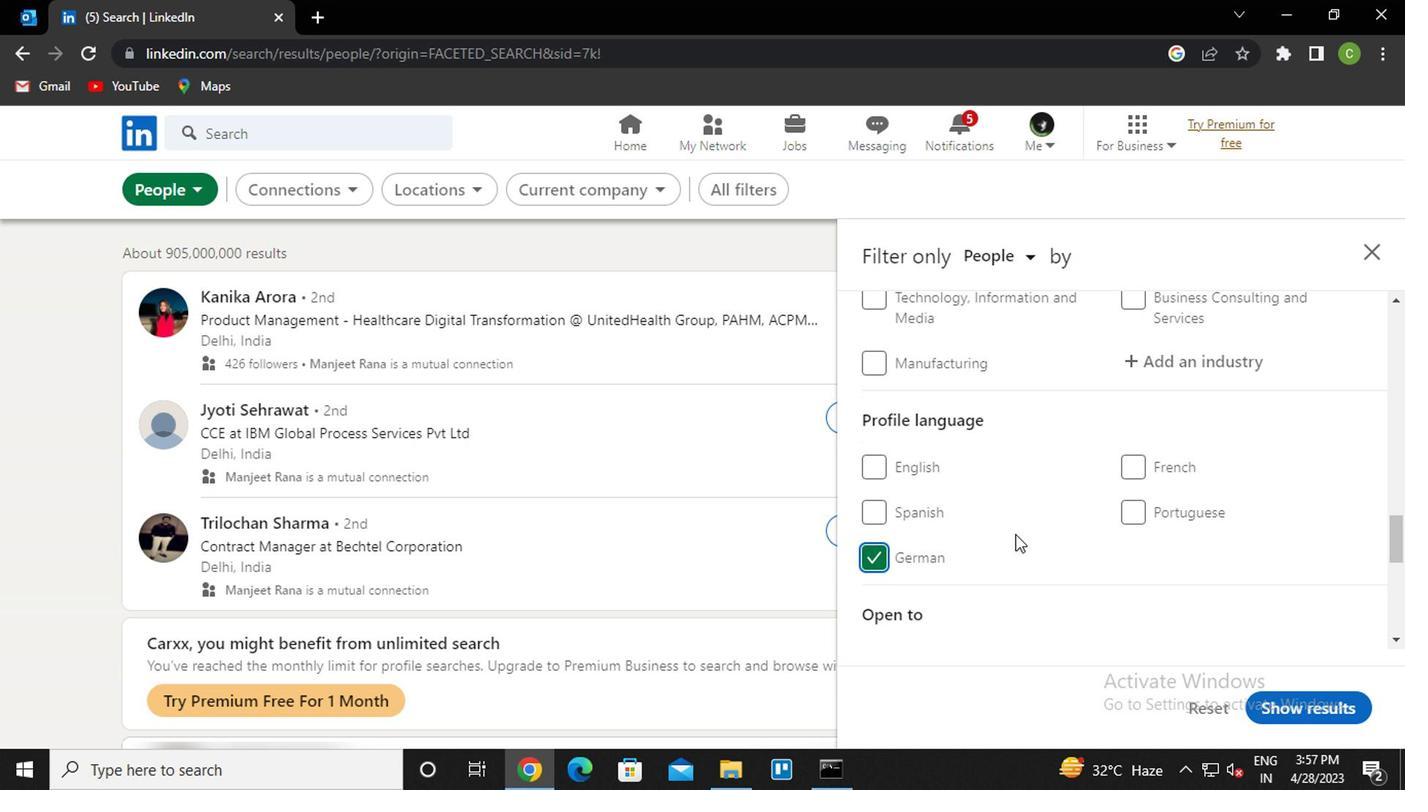 
Action: Mouse scrolled (1011, 532) with delta (0, 1)
Screenshot: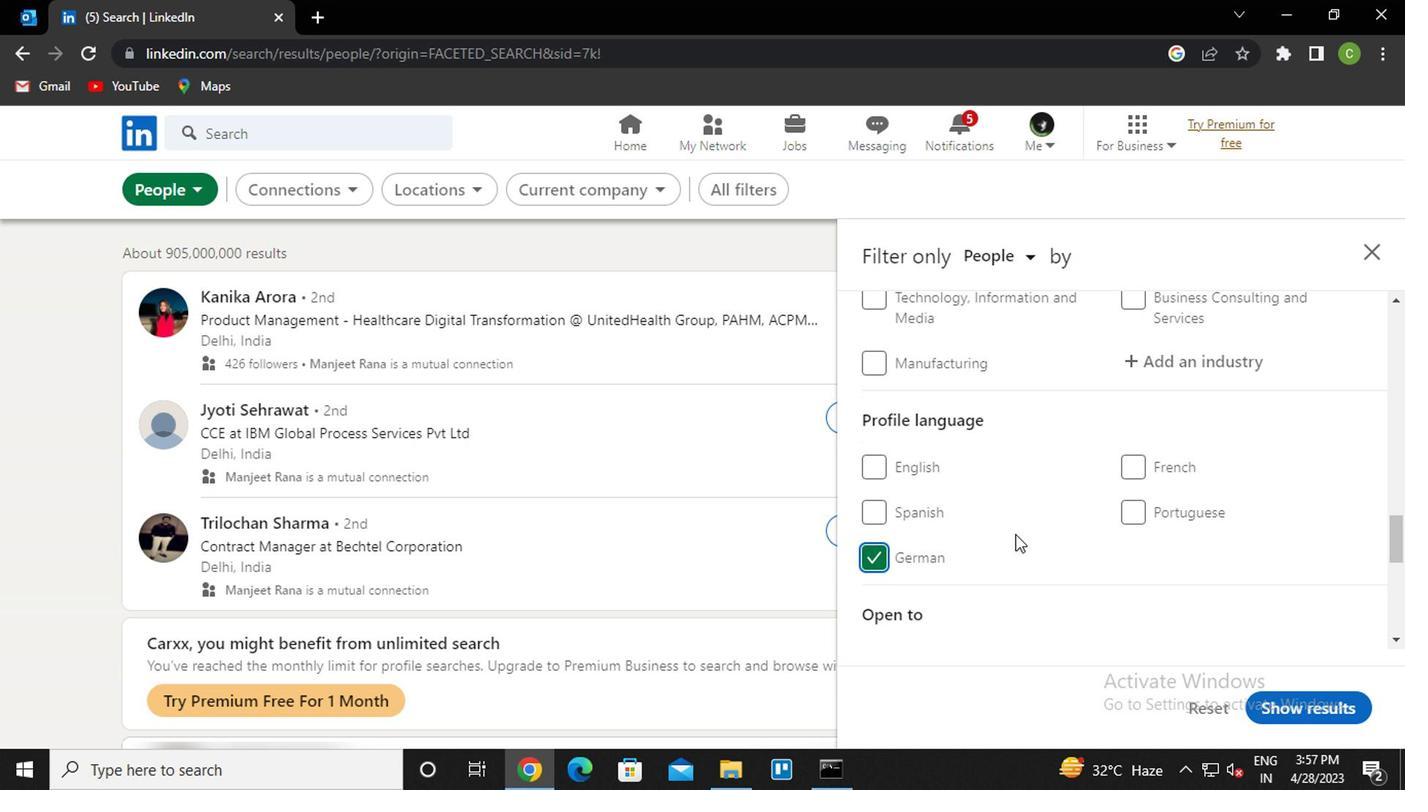 
Action: Mouse moved to (1015, 502)
Screenshot: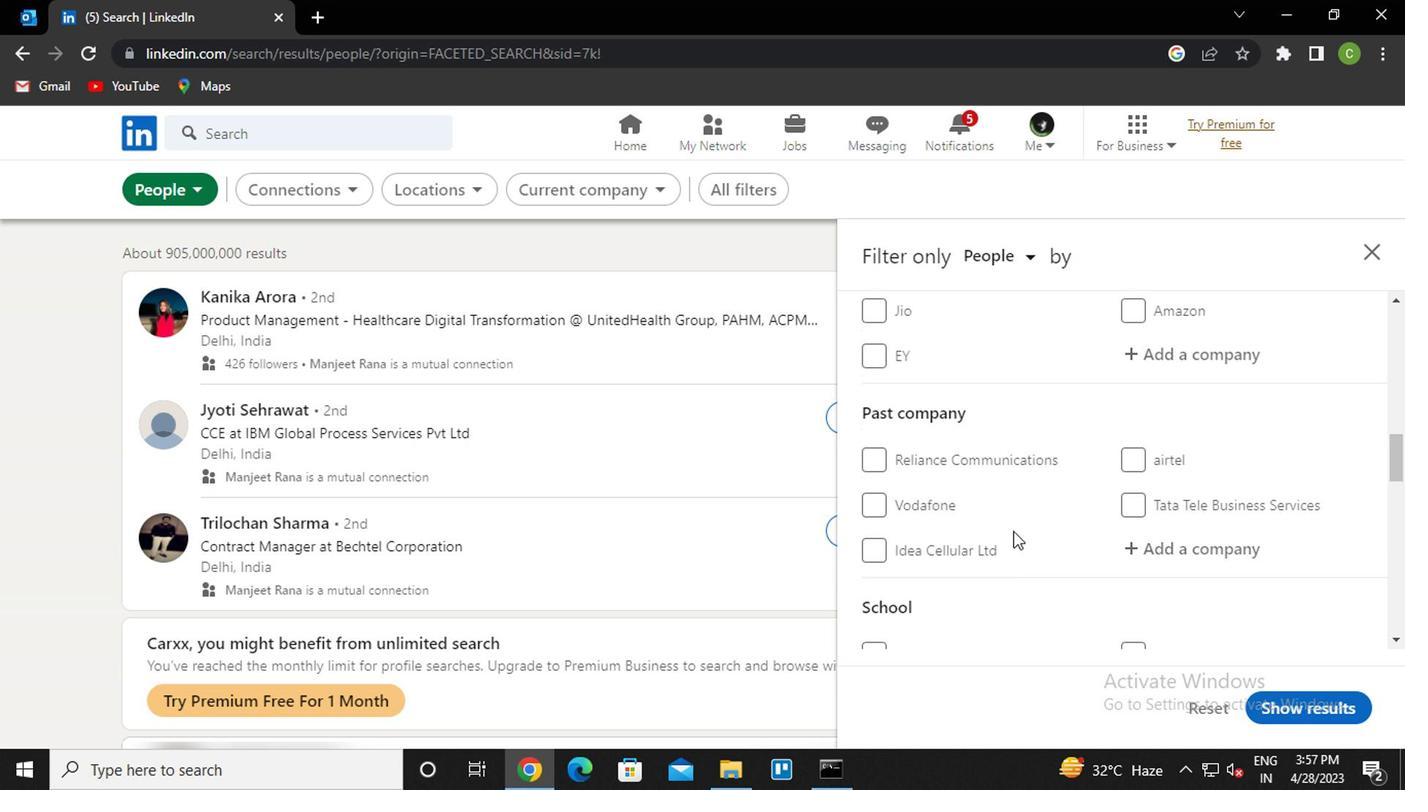 
Action: Mouse scrolled (1015, 503) with delta (0, 1)
Screenshot: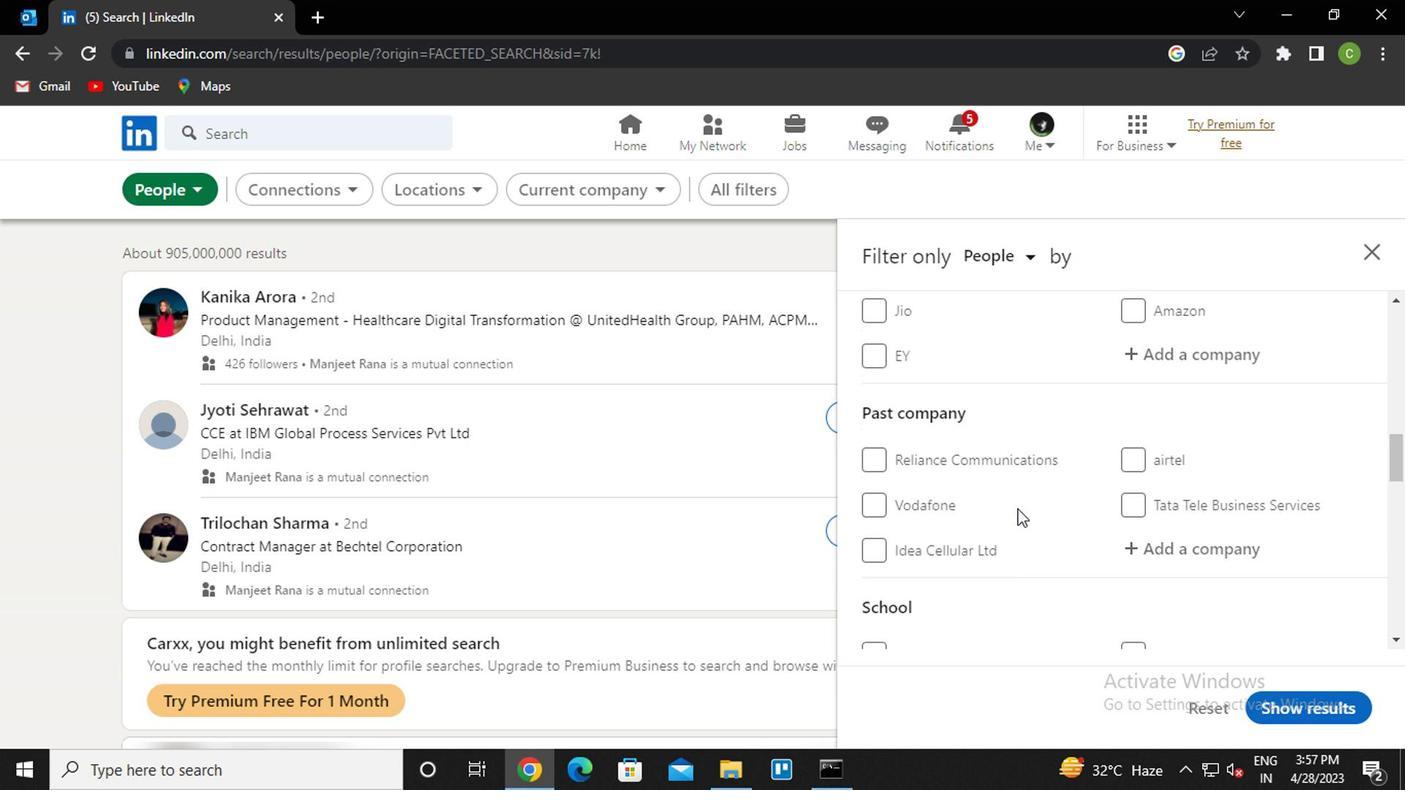 
Action: Mouse moved to (1209, 459)
Screenshot: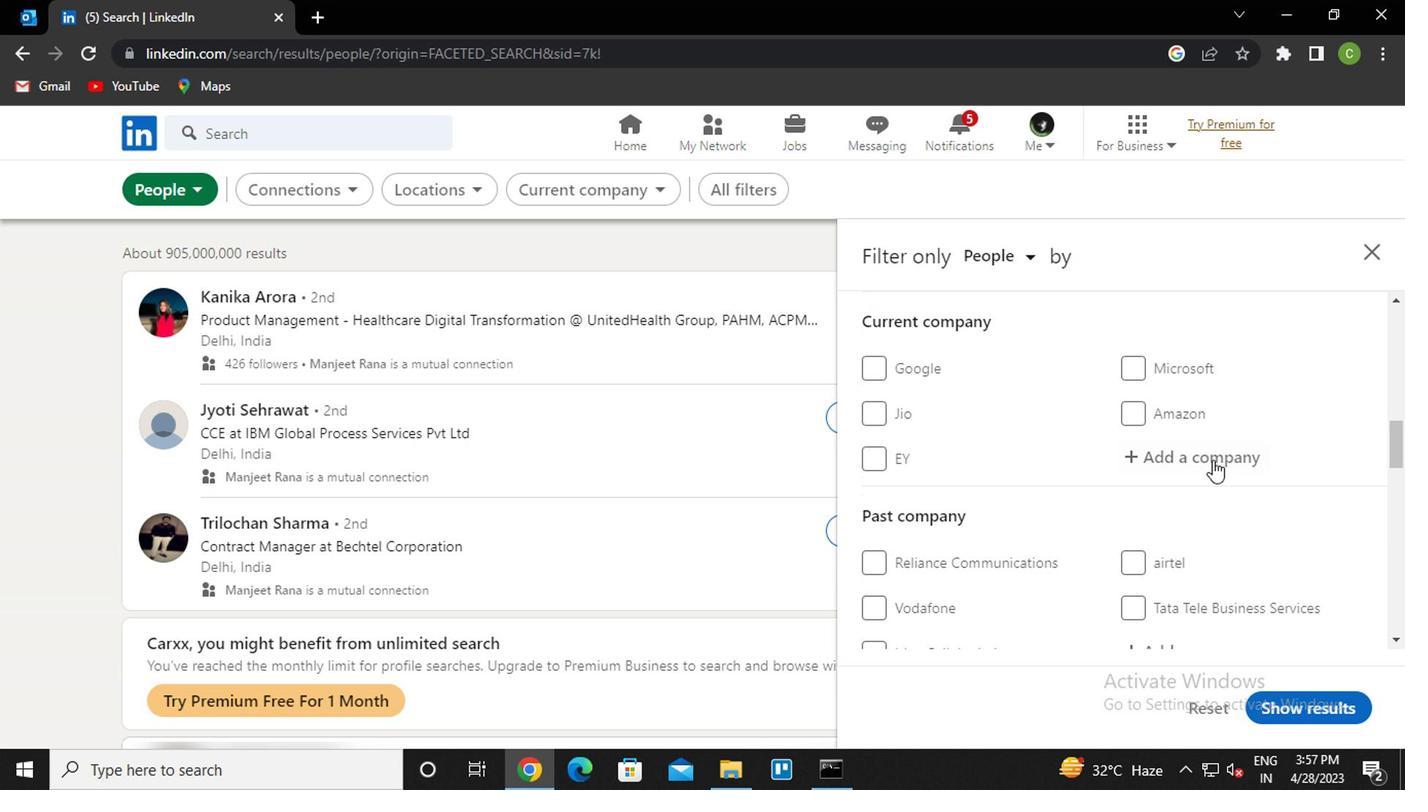 
Action: Mouse pressed left at (1209, 459)
Screenshot: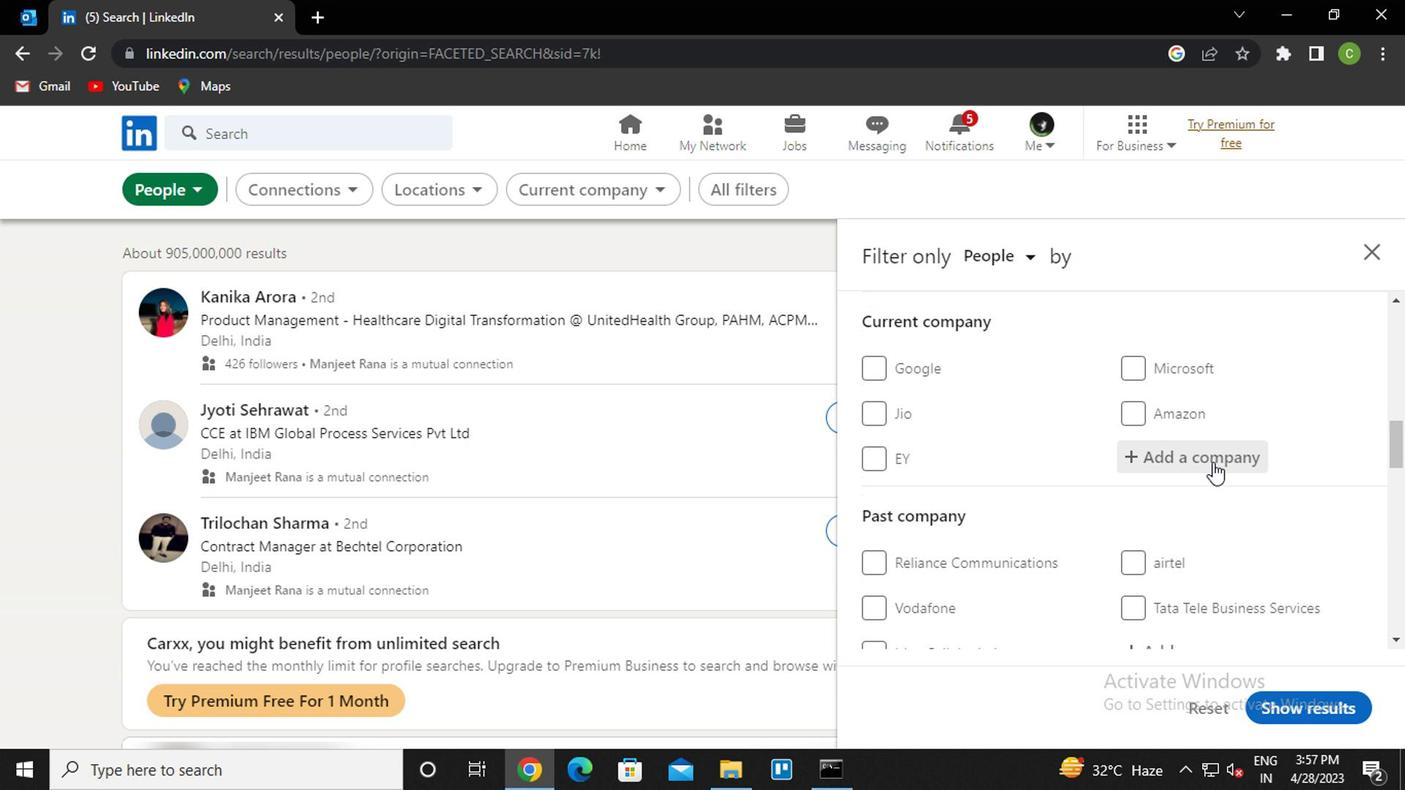 
Action: Key pressed <Key.caps_lock>s<Key.caps_lock>ynech<Key.down><Key.enter>
Screenshot: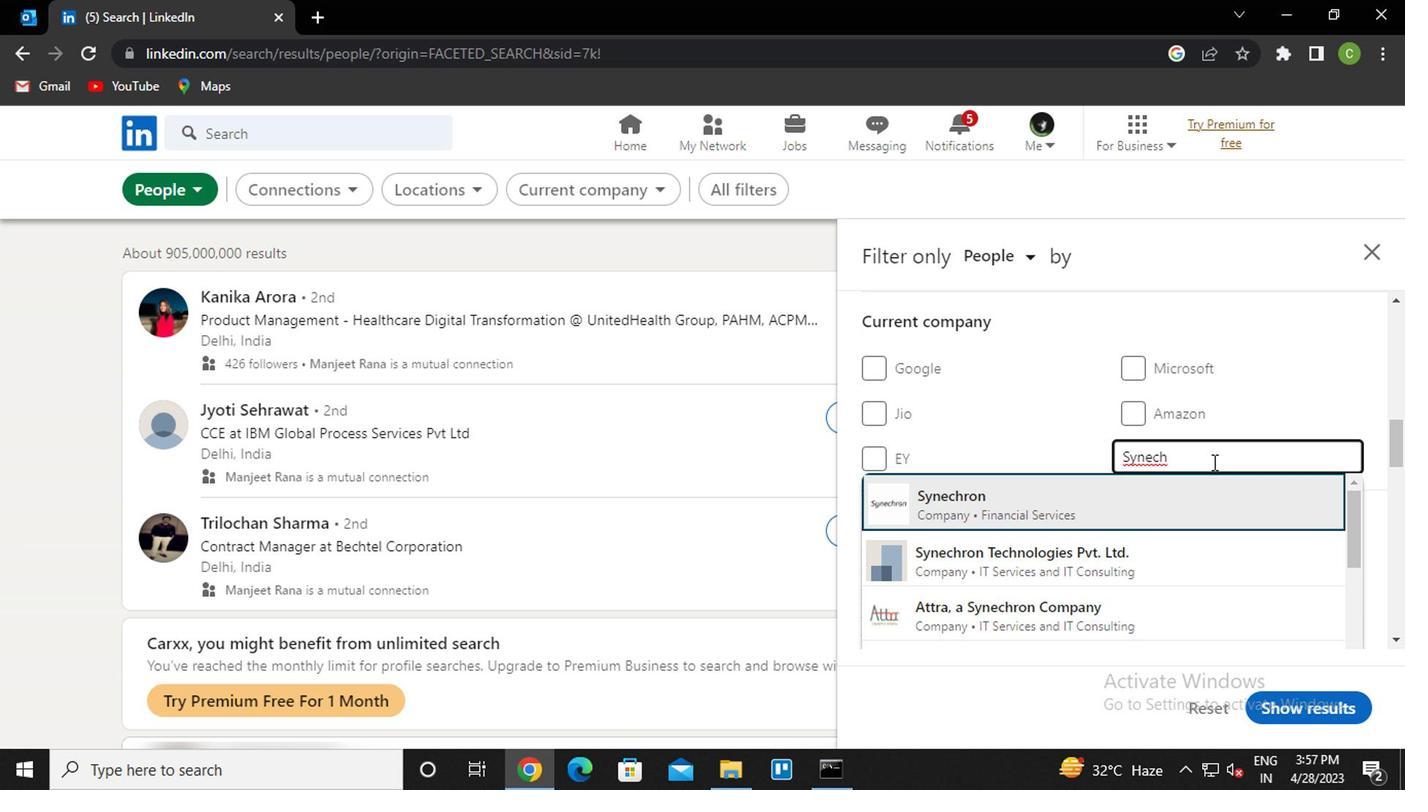 
Action: Mouse scrolled (1209, 459) with delta (0, 0)
Screenshot: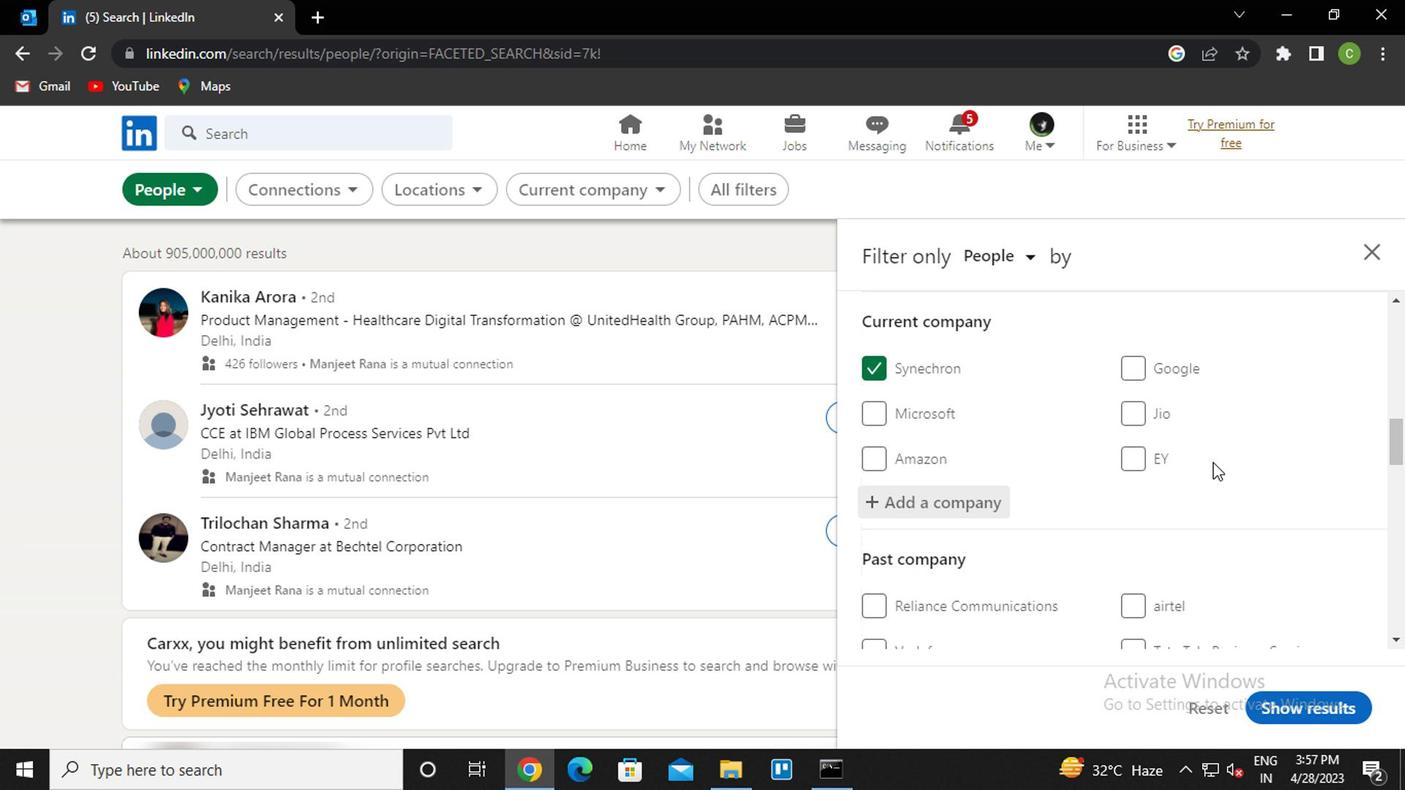 
Action: Mouse scrolled (1209, 459) with delta (0, 0)
Screenshot: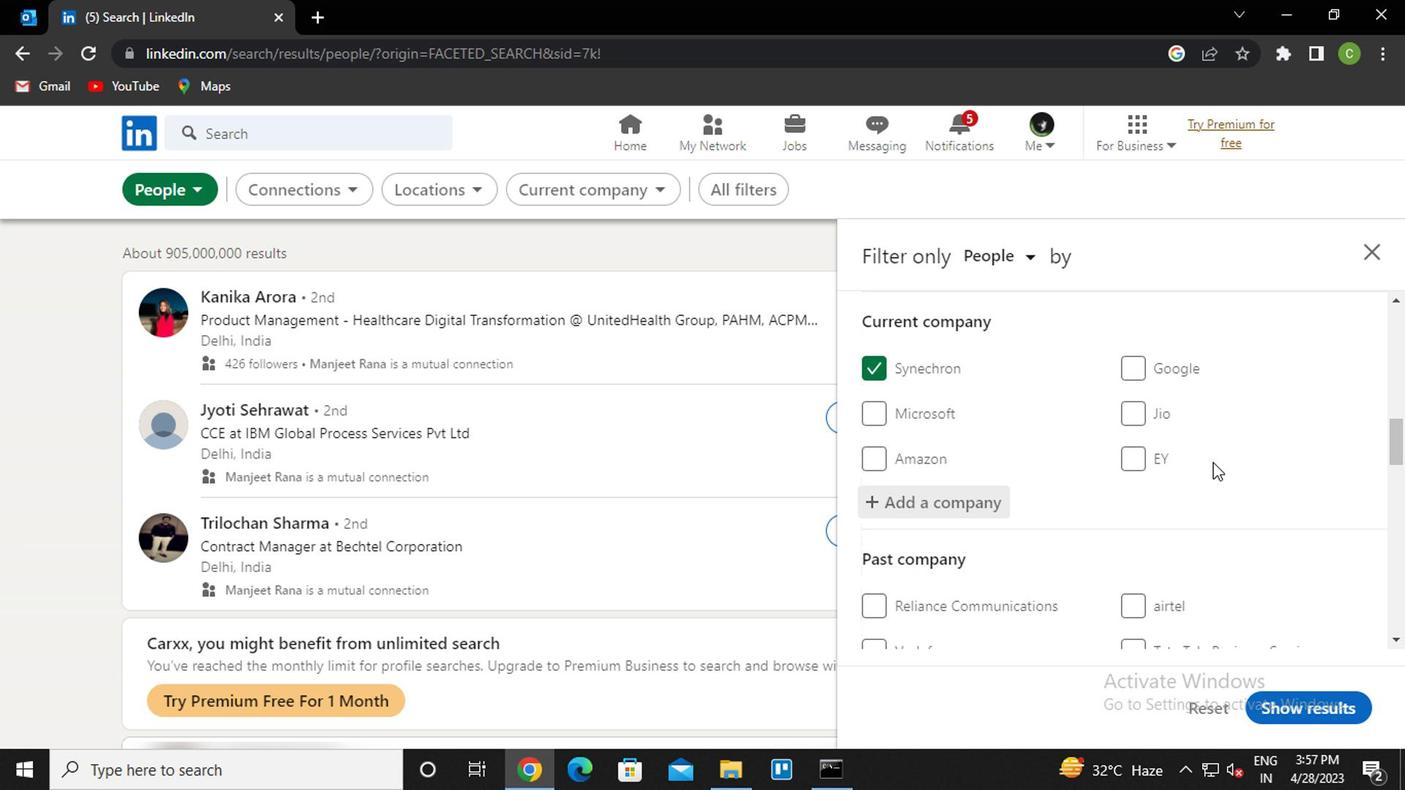 
Action: Mouse scrolled (1209, 459) with delta (0, 0)
Screenshot: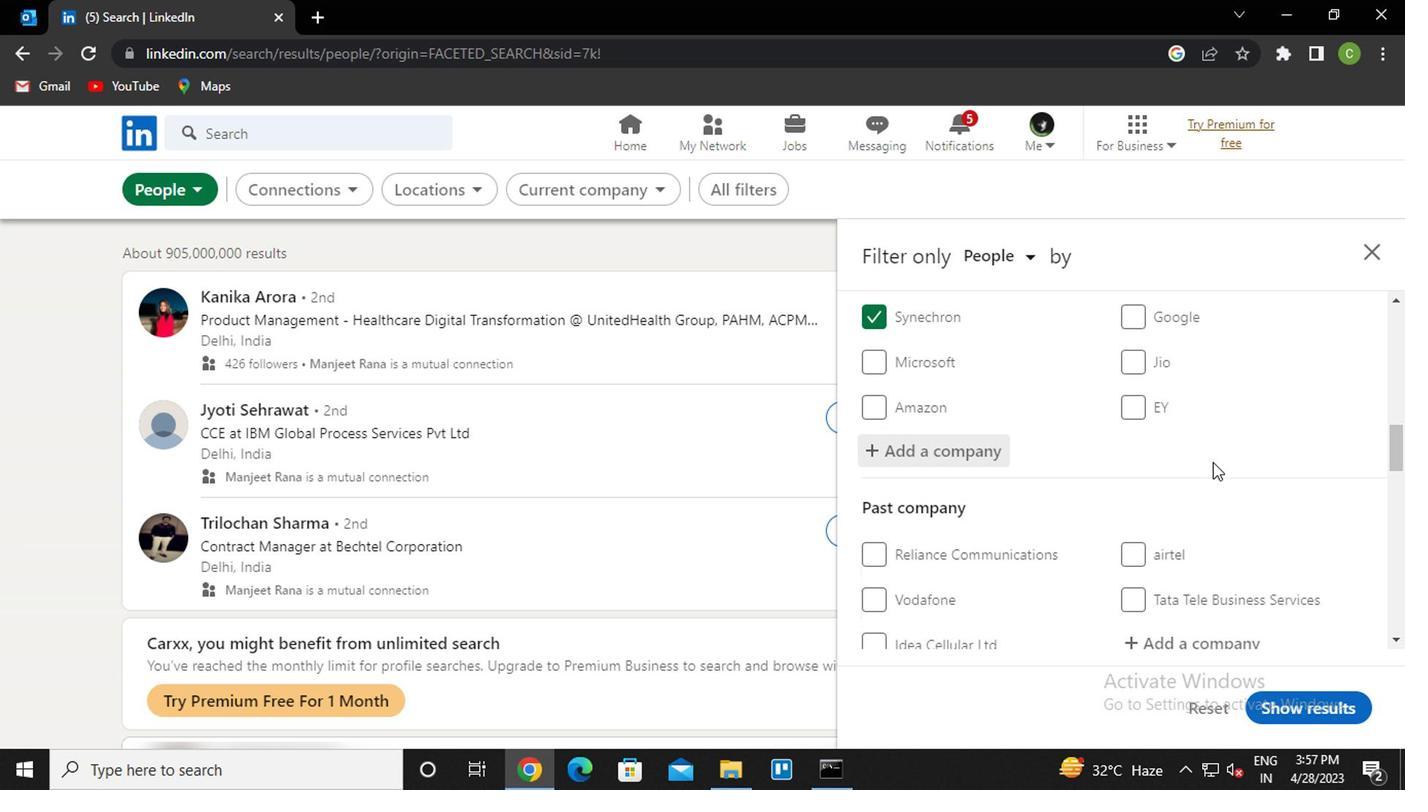 
Action: Mouse moved to (1189, 559)
Screenshot: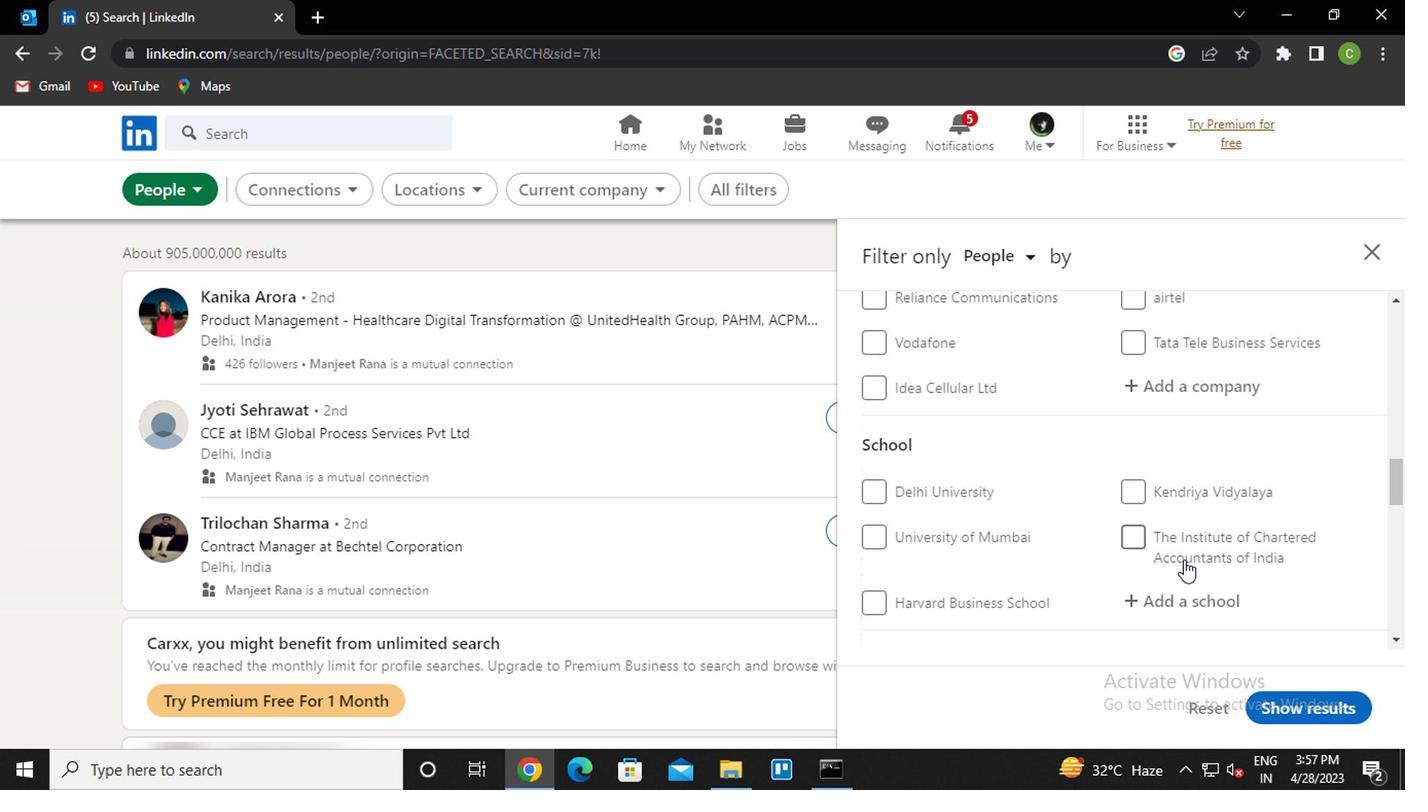 
Action: Mouse scrolled (1189, 558) with delta (0, 0)
Screenshot: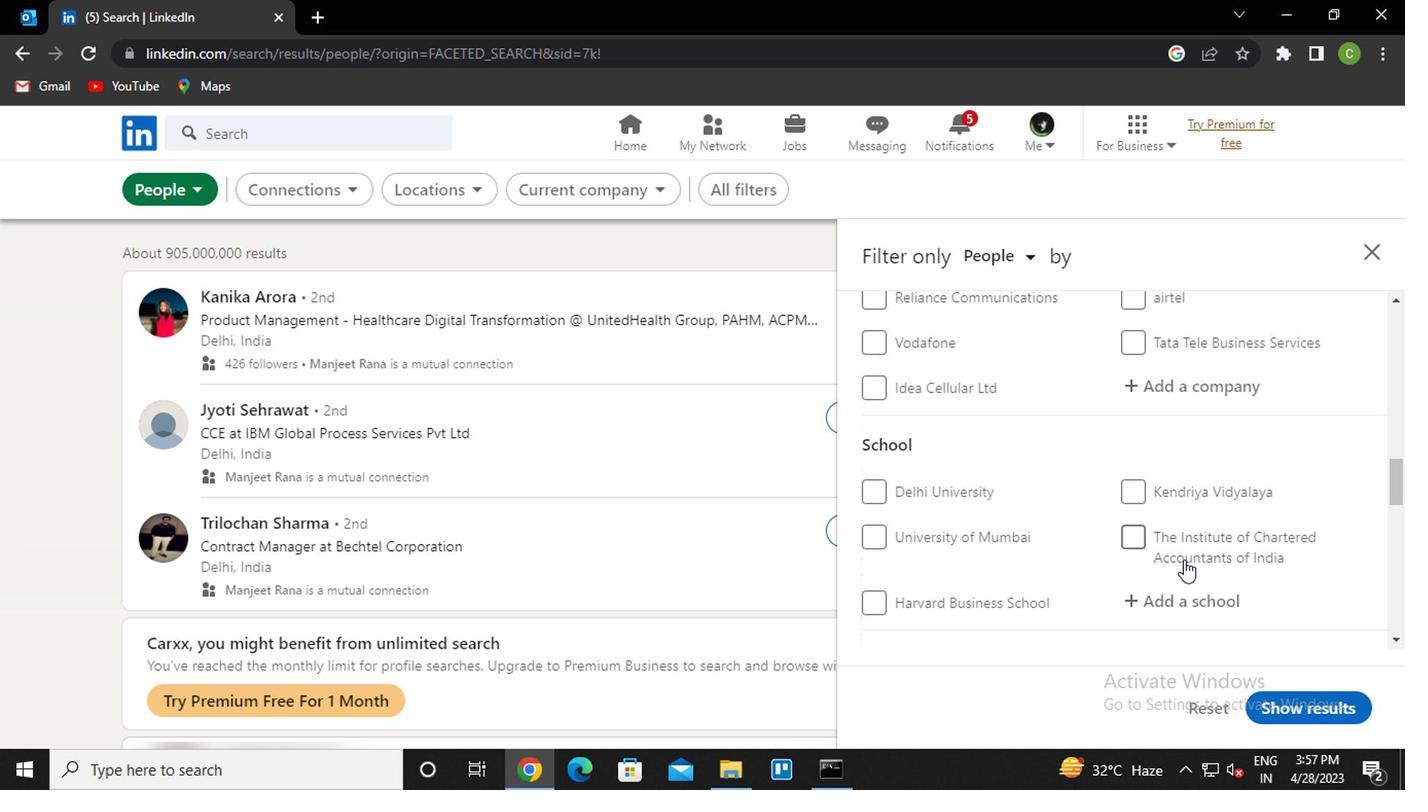 
Action: Mouse moved to (1189, 536)
Screenshot: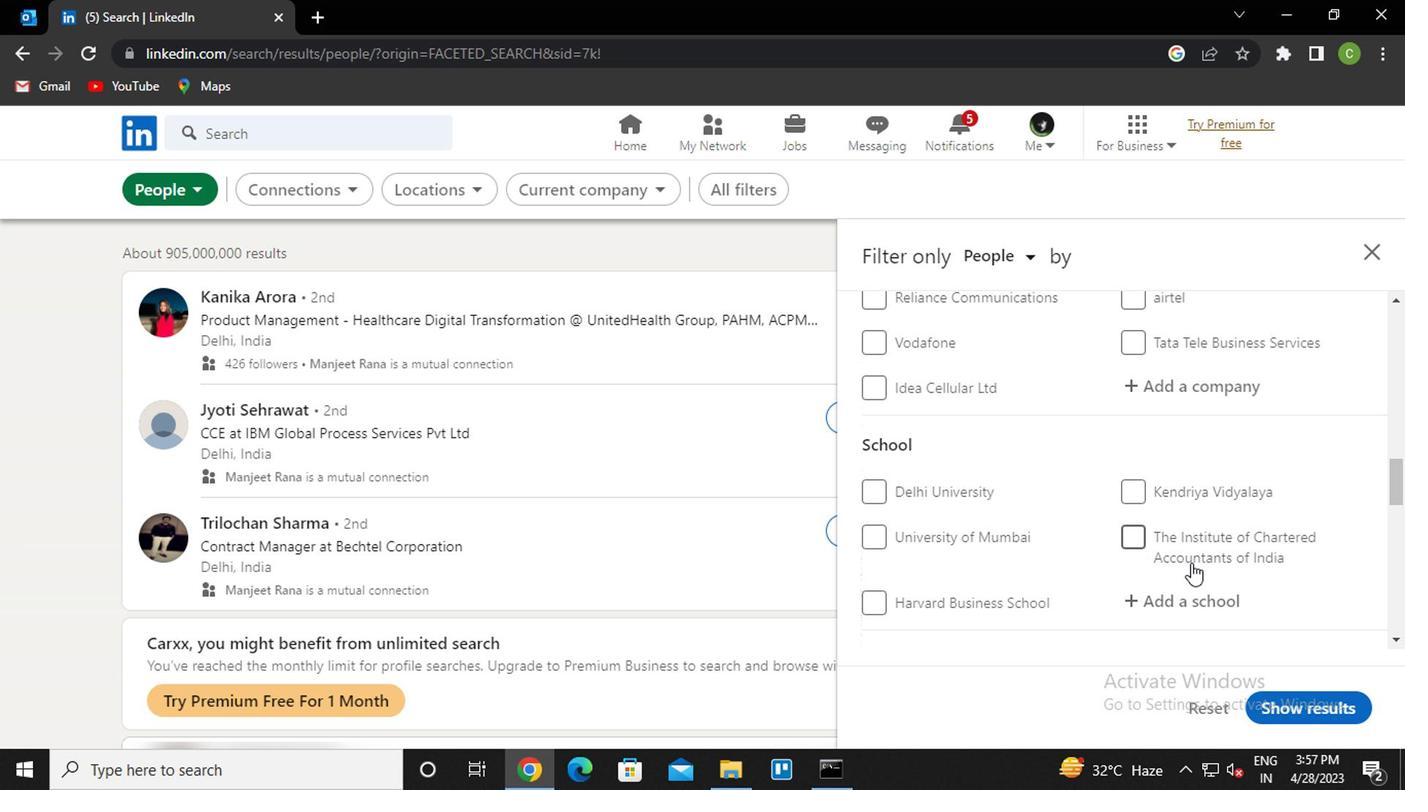 
Action: Mouse scrolled (1189, 535) with delta (0, 0)
Screenshot: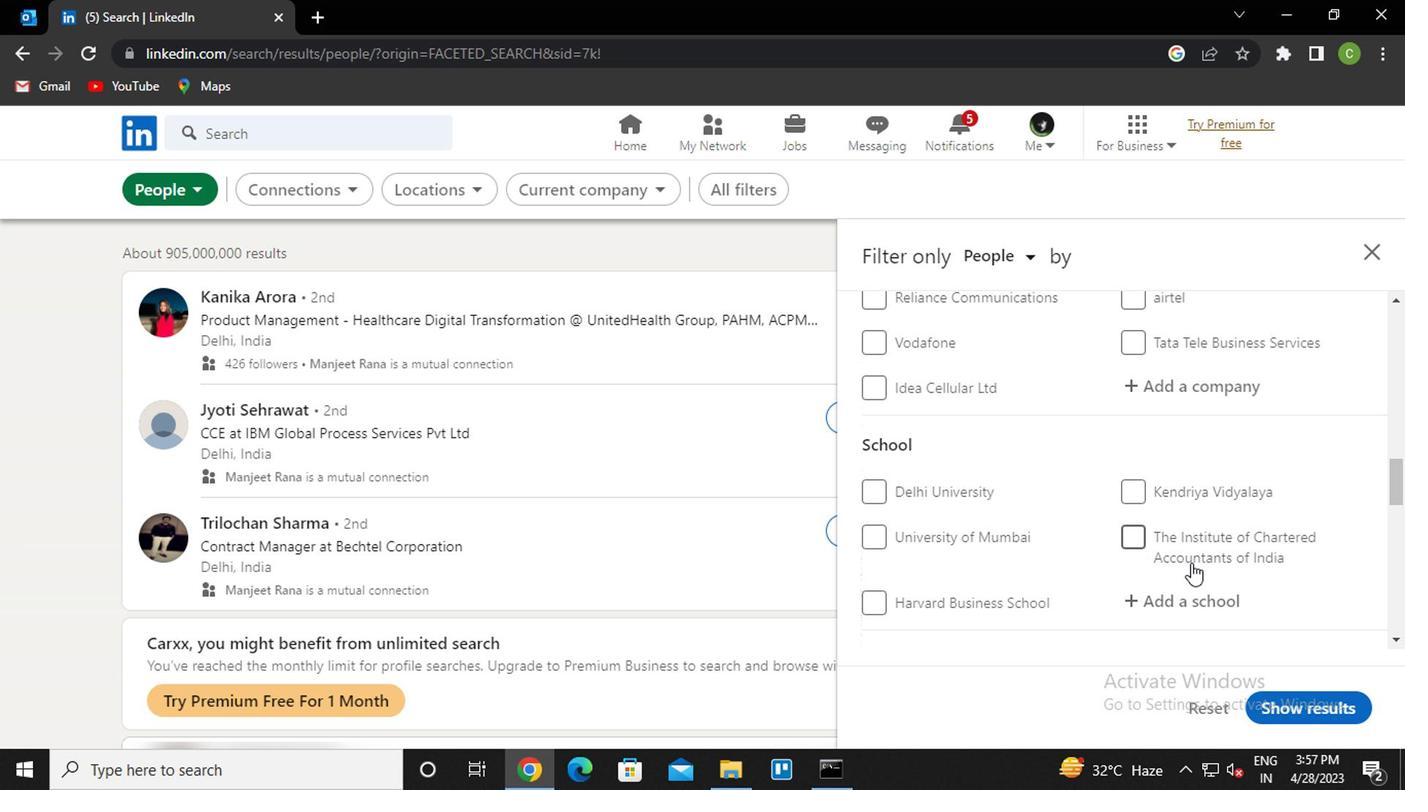 
Action: Mouse moved to (1194, 389)
Screenshot: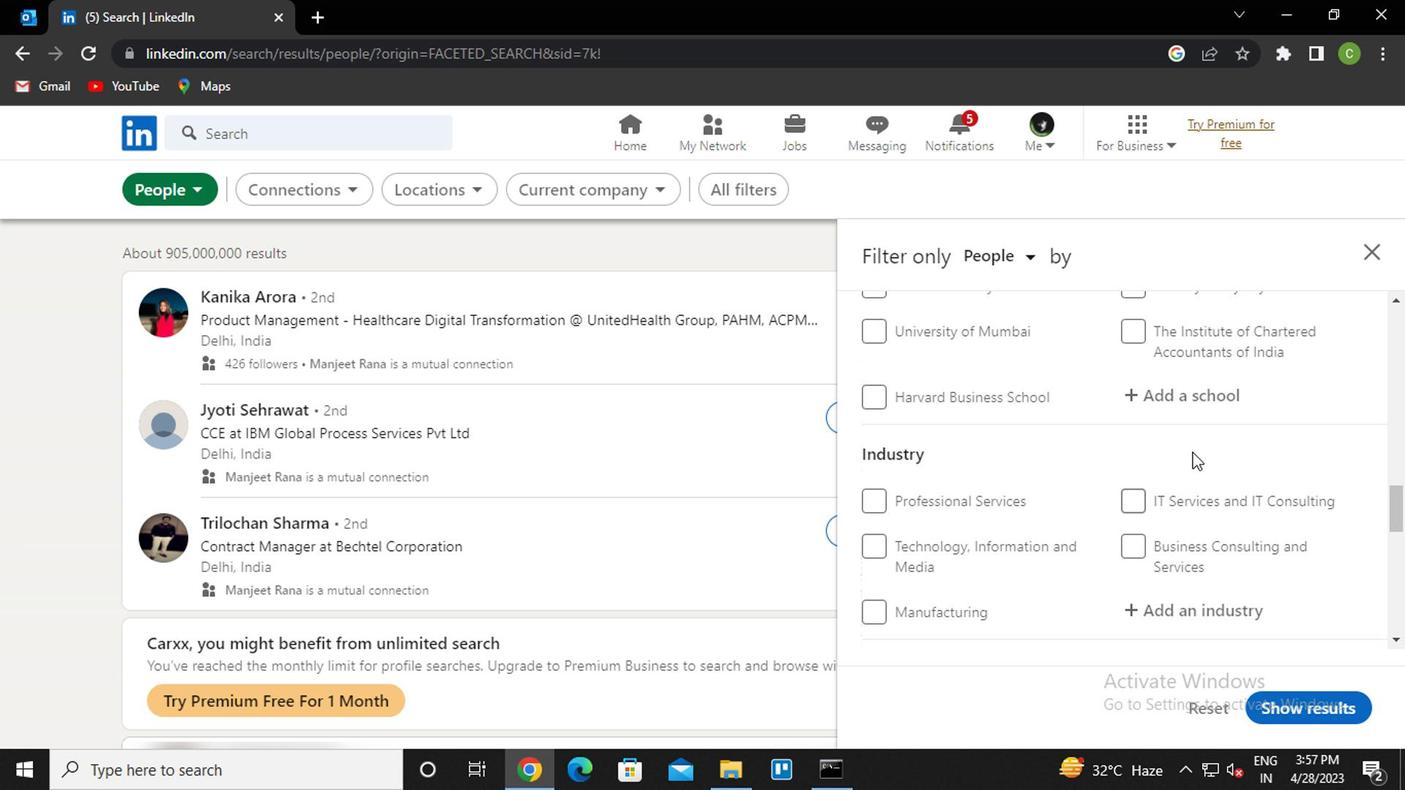 
Action: Mouse pressed left at (1194, 389)
Screenshot: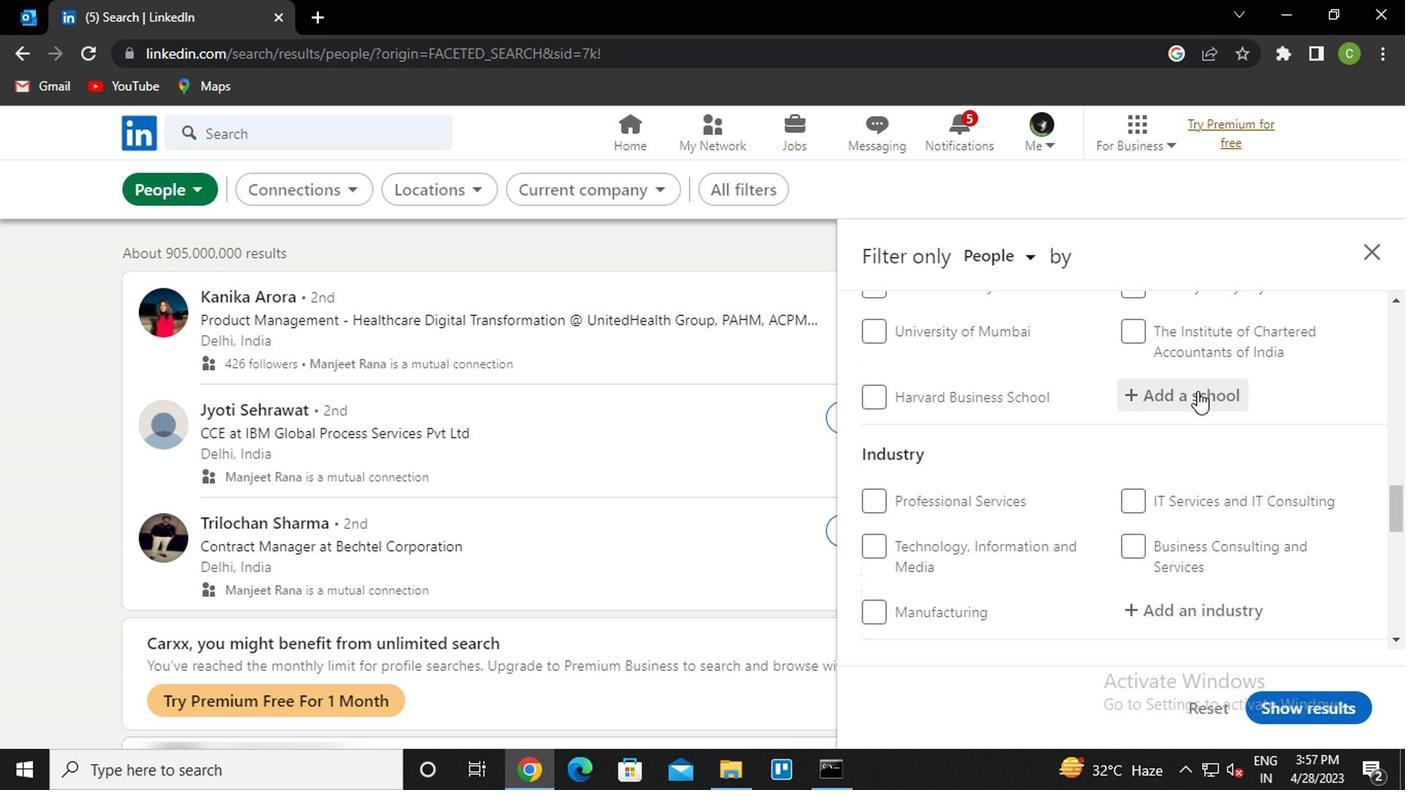 
Action: Key pressed <Key.caps_lock>a<Key.caps_lock>lva's<Key.space><Key.caps_lock>c<Key.caps_lock>ollege<Key.down><Key.enter>
Screenshot: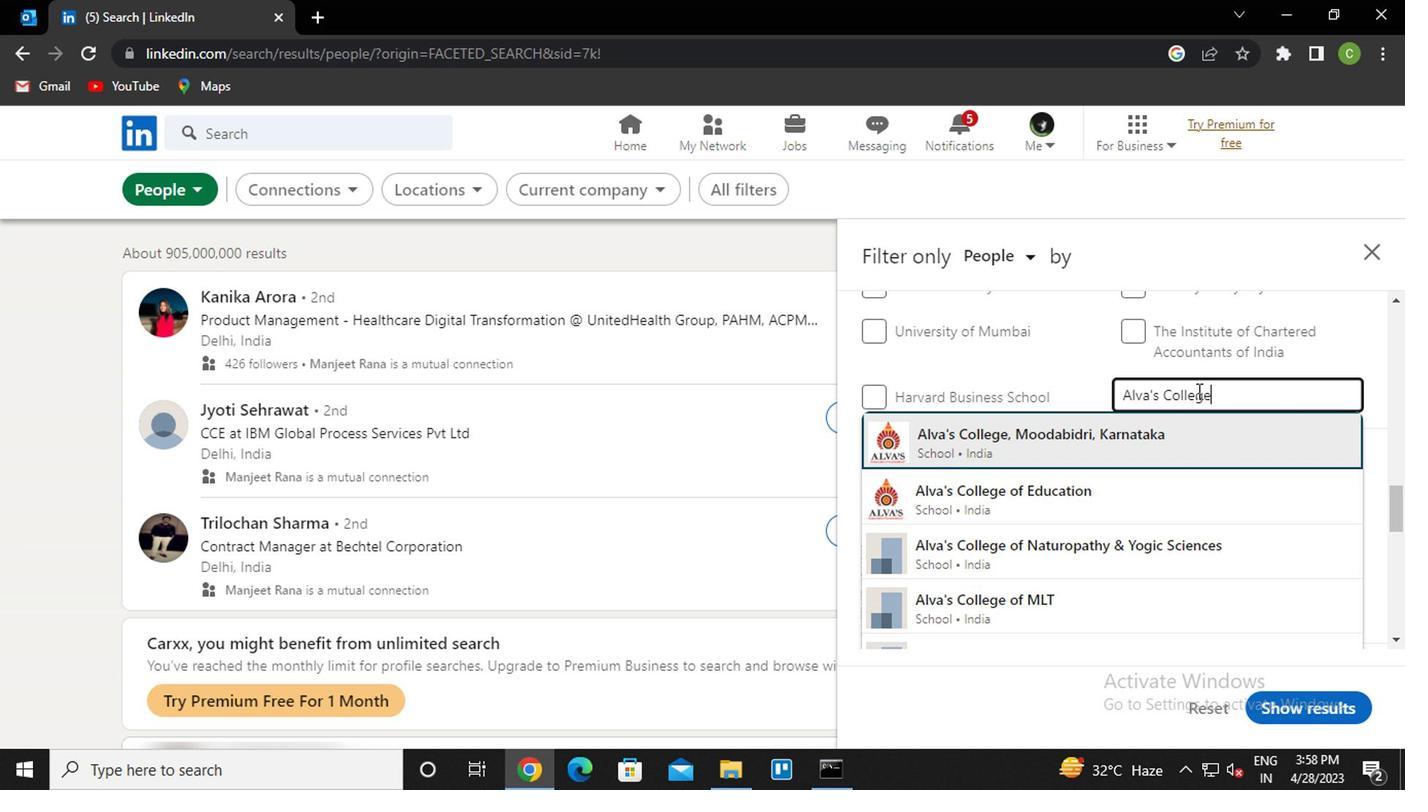 
Action: Mouse moved to (1162, 364)
Screenshot: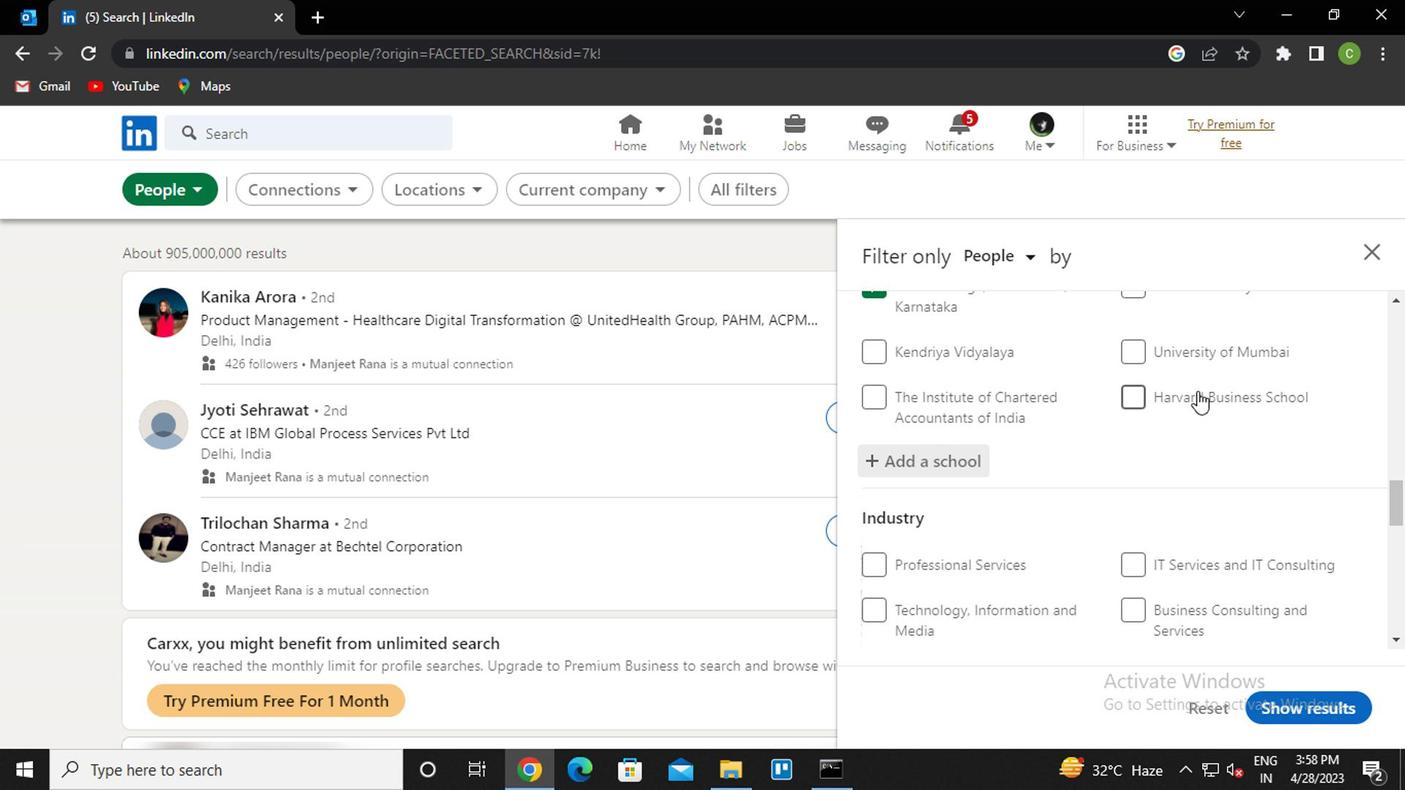 
Action: Mouse scrolled (1162, 363) with delta (0, -1)
Screenshot: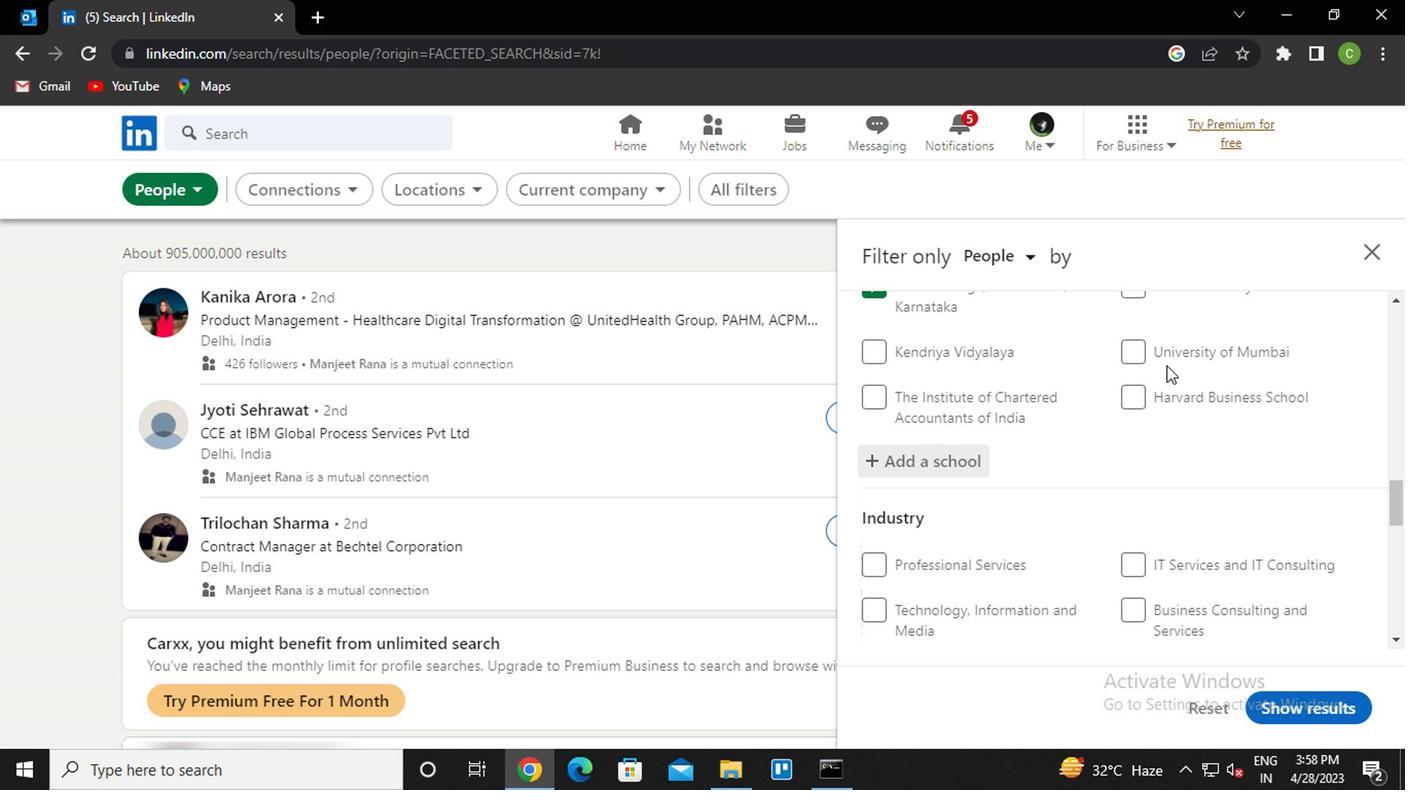 
Action: Mouse scrolled (1162, 363) with delta (0, -1)
Screenshot: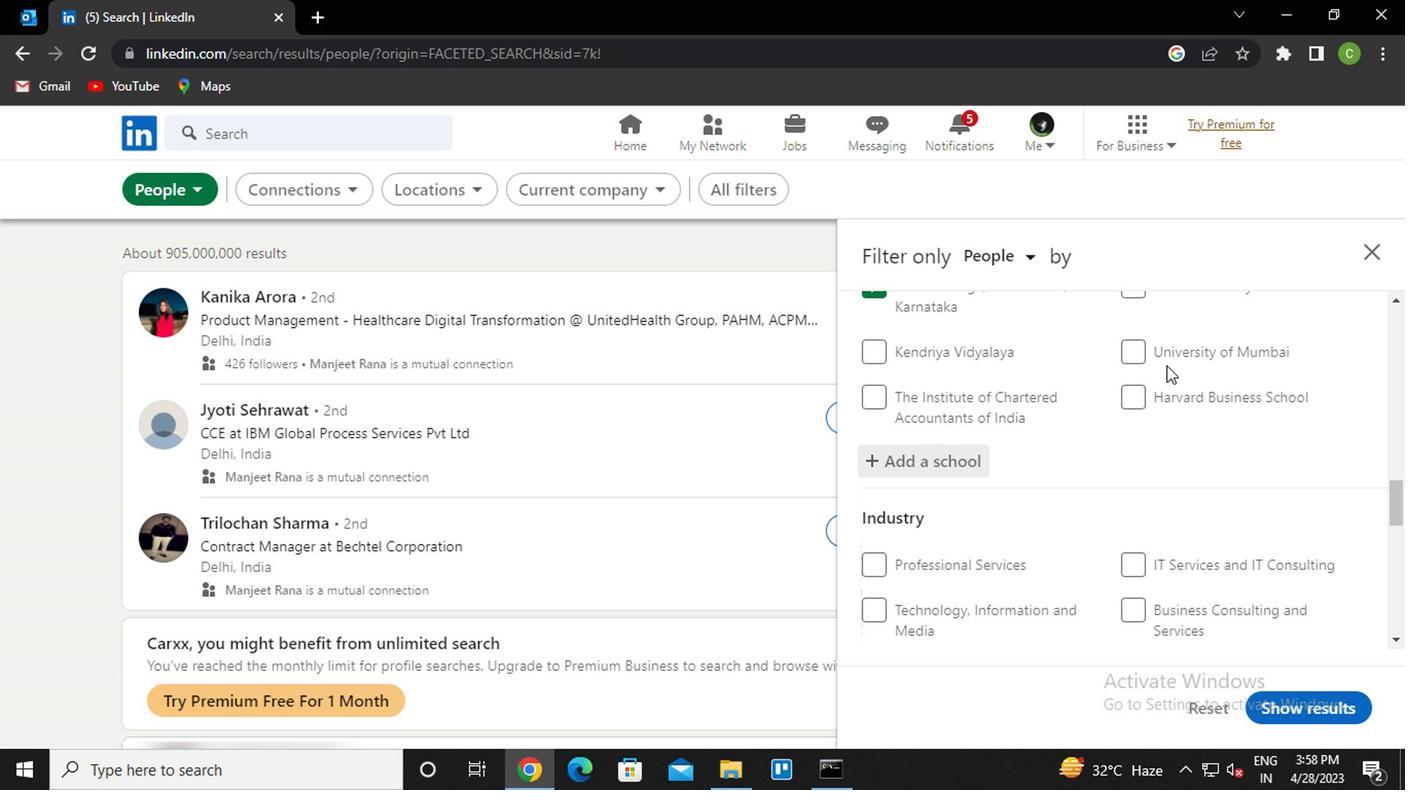 
Action: Mouse moved to (1184, 467)
Screenshot: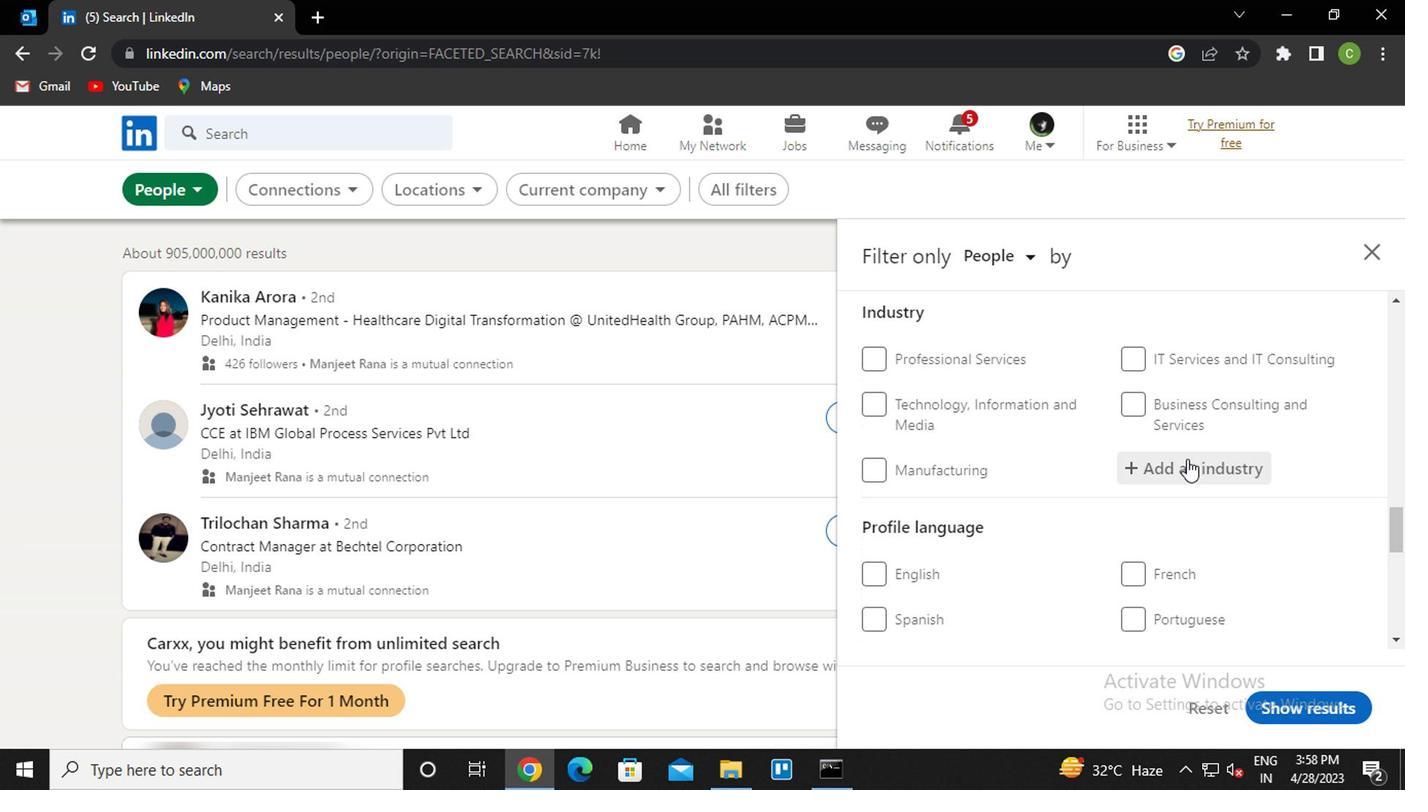 
Action: Mouse pressed left at (1184, 467)
Screenshot: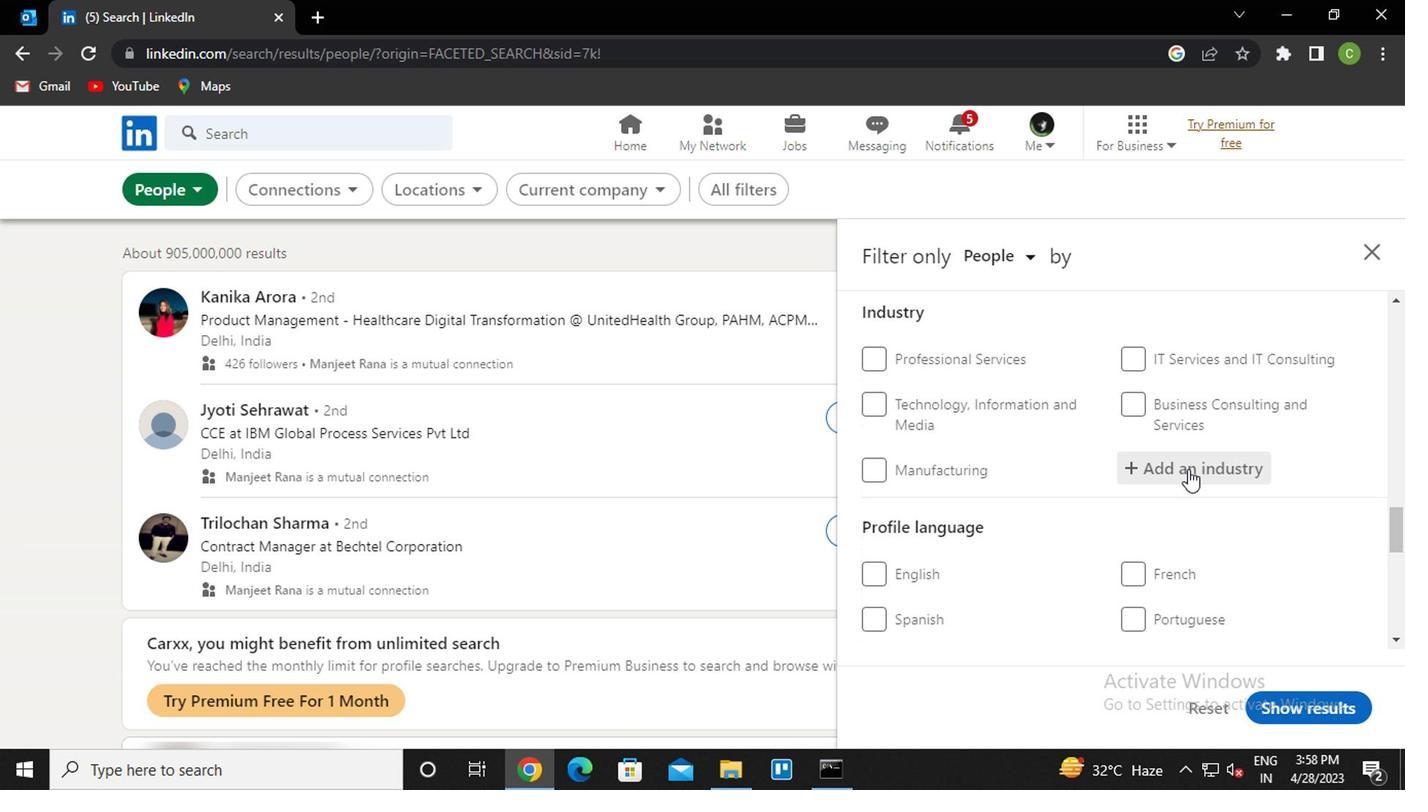 
Action: Key pressed <Key.caps_lock>t<Key.caps_lock>Heater<Key.down><Key.enter>
Screenshot: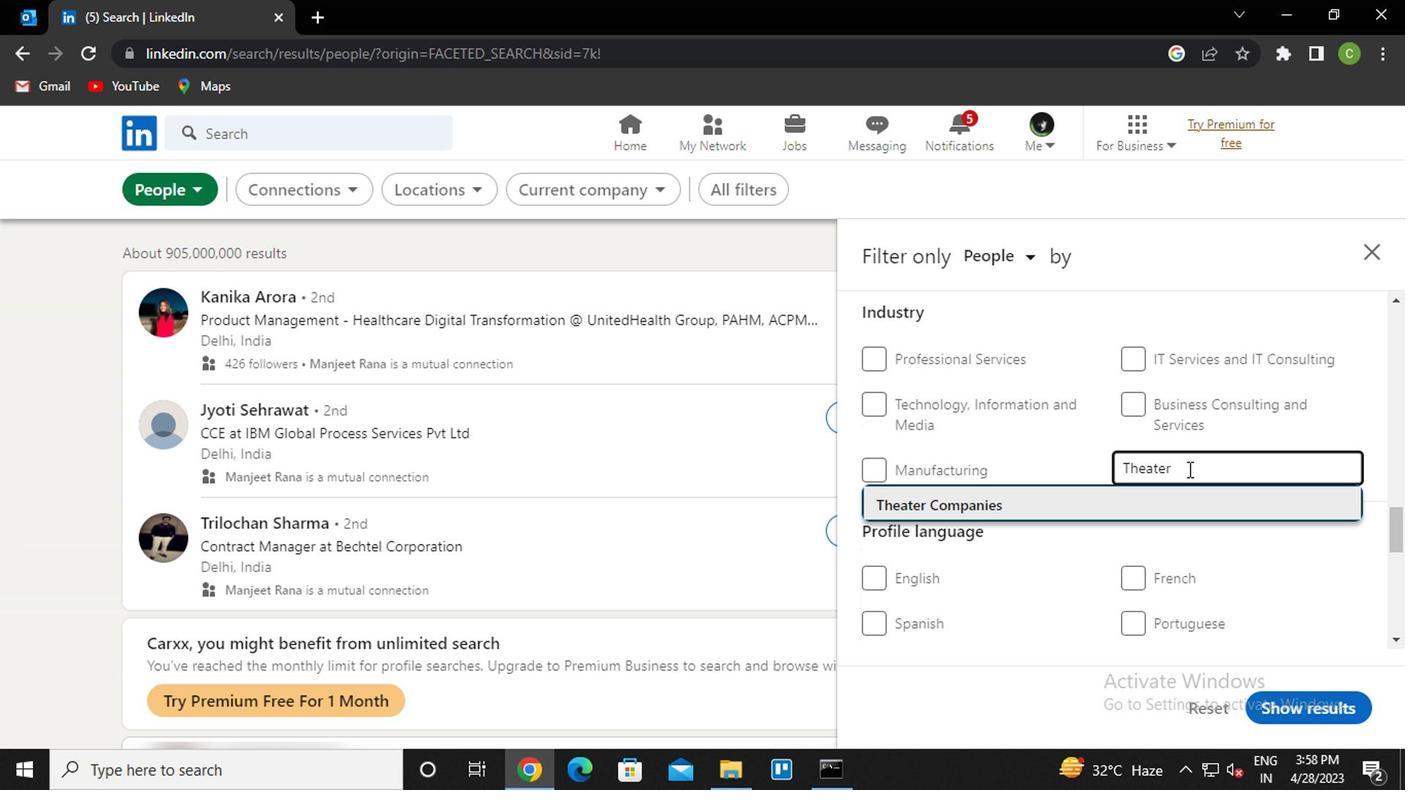 
Action: Mouse moved to (1132, 454)
Screenshot: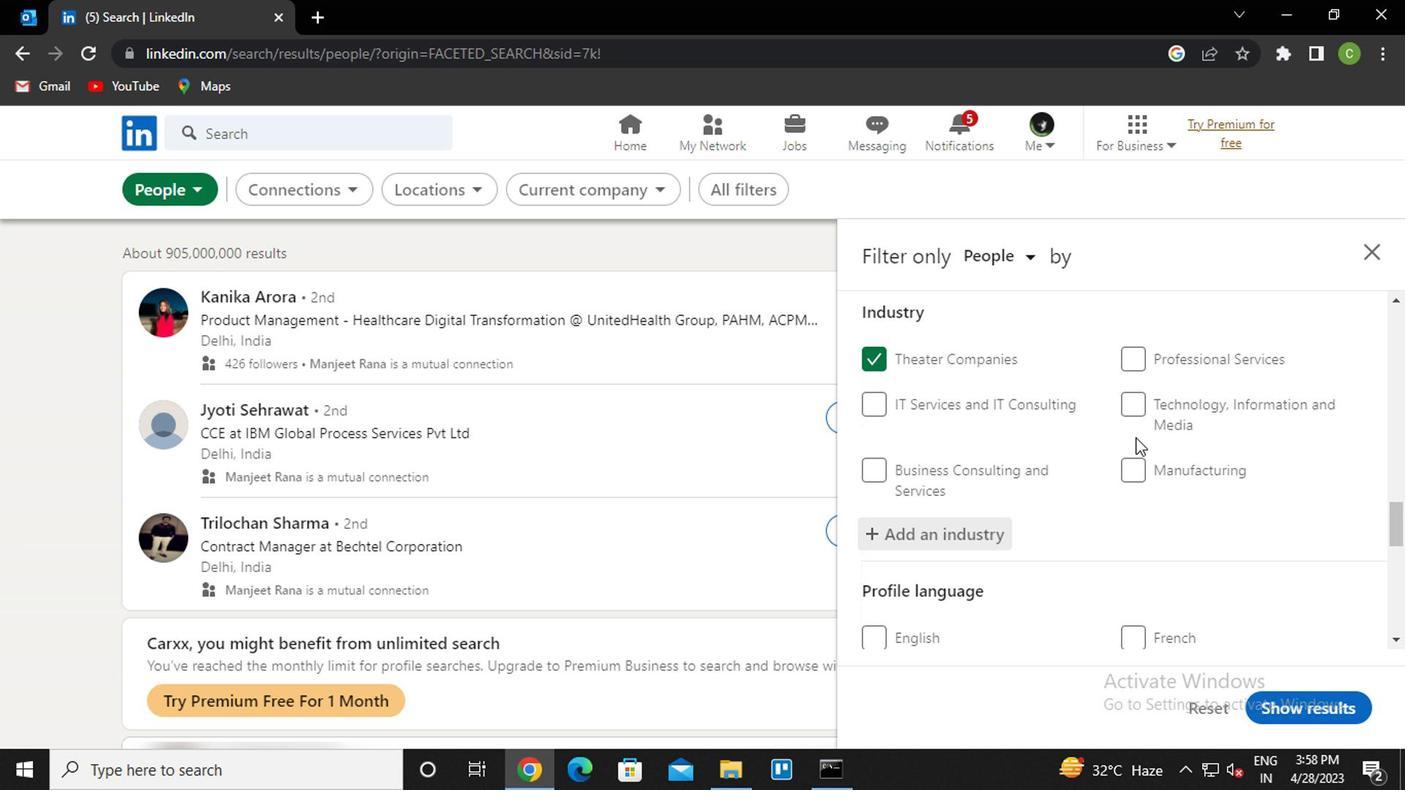 
Action: Mouse scrolled (1132, 453) with delta (0, 0)
Screenshot: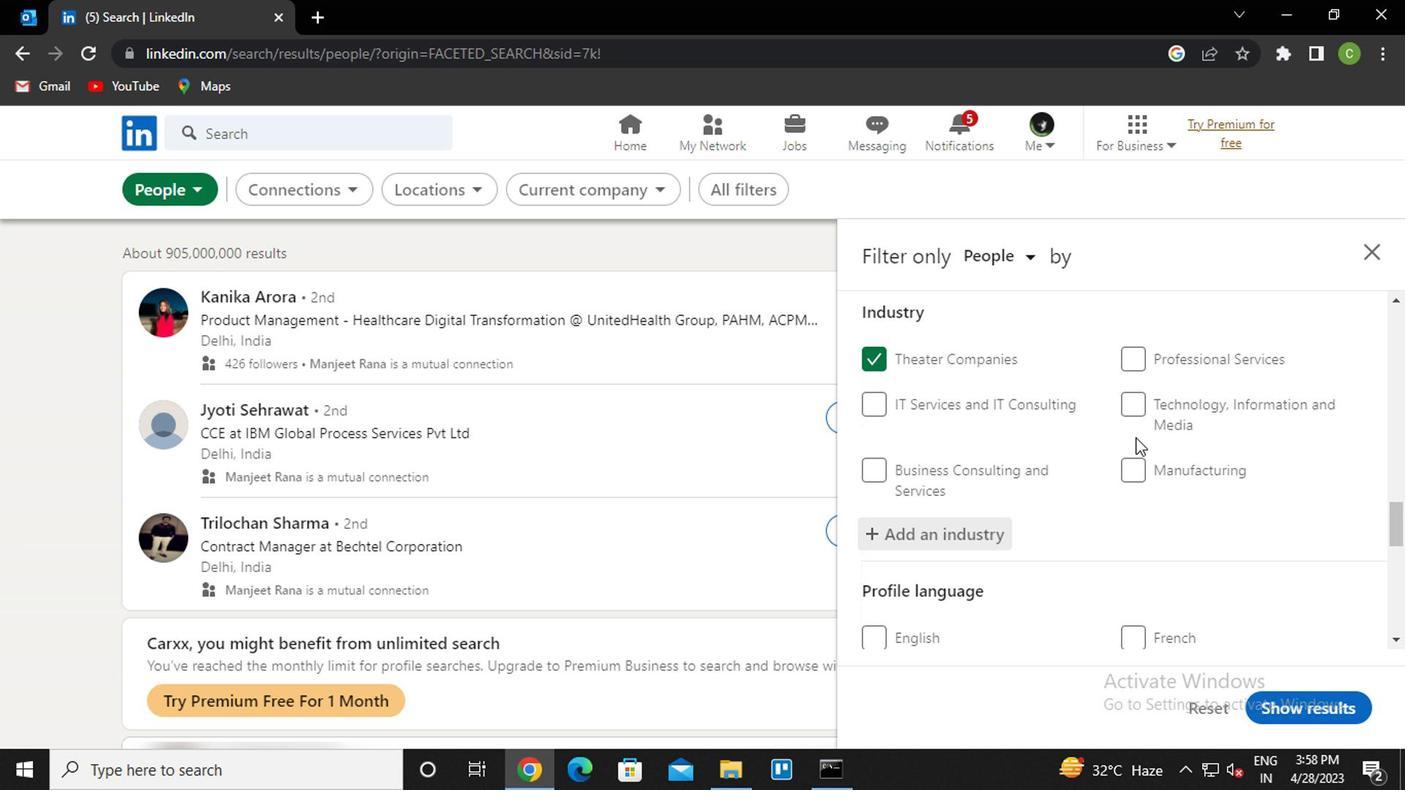 
Action: Mouse moved to (1126, 477)
Screenshot: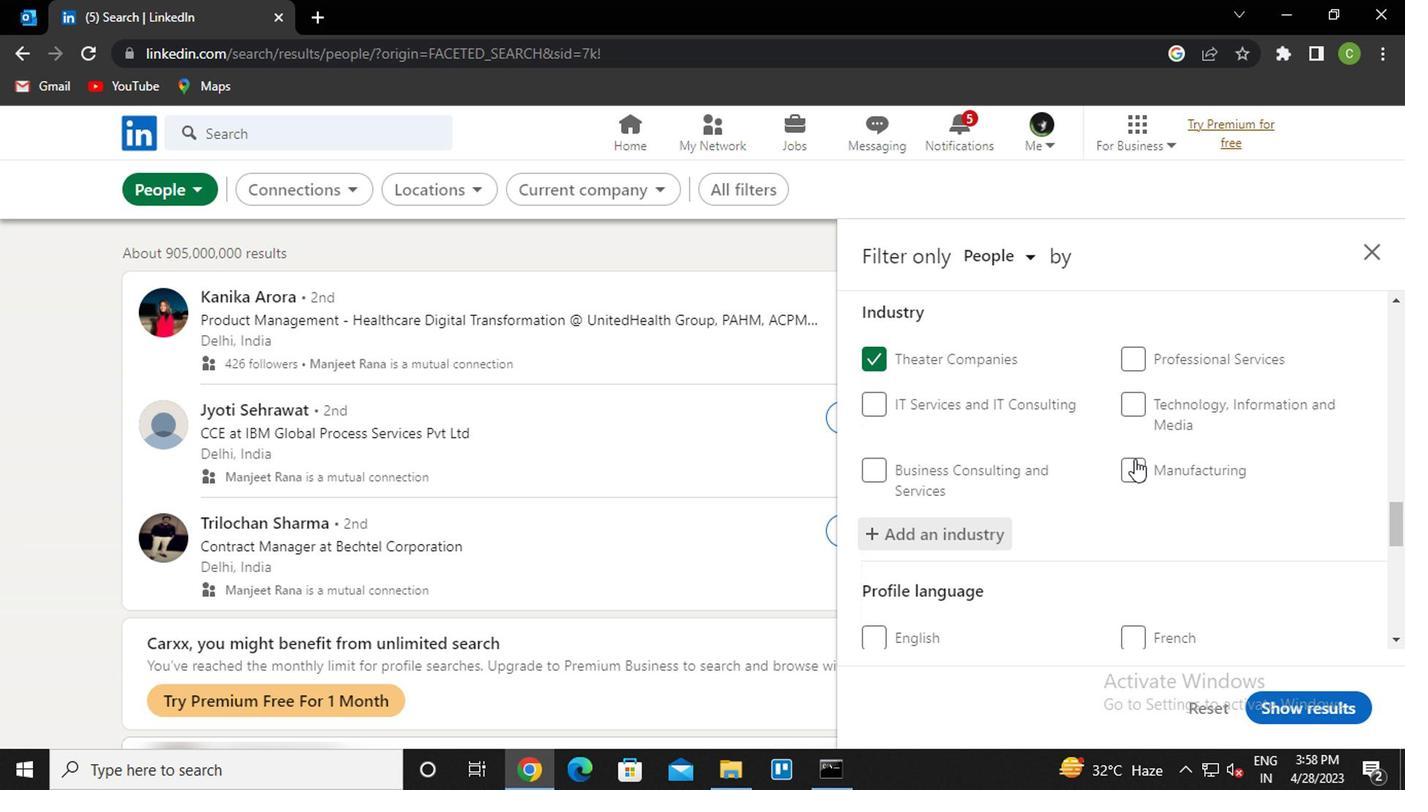 
Action: Mouse scrolled (1126, 475) with delta (0, -1)
Screenshot: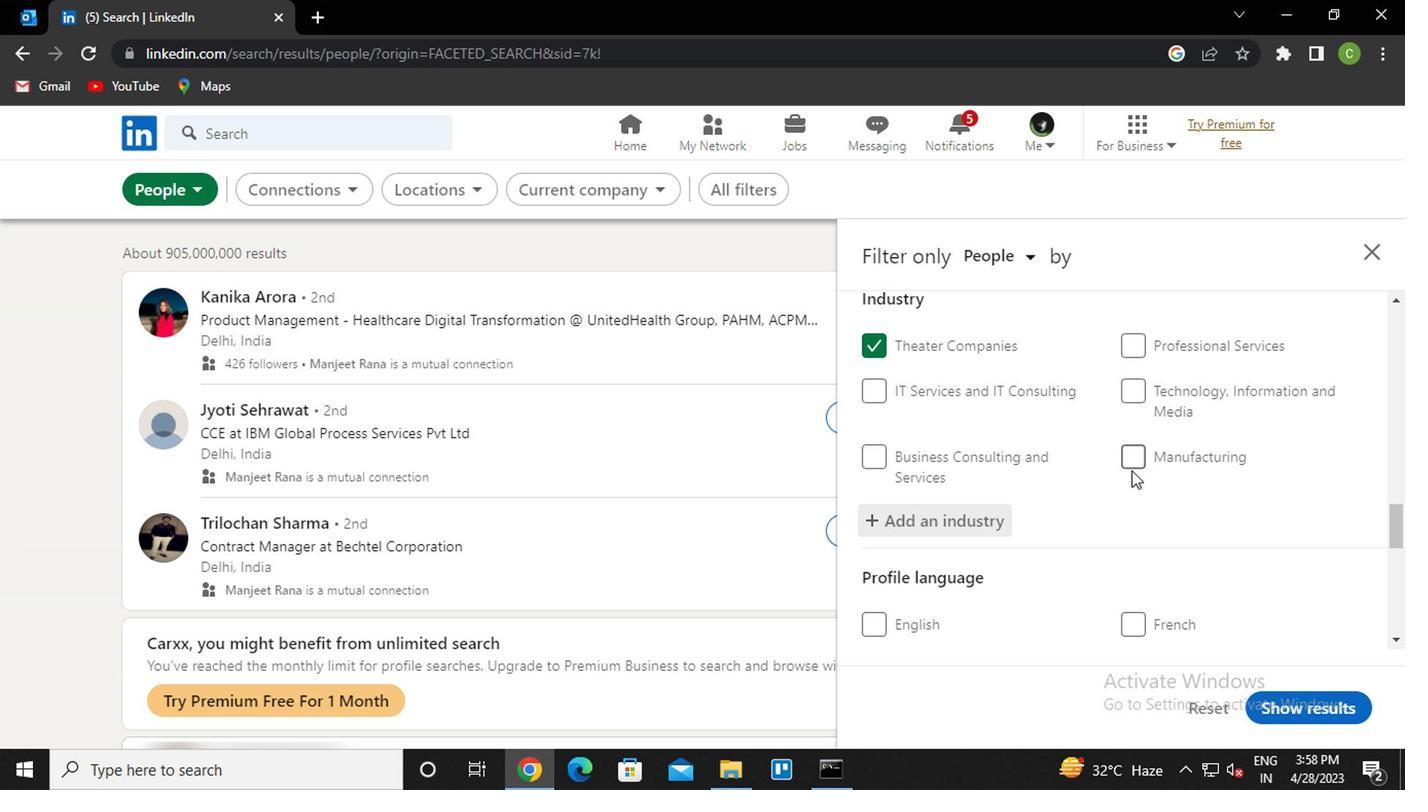 
Action: Mouse scrolled (1126, 475) with delta (0, -1)
Screenshot: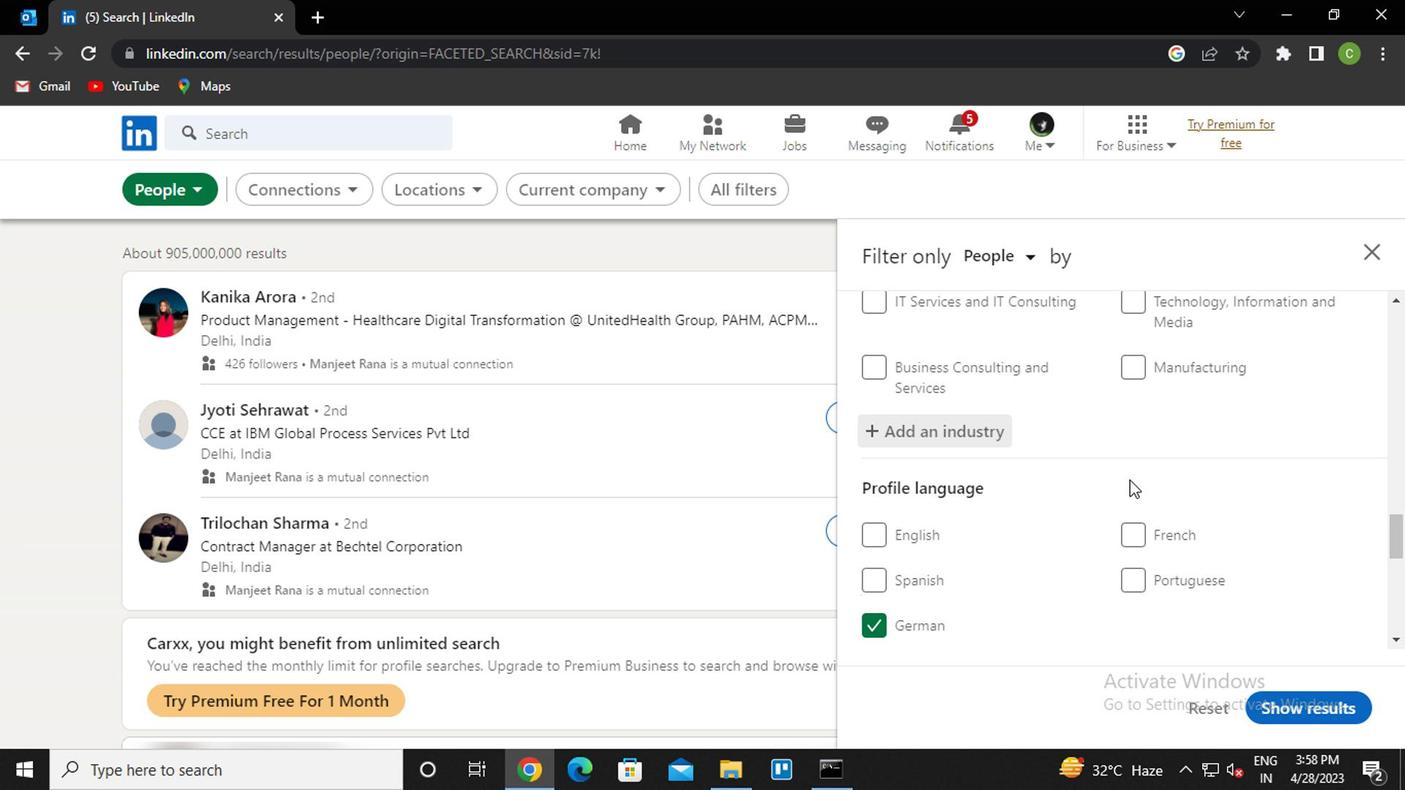 
Action: Mouse moved to (1121, 491)
Screenshot: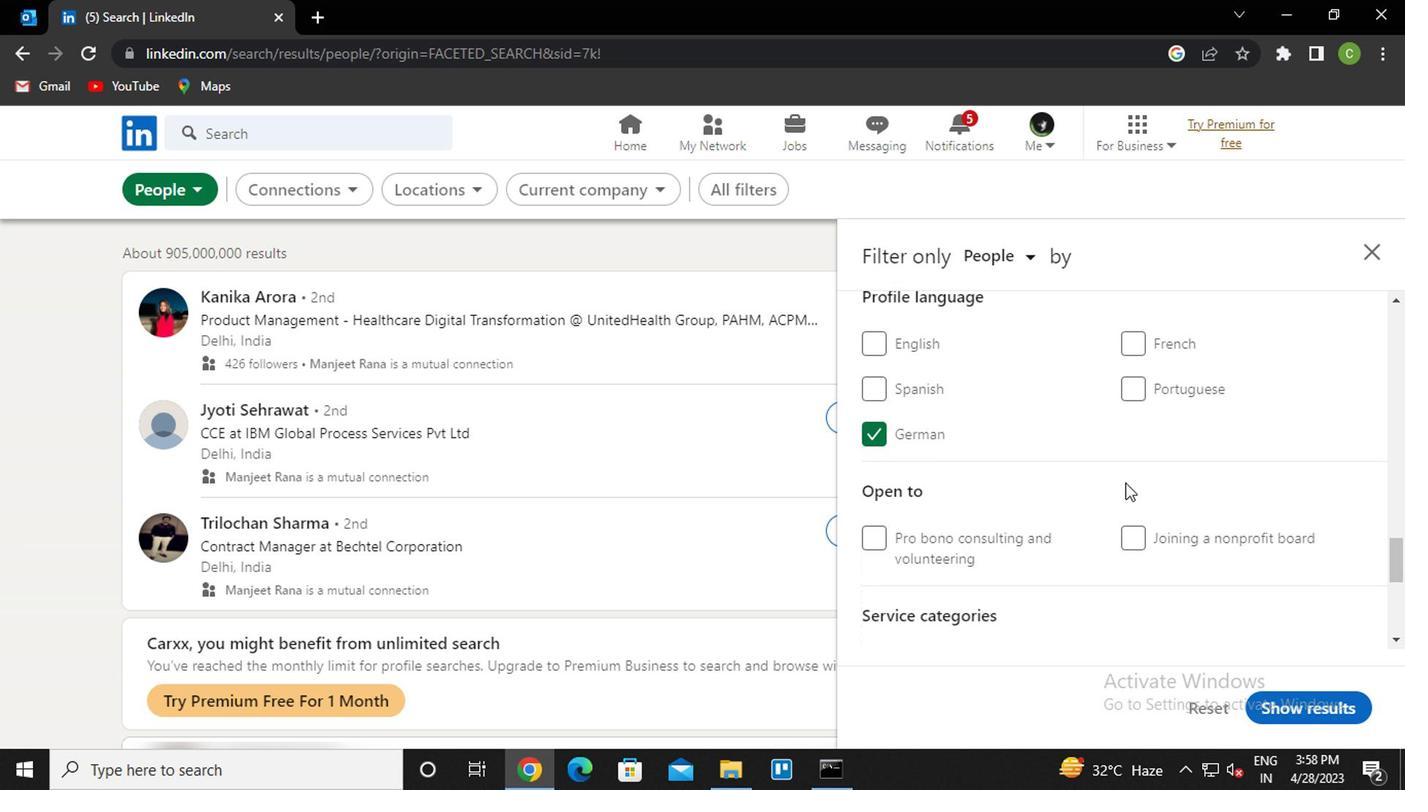 
Action: Mouse scrolled (1121, 490) with delta (0, 0)
Screenshot: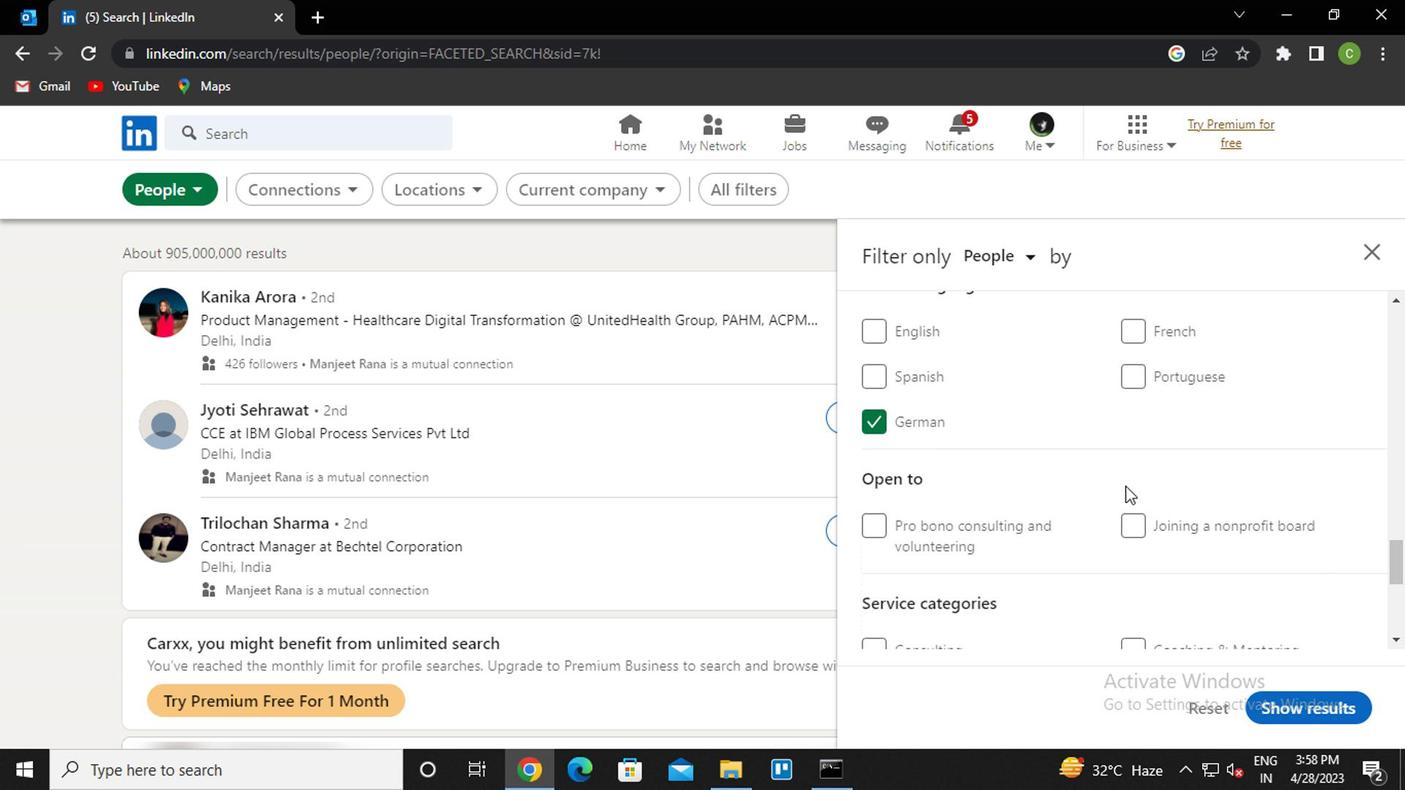 
Action: Mouse moved to (1127, 535)
Screenshot: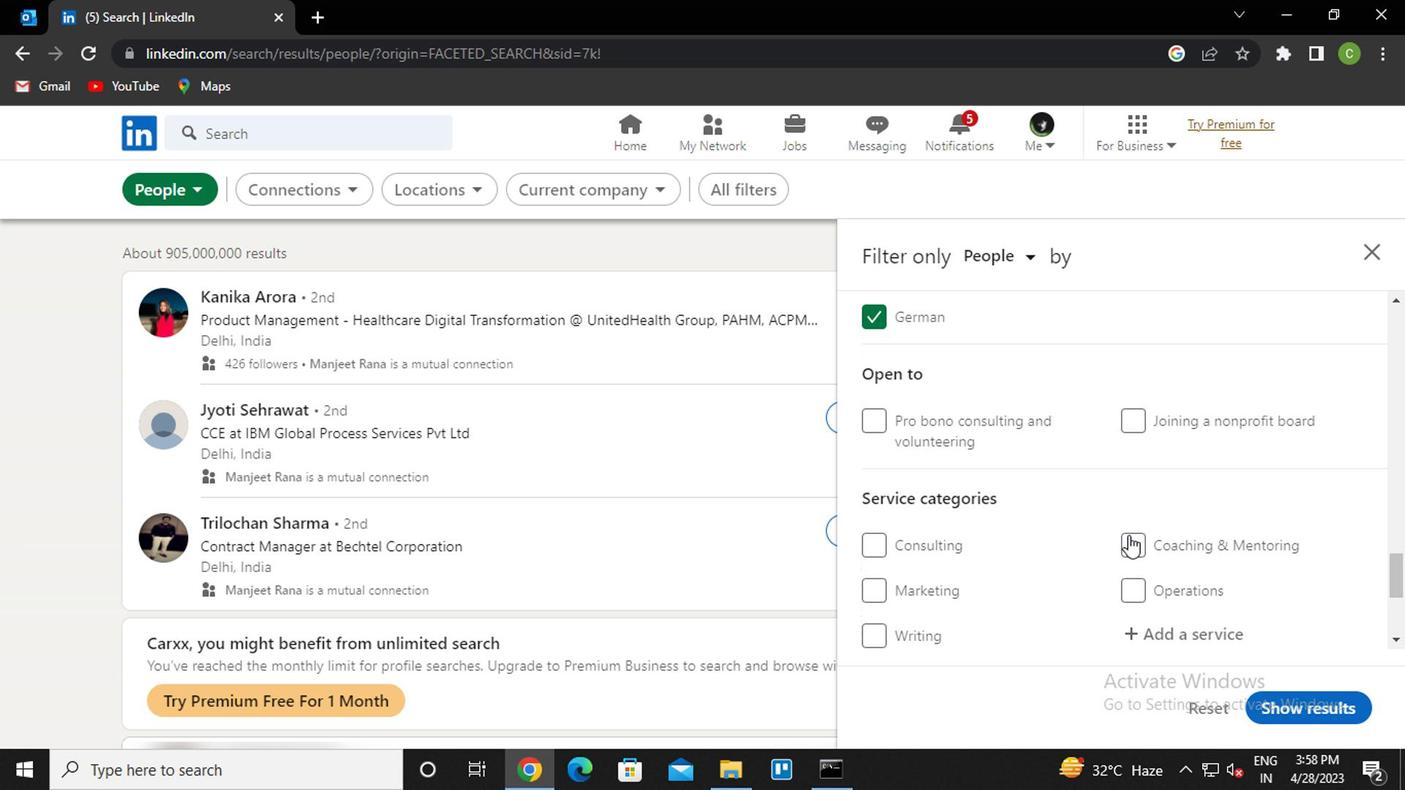 
Action: Mouse scrolled (1127, 533) with delta (0, -1)
Screenshot: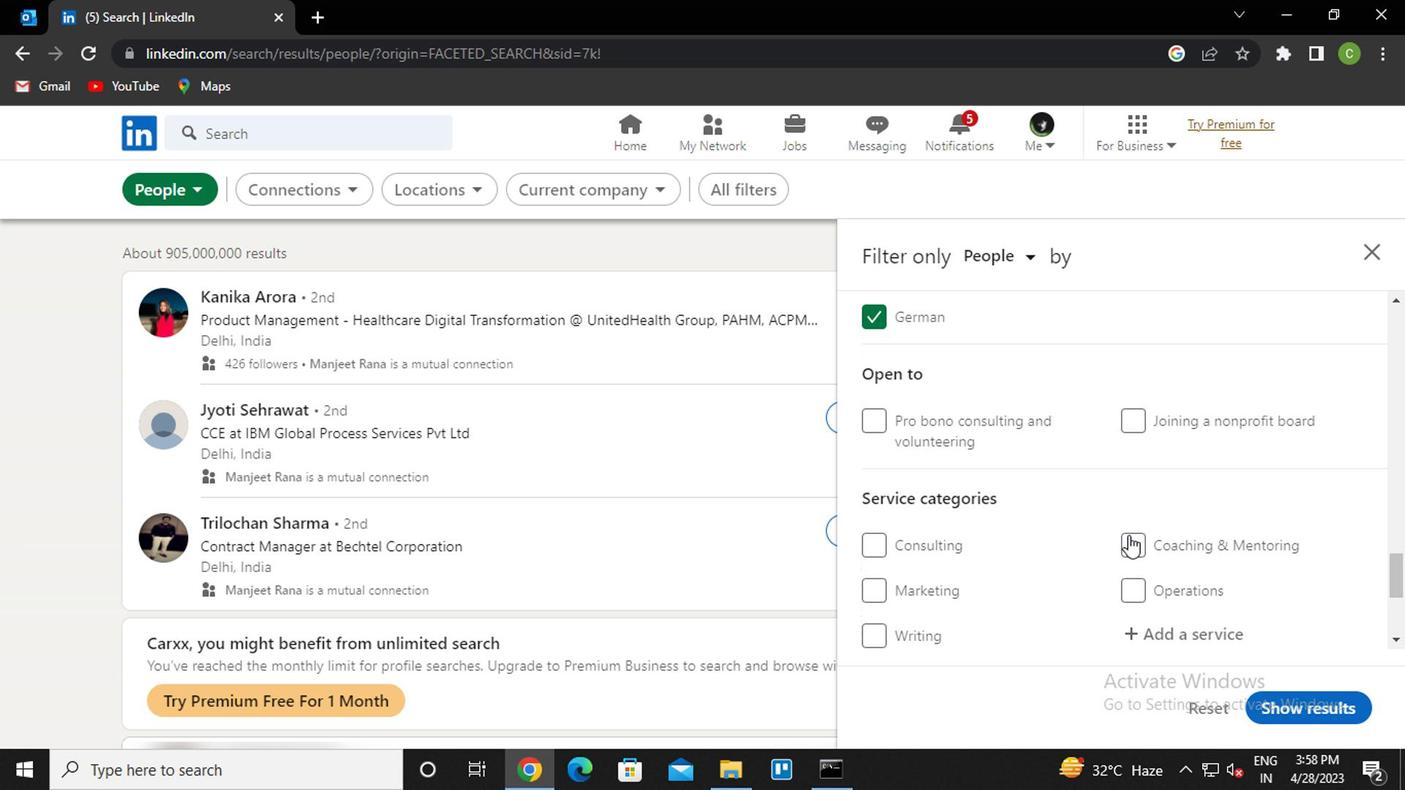 
Action: Mouse moved to (1132, 536)
Screenshot: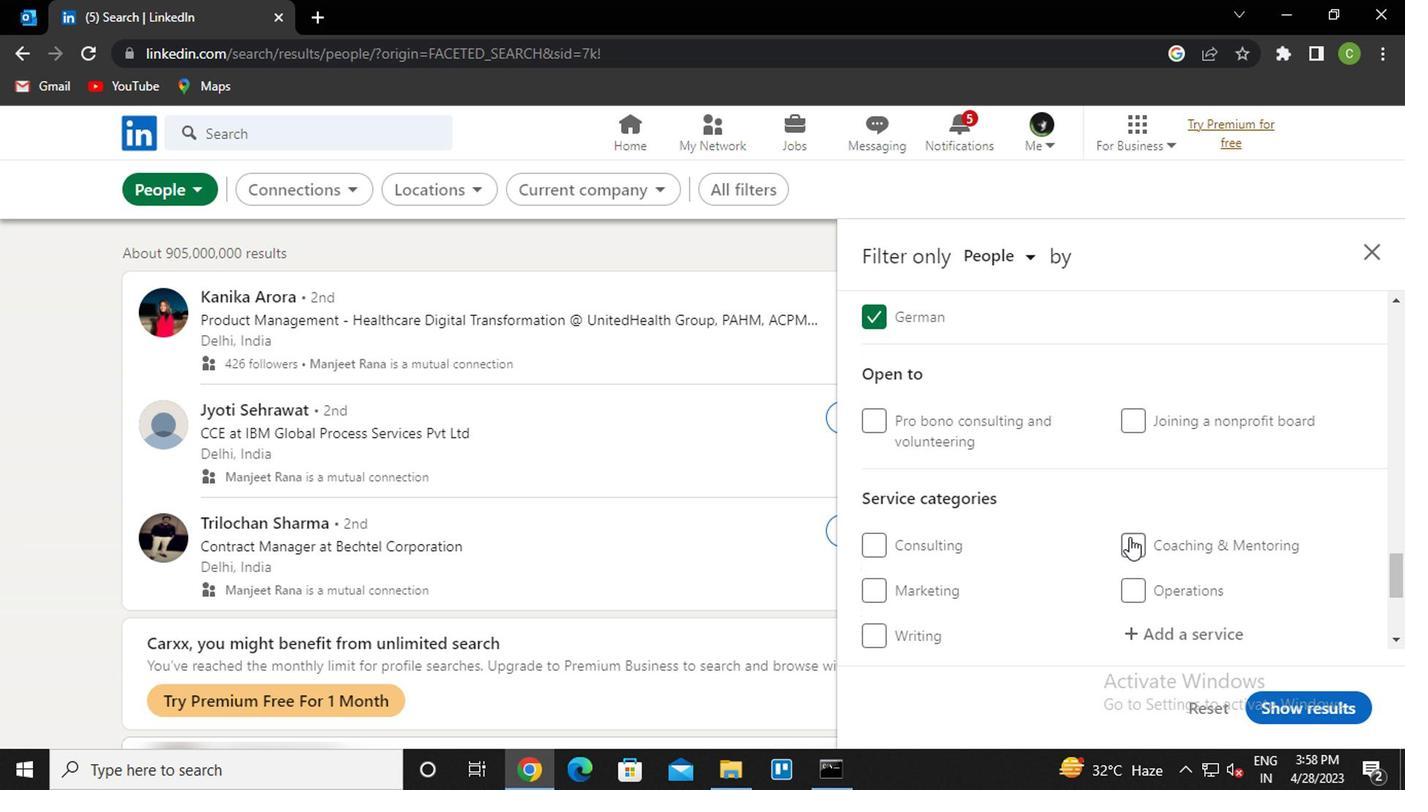 
Action: Mouse scrolled (1132, 535) with delta (0, 0)
Screenshot: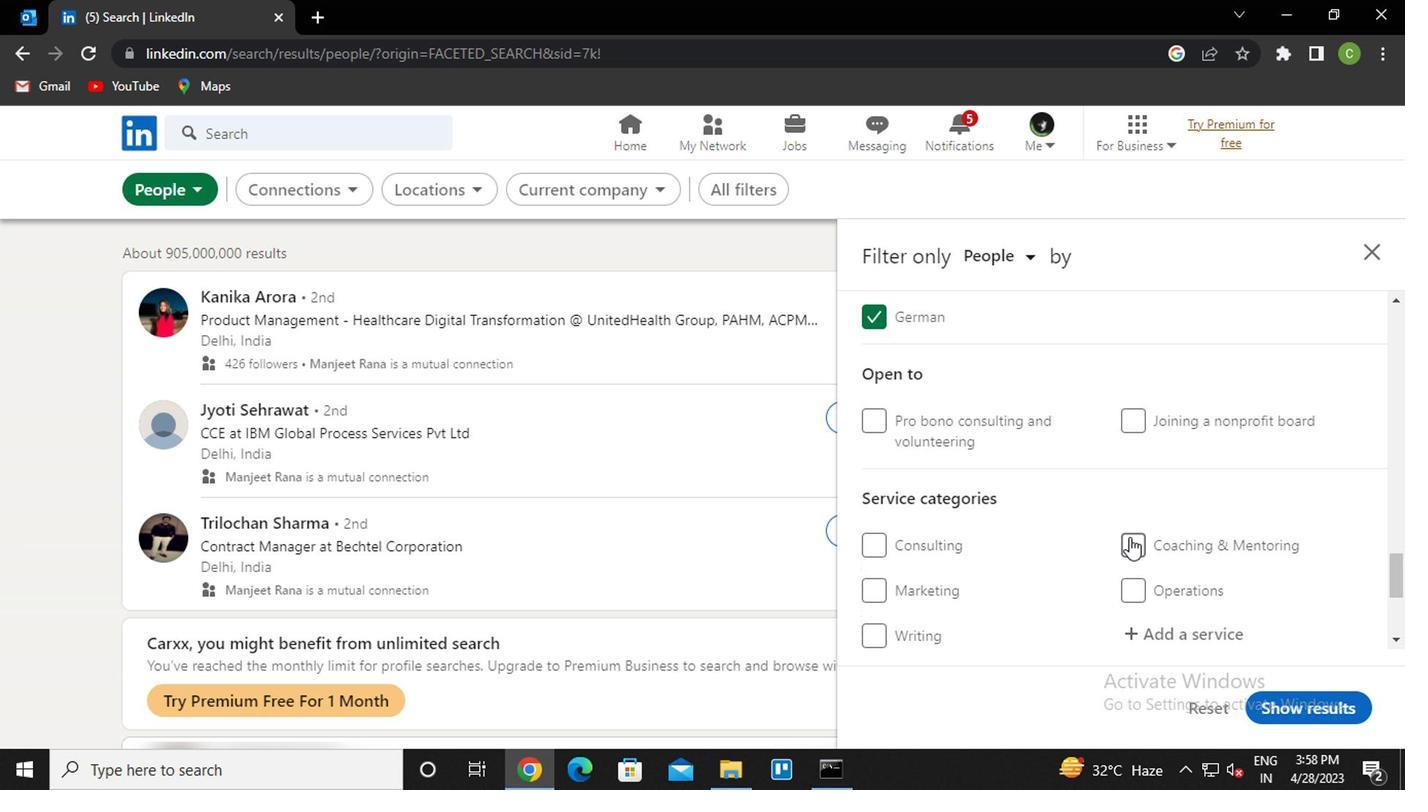 
Action: Mouse moved to (1171, 440)
Screenshot: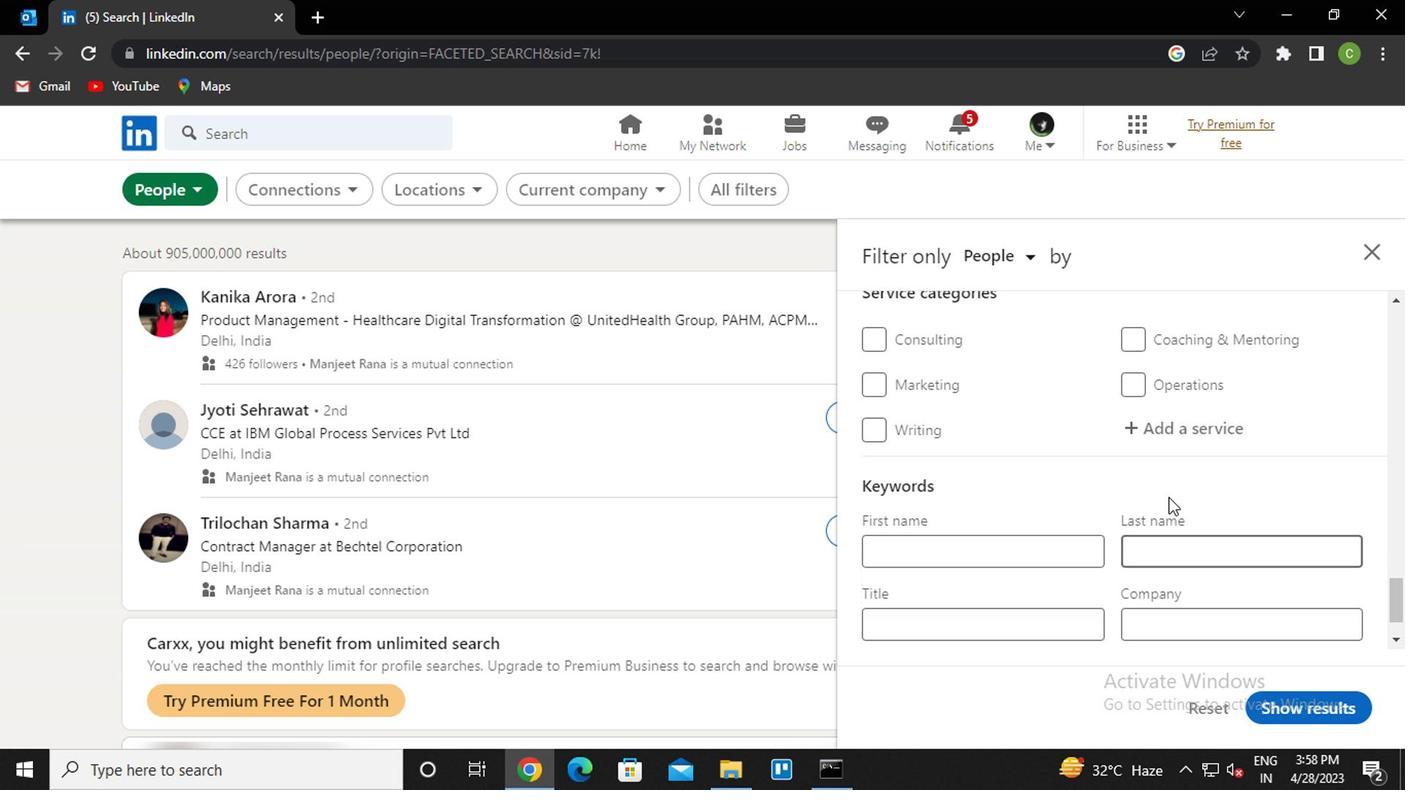 
Action: Mouse pressed left at (1171, 440)
Screenshot: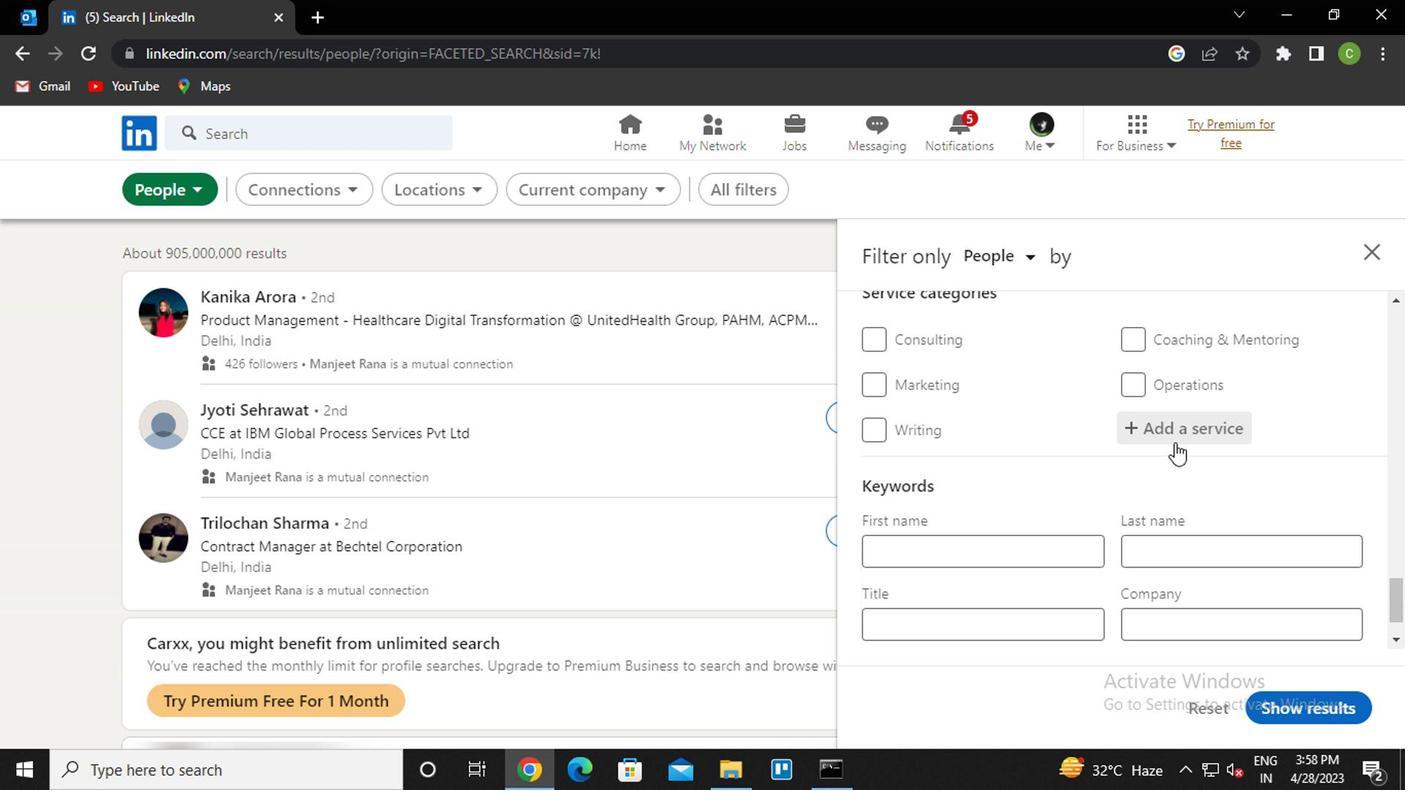 
Action: Key pressed <Key.caps_lock>s<Key.caps_lock>trate<Key.down><Key.enter>
Screenshot: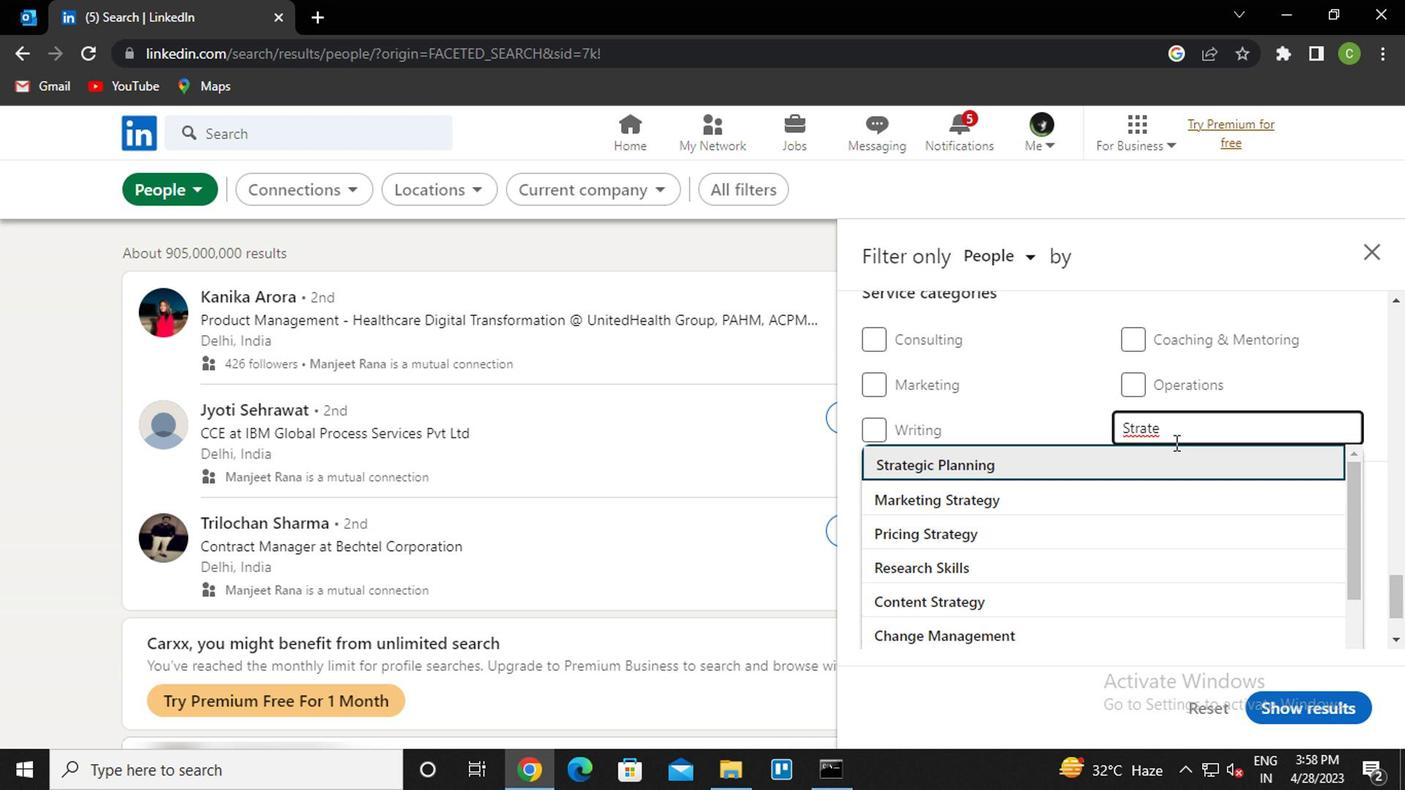 
Action: Mouse scrolled (1171, 439) with delta (0, -1)
Screenshot: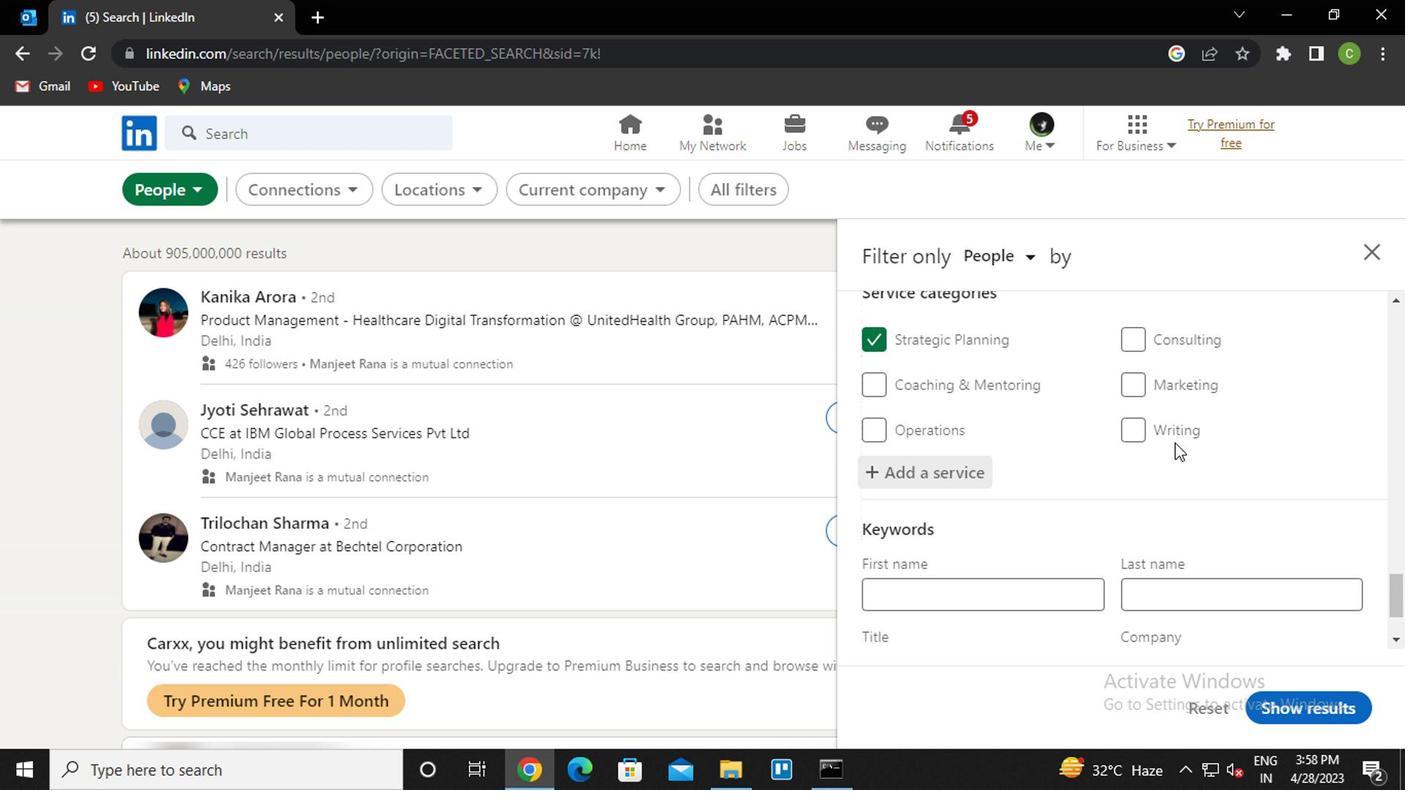 
Action: Mouse scrolled (1171, 439) with delta (0, -1)
Screenshot: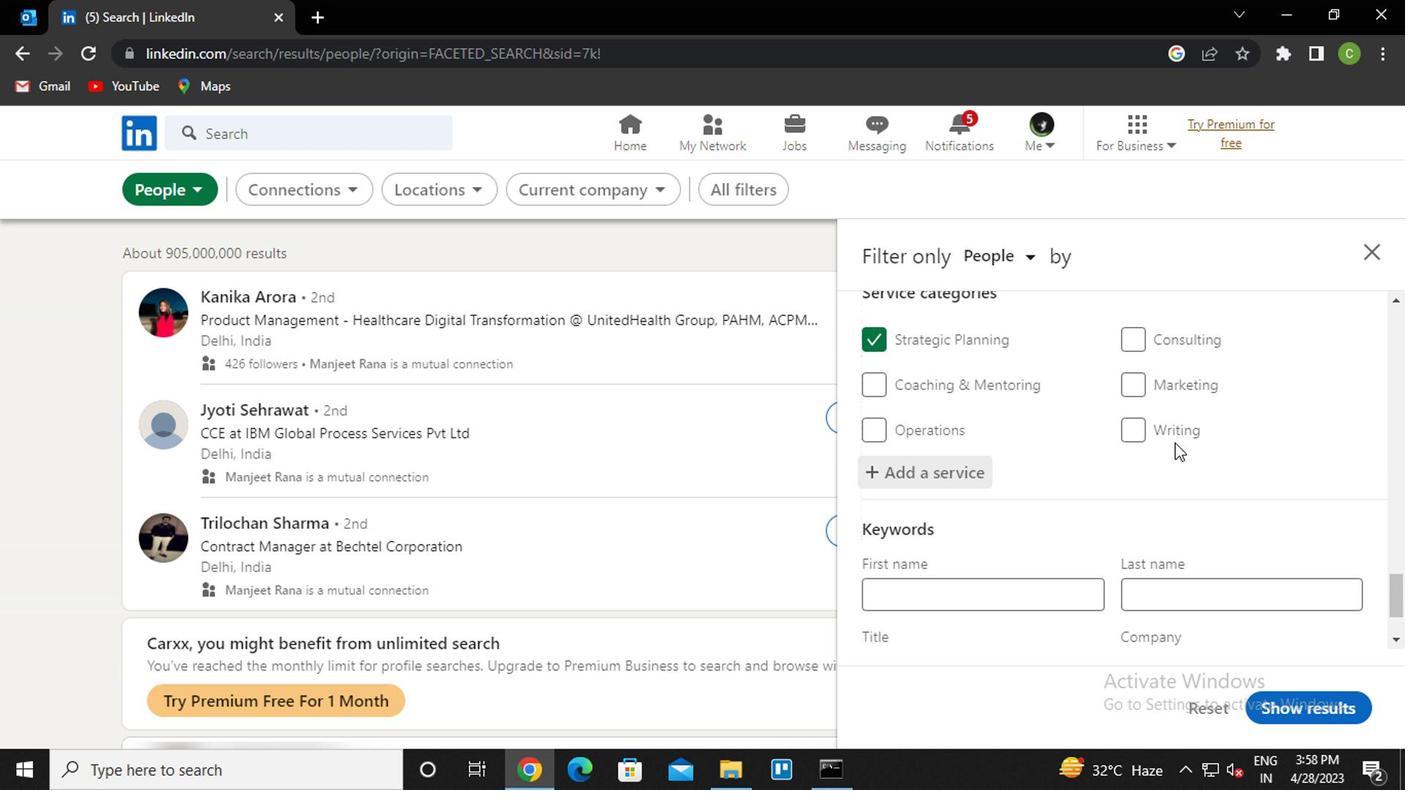 
Action: Mouse scrolled (1171, 439) with delta (0, -1)
Screenshot: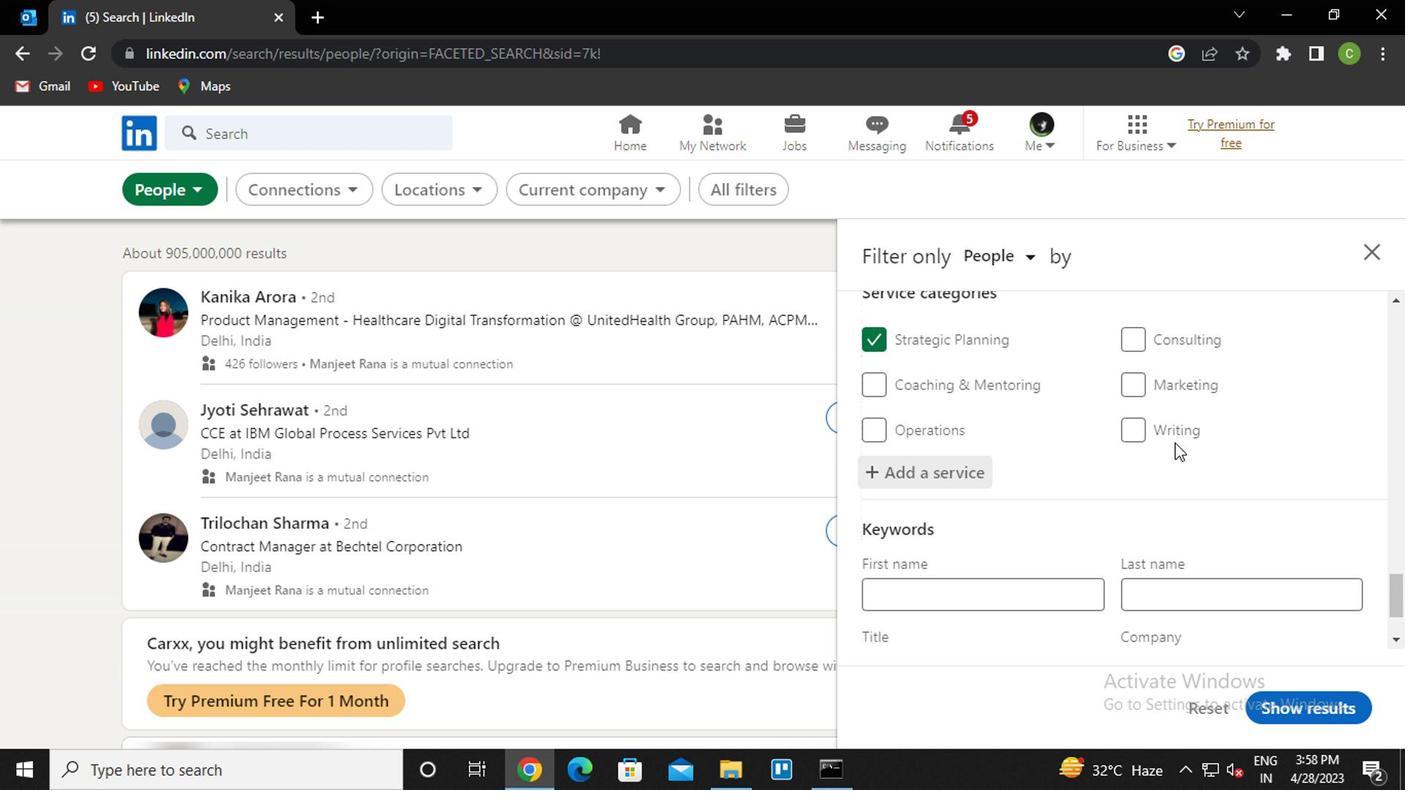 
Action: Mouse scrolled (1171, 439) with delta (0, -1)
Screenshot: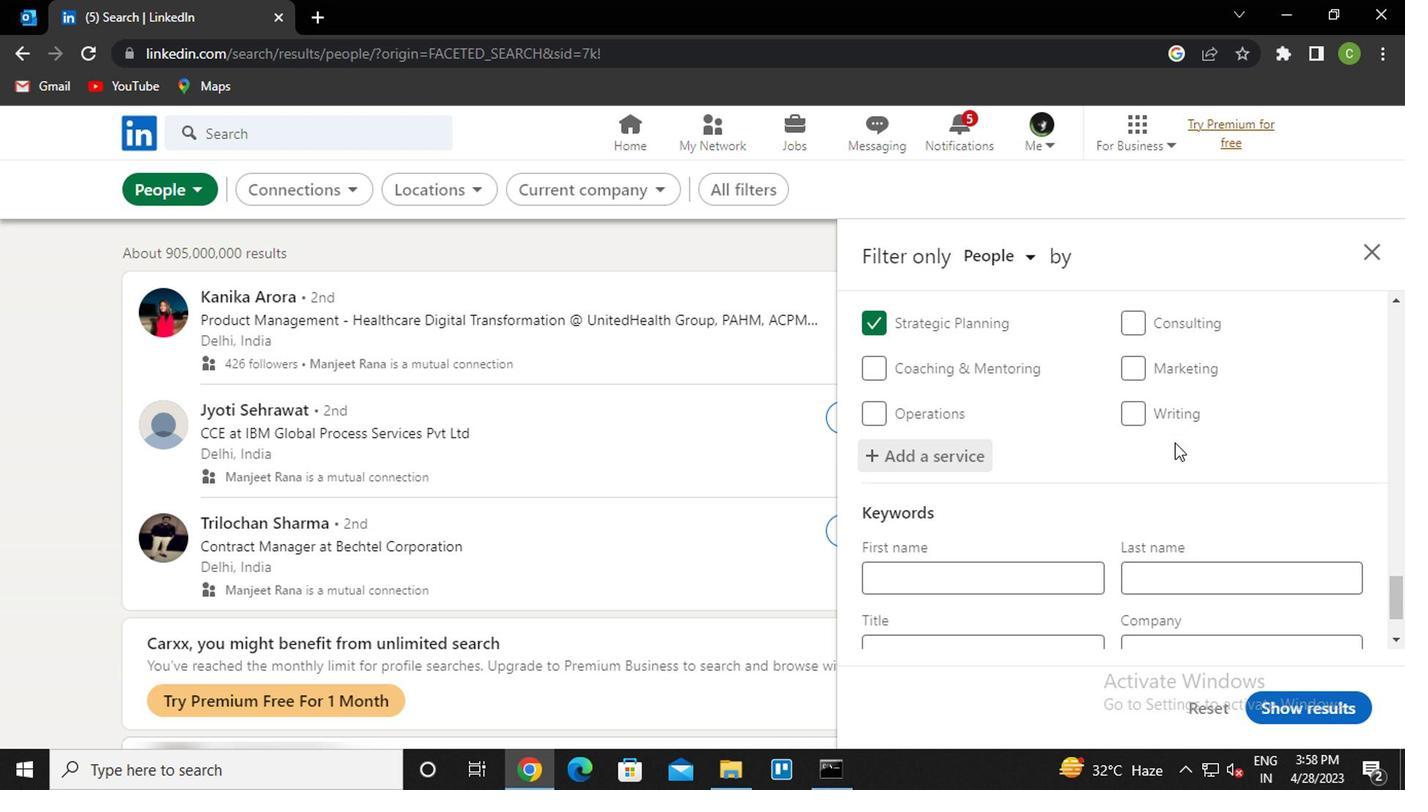 
Action: Mouse scrolled (1171, 439) with delta (0, -1)
Screenshot: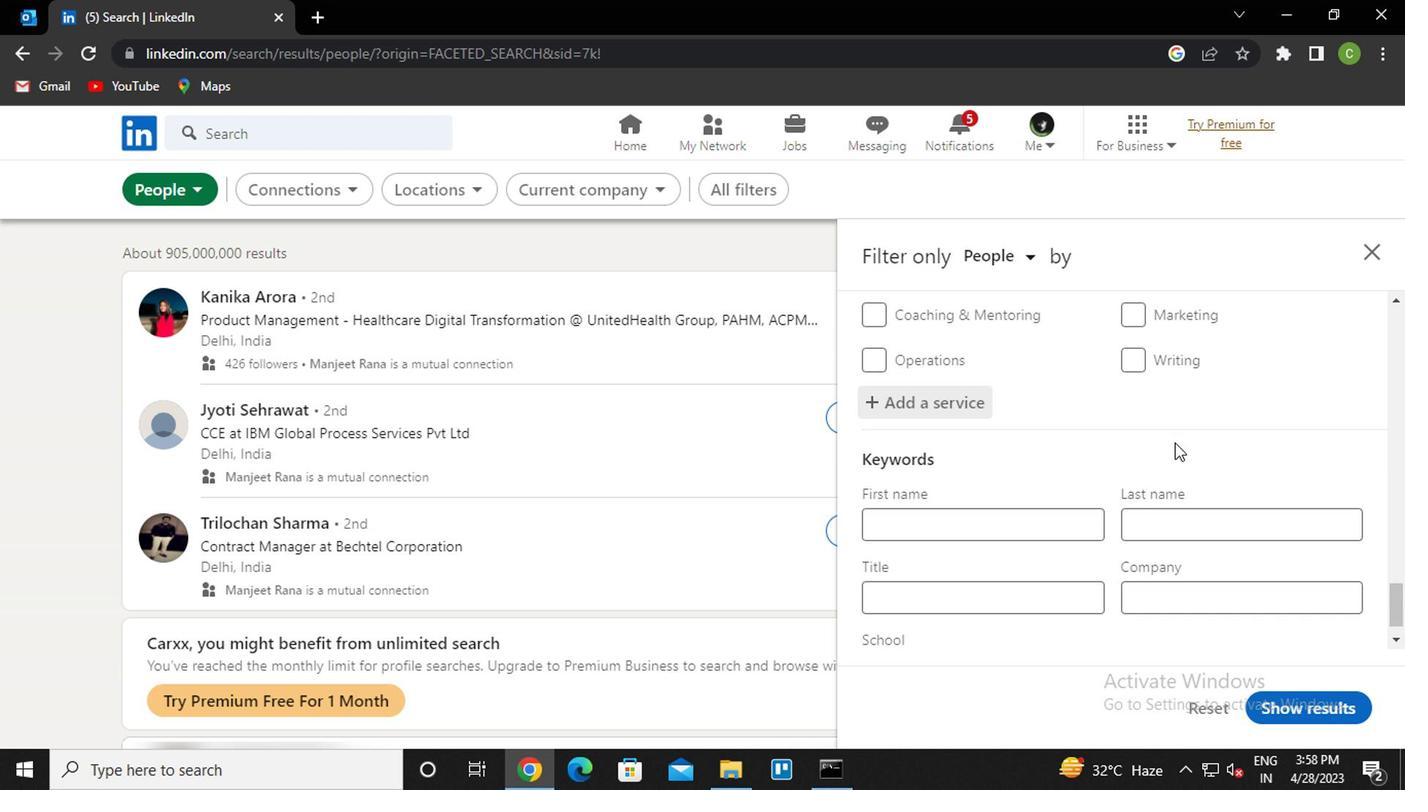 
Action: Mouse moved to (1031, 546)
Screenshot: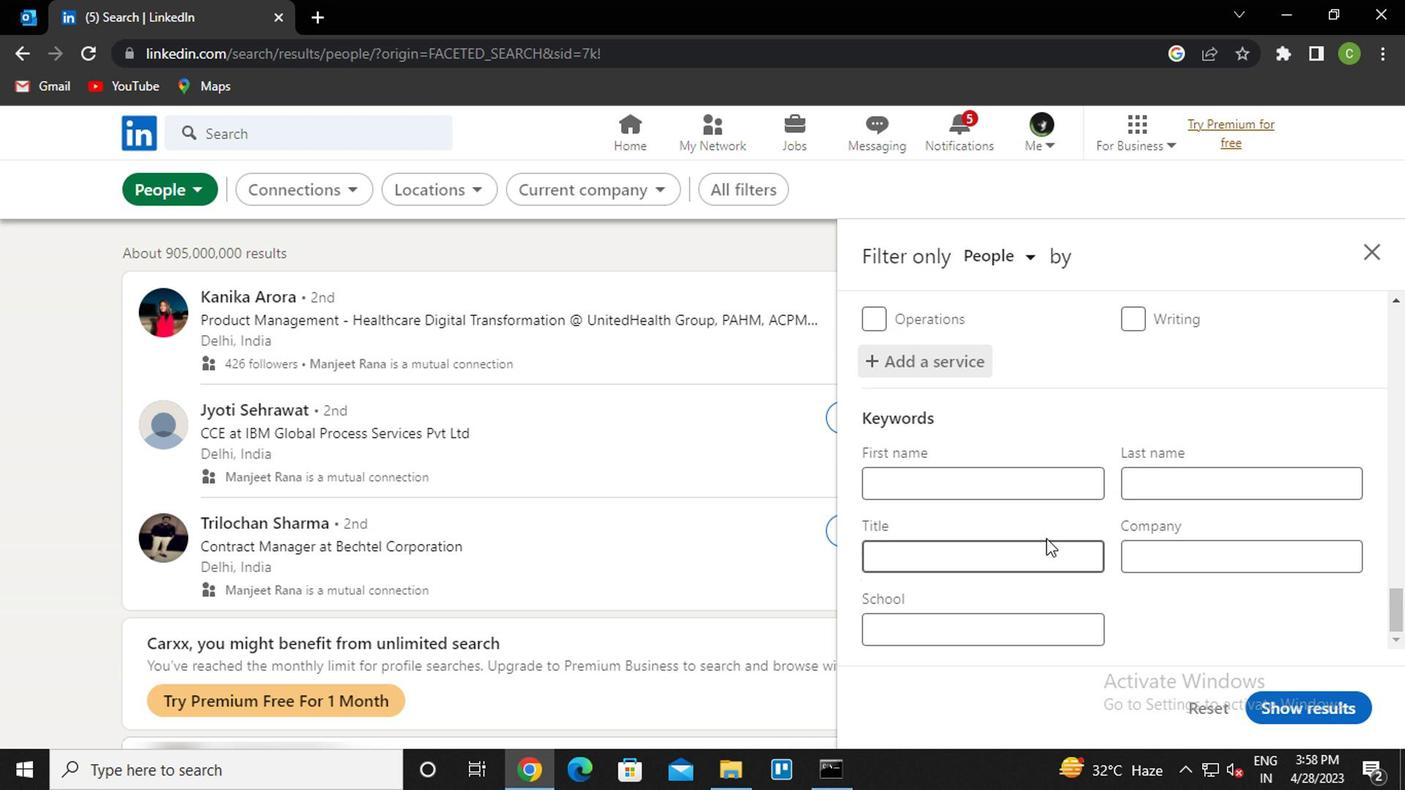 
Action: Mouse pressed left at (1031, 546)
Screenshot: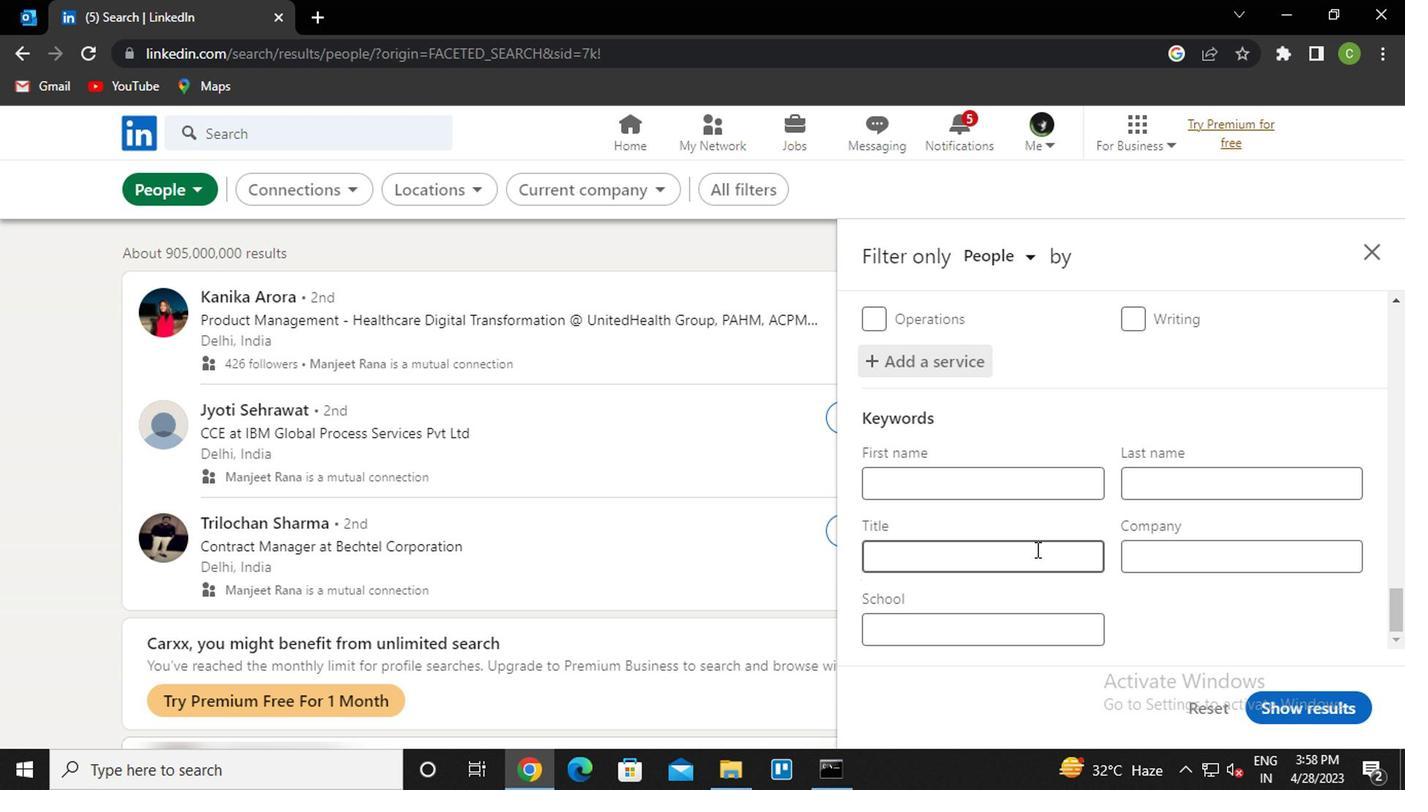
Action: Key pressed <Key.caps_lock>m<Key.caps_lock>echaniv<Key.backspace>c
Screenshot: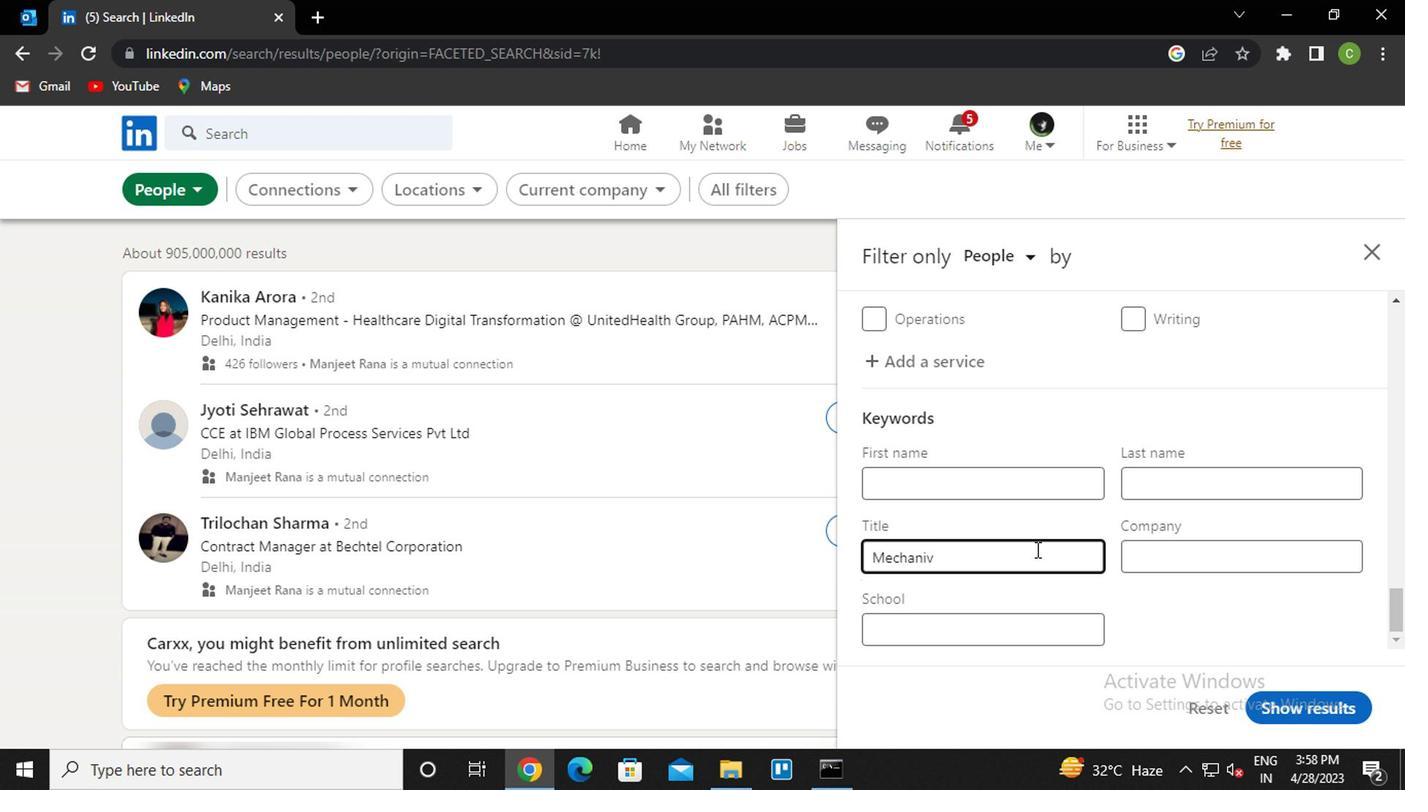 
Action: Mouse moved to (1285, 702)
Screenshot: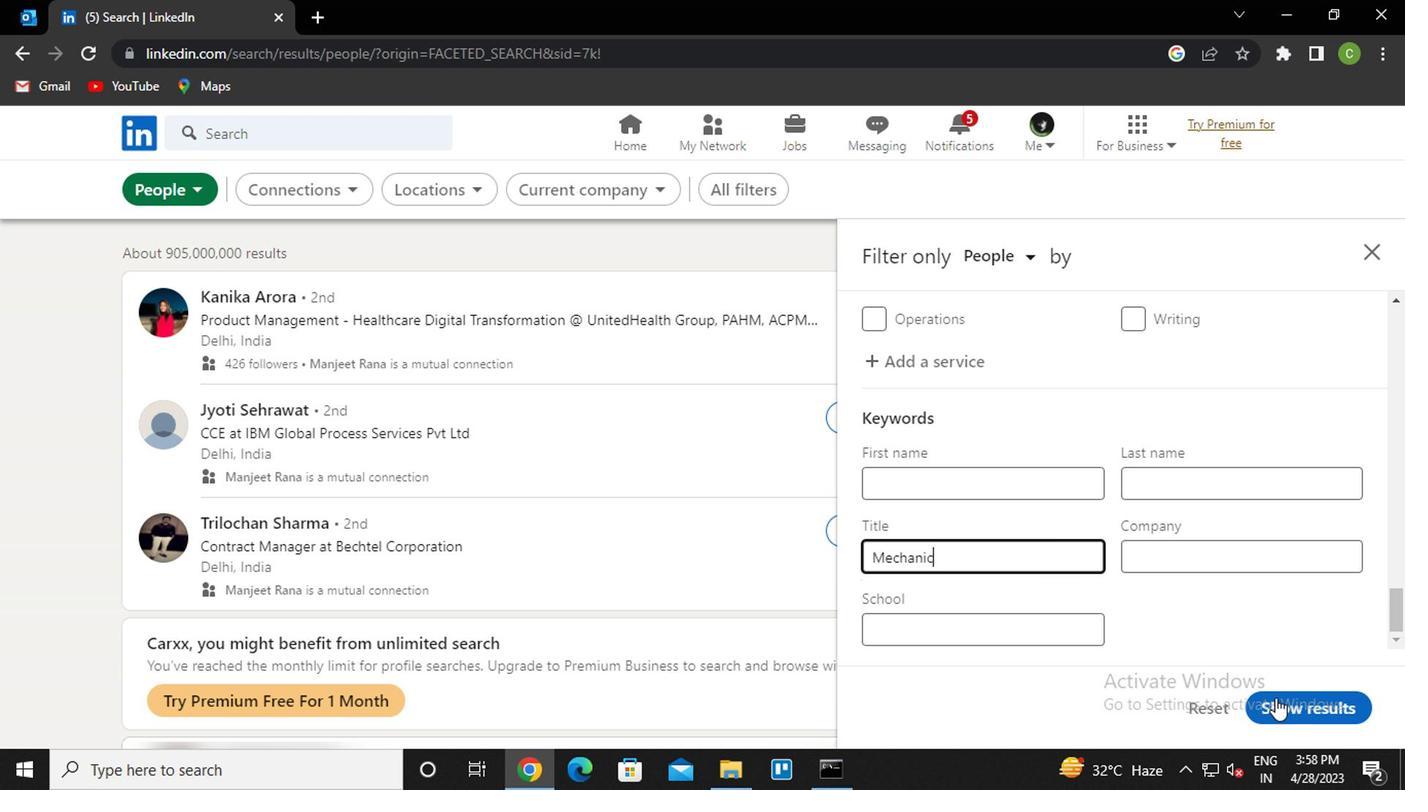 
Action: Mouse pressed left at (1285, 702)
Screenshot: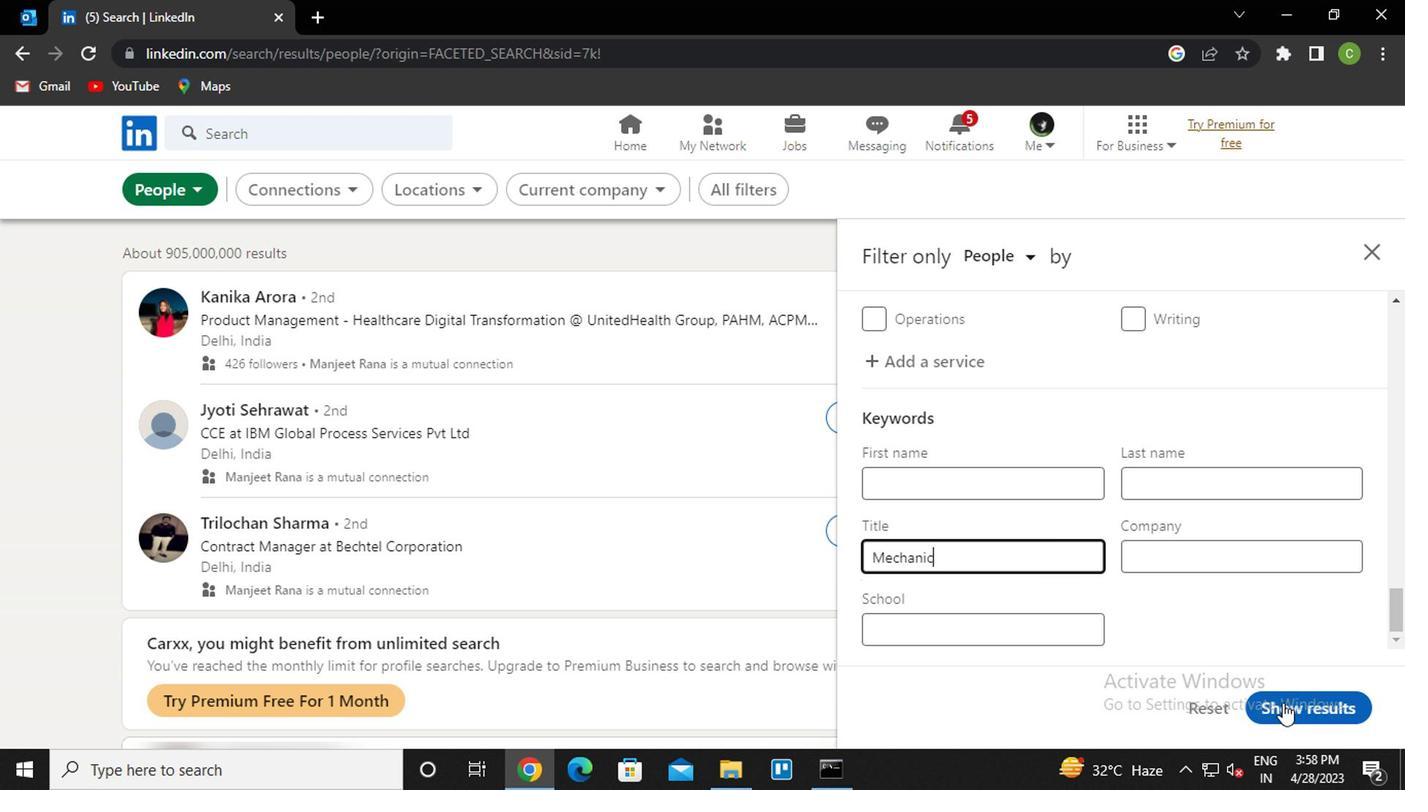 
Action: Mouse moved to (786, 641)
Screenshot: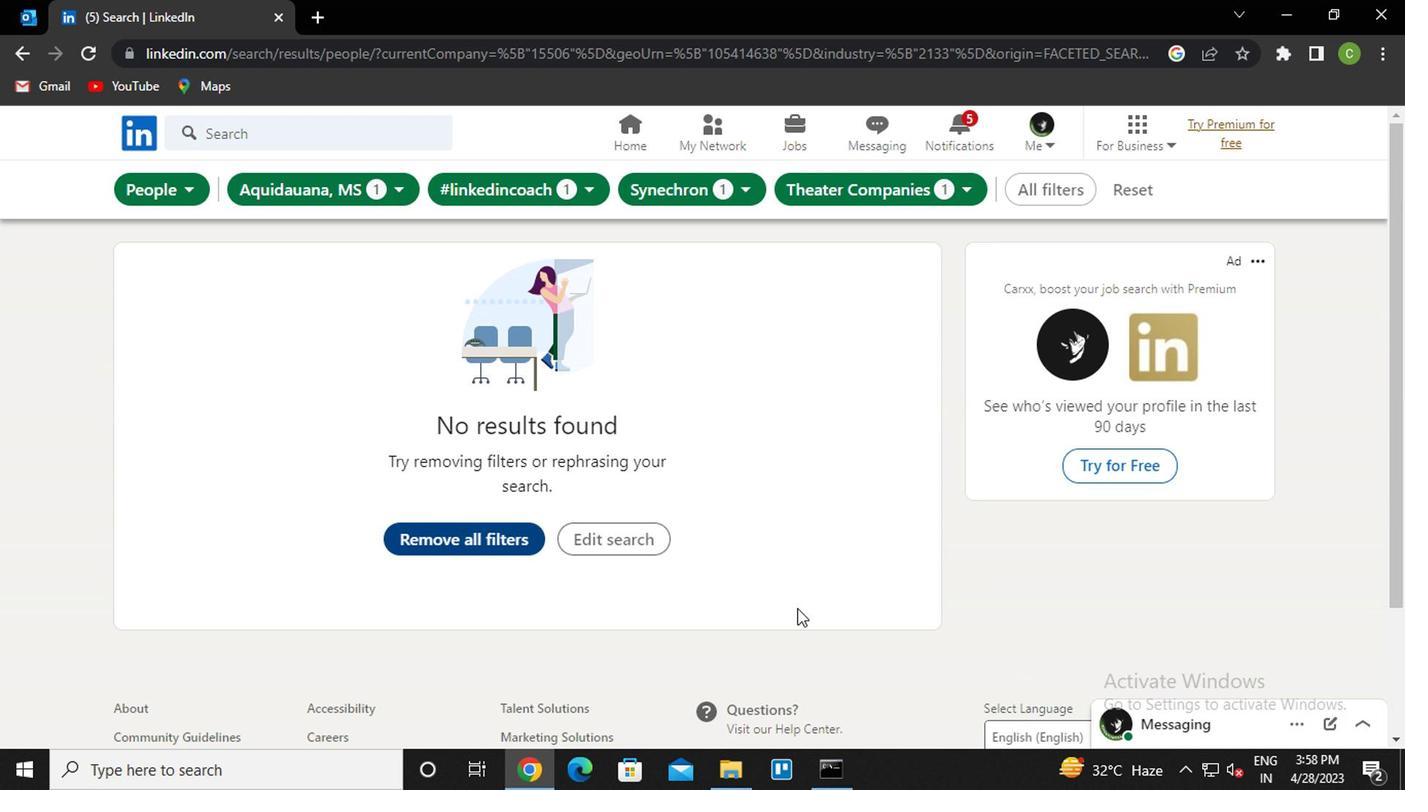 
